 Task: Search one way flight ticket for 2 adults, 4 children and 1 infant on lap in business from Unalaska: Unalaska Airport (tom Madsen/dutch Harbor Airport) to Jackson: Jackson Hole Airport on 5-2-2023. Choice of flights is Sun country airlines. Number of bags: 8 checked bags. Price is upto 78000. Outbound departure time preference is 10:00.
Action: Mouse moved to (204, 132)
Screenshot: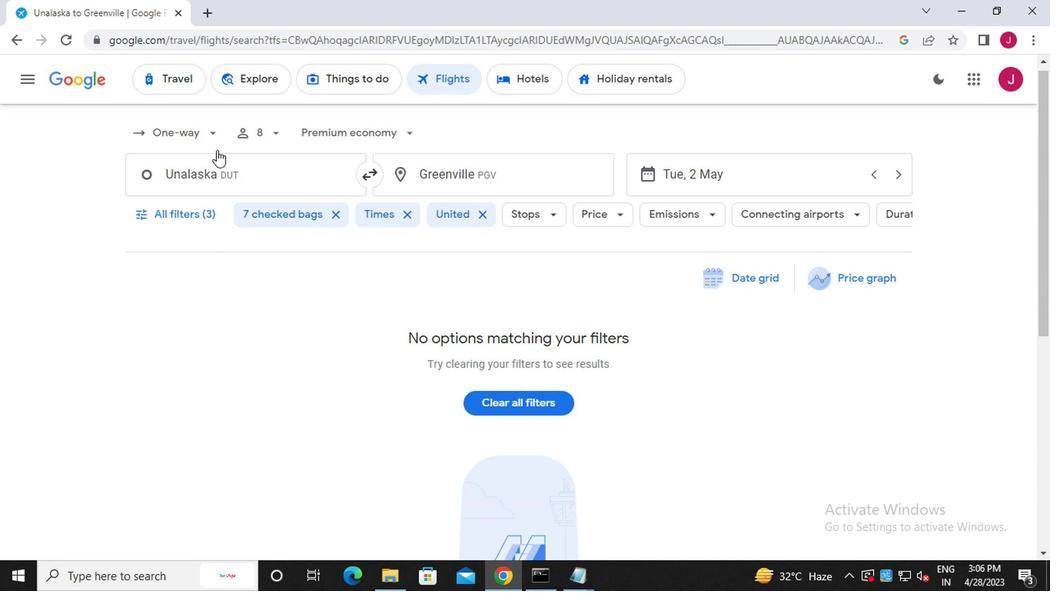 
Action: Mouse pressed left at (204, 132)
Screenshot: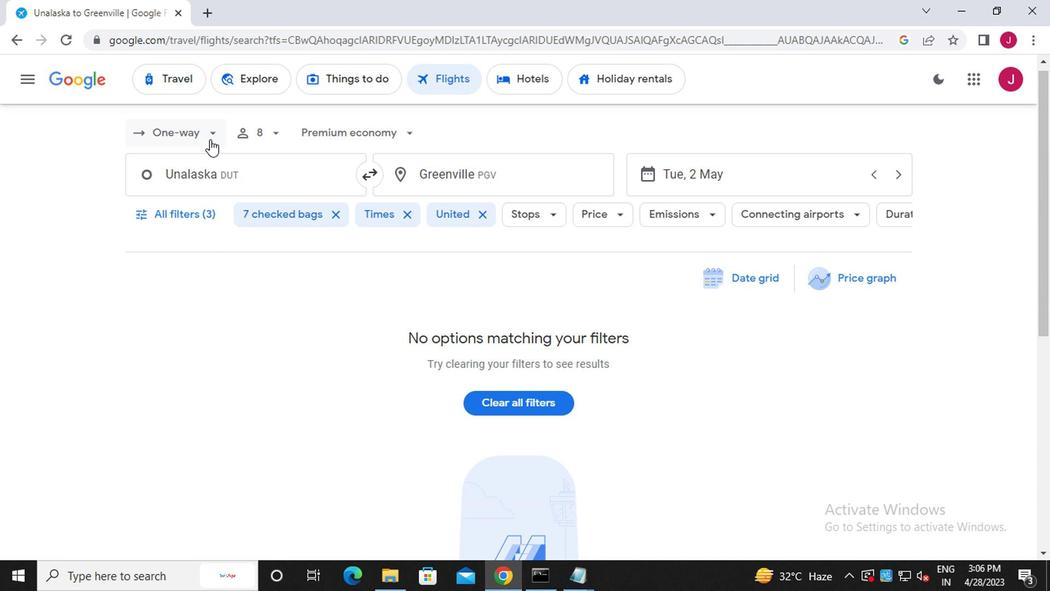
Action: Mouse moved to (194, 204)
Screenshot: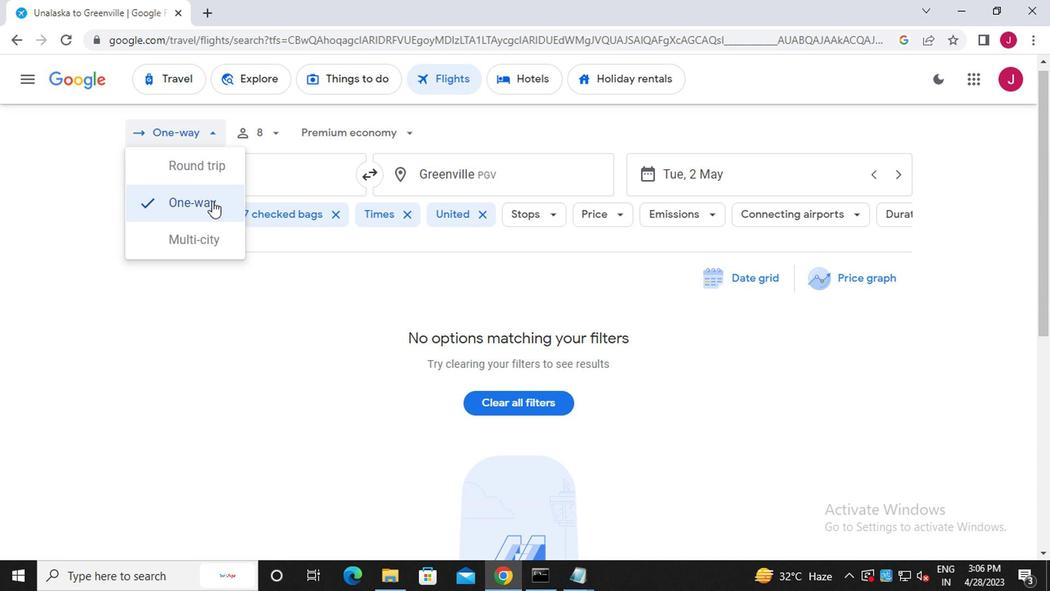 
Action: Mouse pressed left at (194, 204)
Screenshot: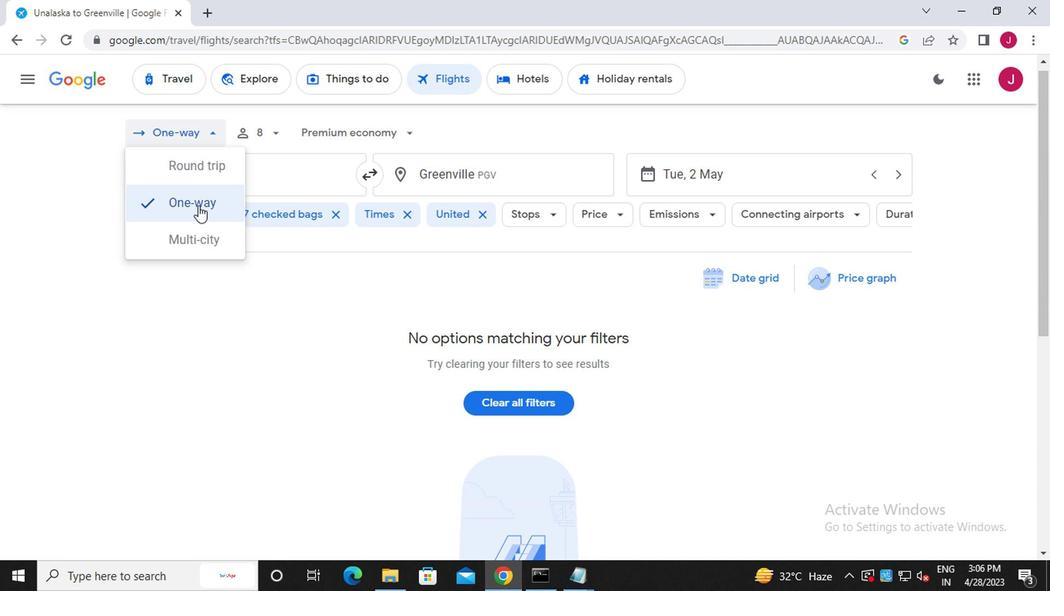 
Action: Mouse moved to (263, 128)
Screenshot: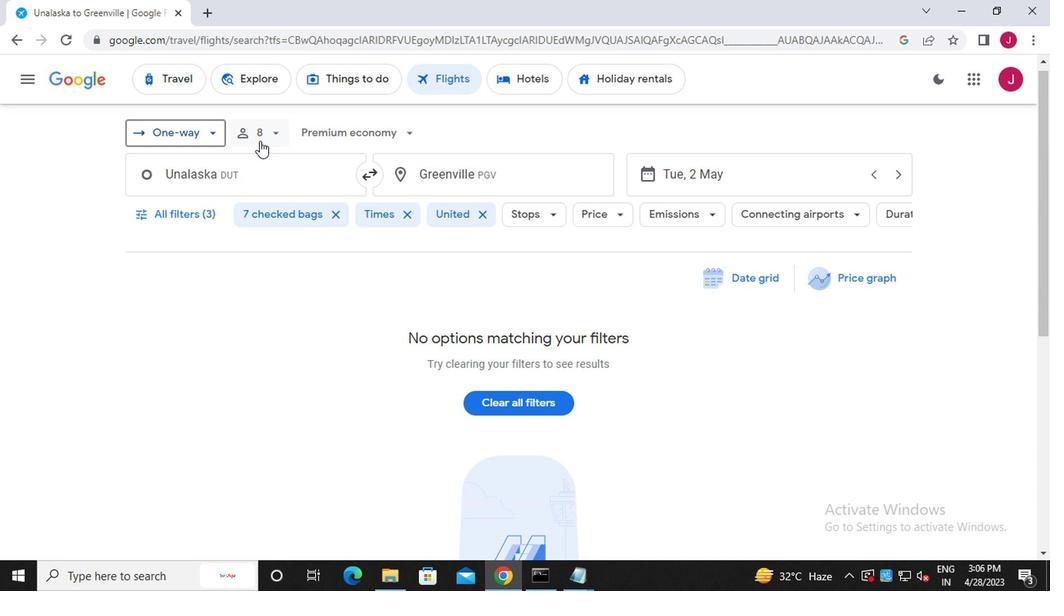 
Action: Mouse pressed left at (263, 128)
Screenshot: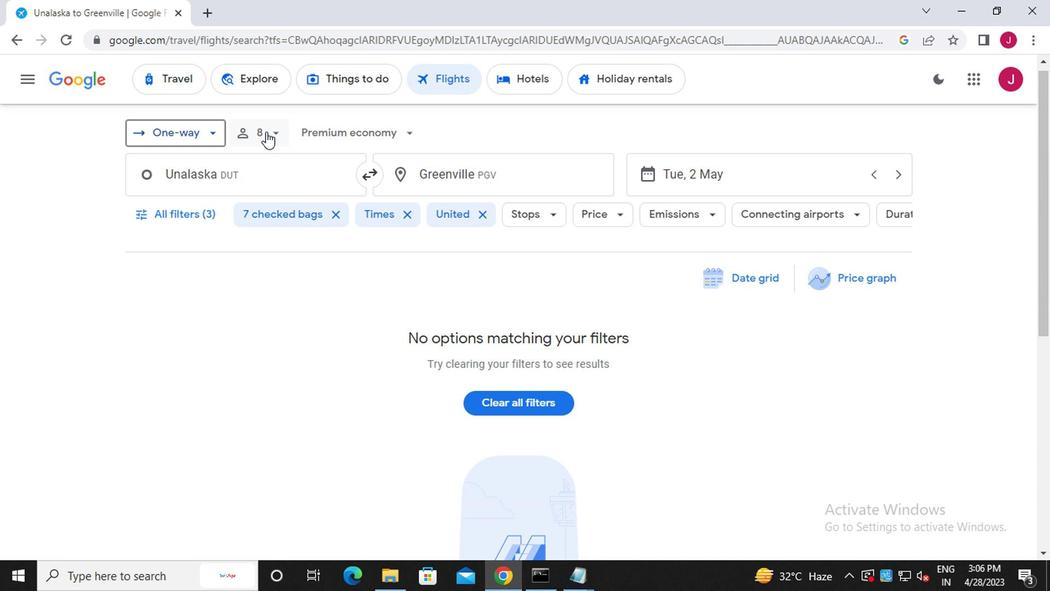 
Action: Mouse moved to (395, 172)
Screenshot: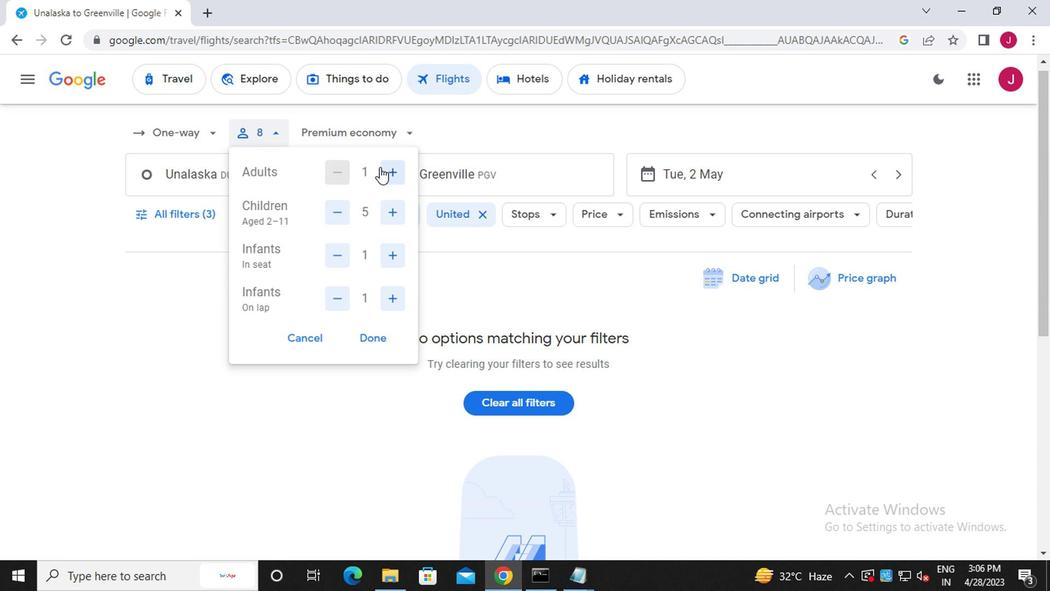 
Action: Mouse pressed left at (395, 172)
Screenshot: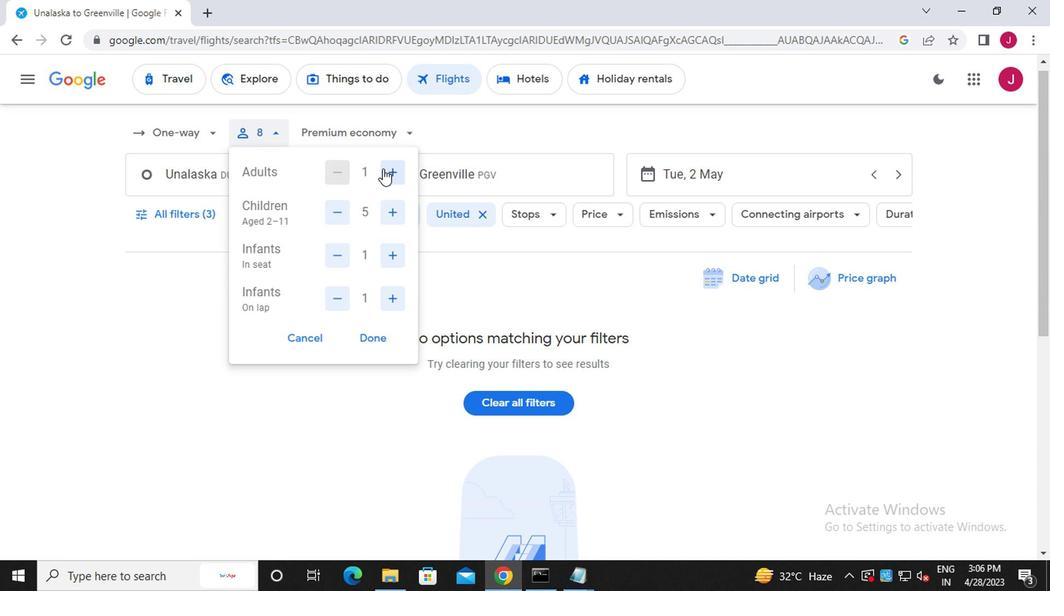 
Action: Mouse moved to (333, 213)
Screenshot: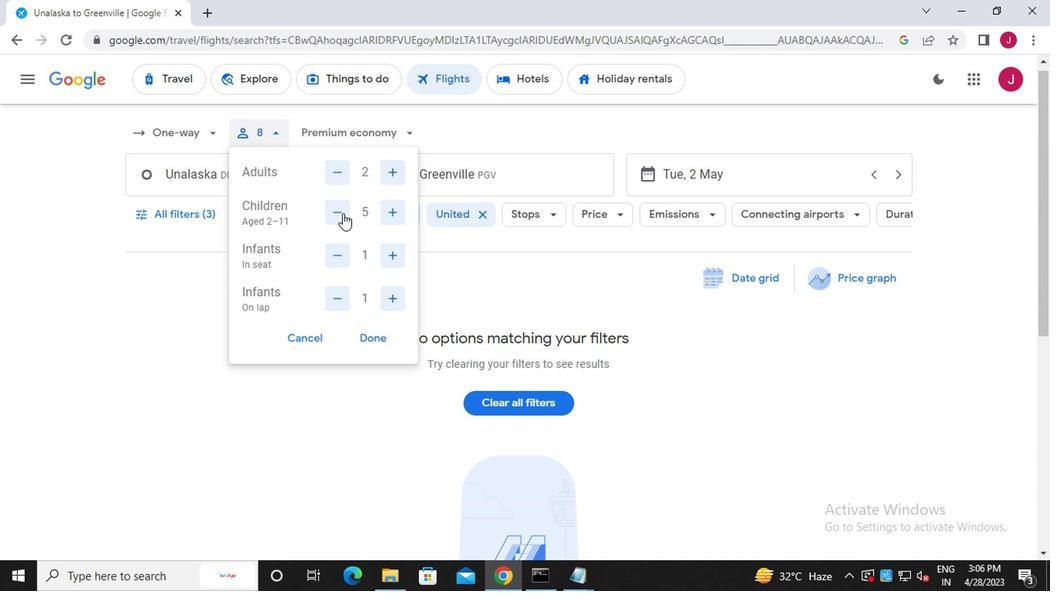 
Action: Mouse pressed left at (333, 213)
Screenshot: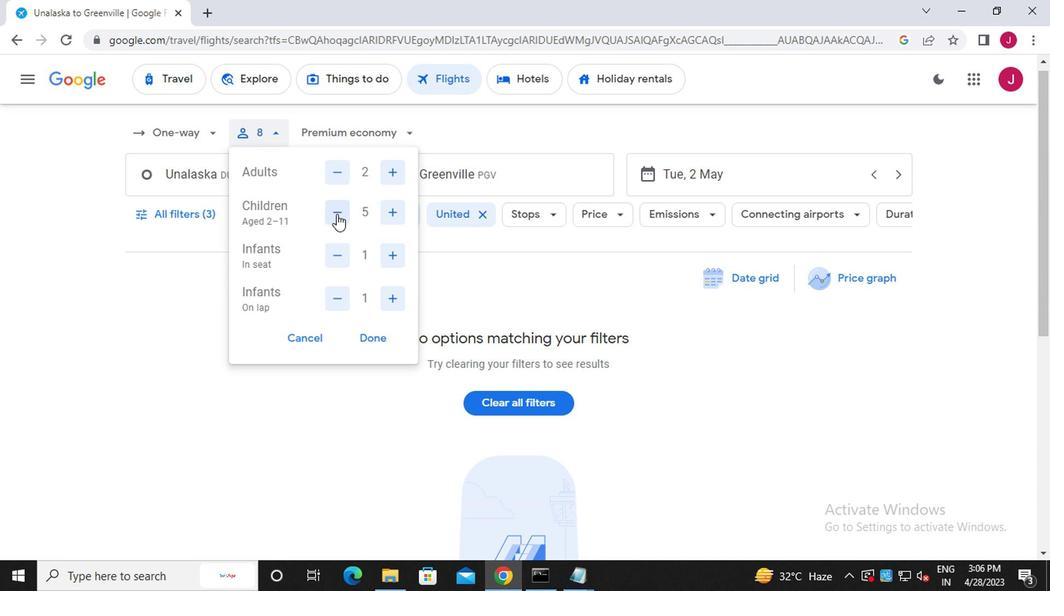 
Action: Mouse moved to (338, 253)
Screenshot: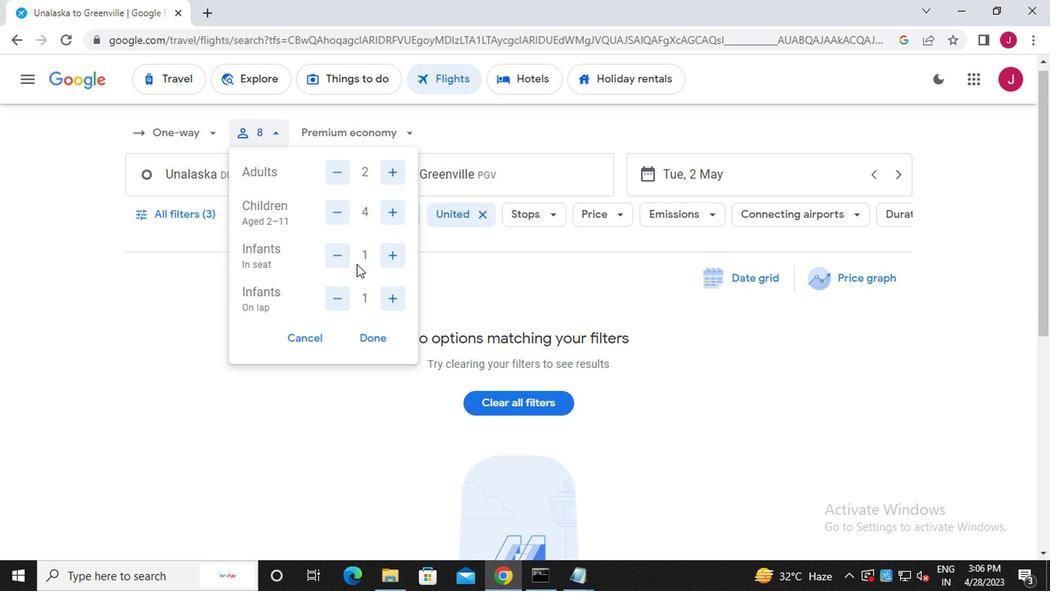 
Action: Mouse pressed left at (338, 253)
Screenshot: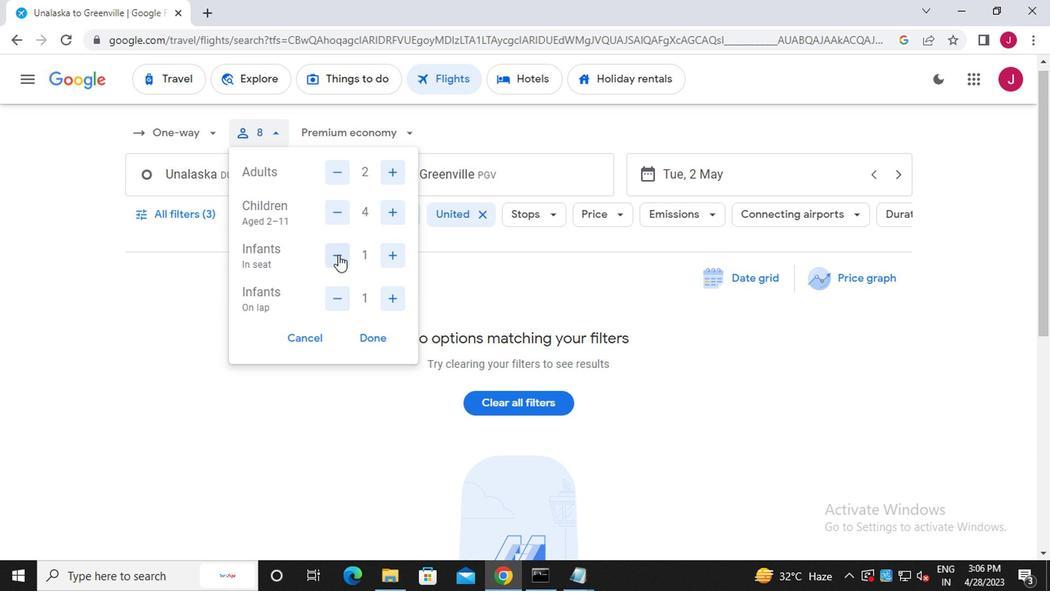 
Action: Mouse moved to (377, 339)
Screenshot: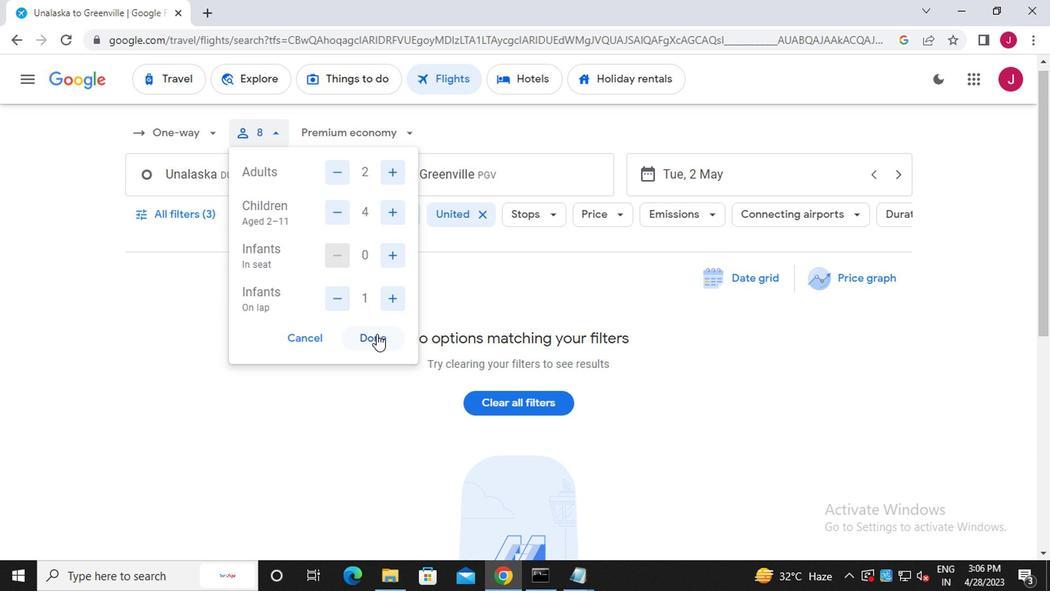 
Action: Mouse pressed left at (377, 339)
Screenshot: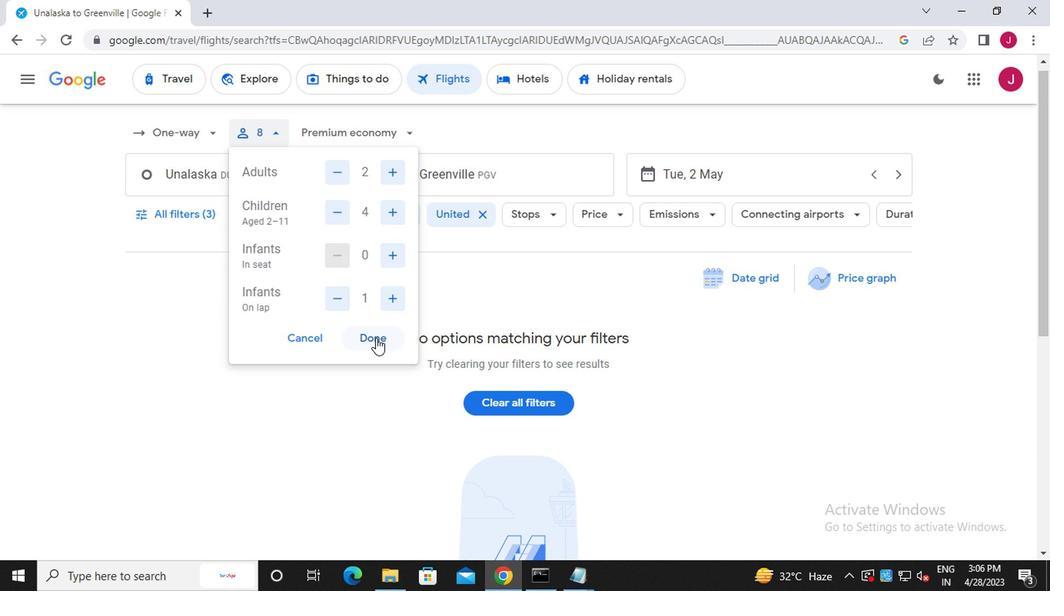 
Action: Mouse moved to (390, 125)
Screenshot: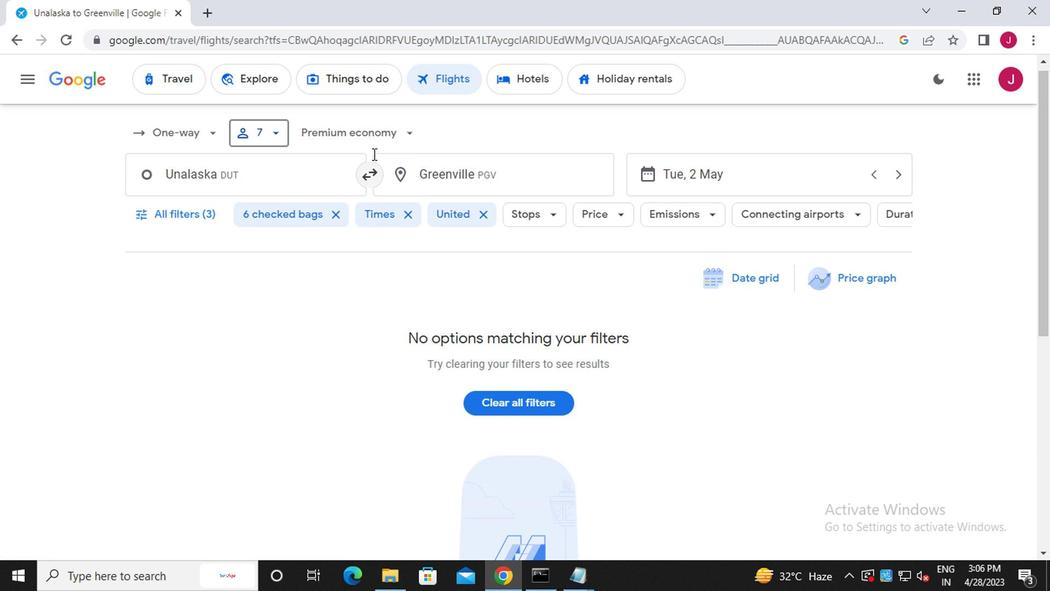 
Action: Mouse pressed left at (390, 125)
Screenshot: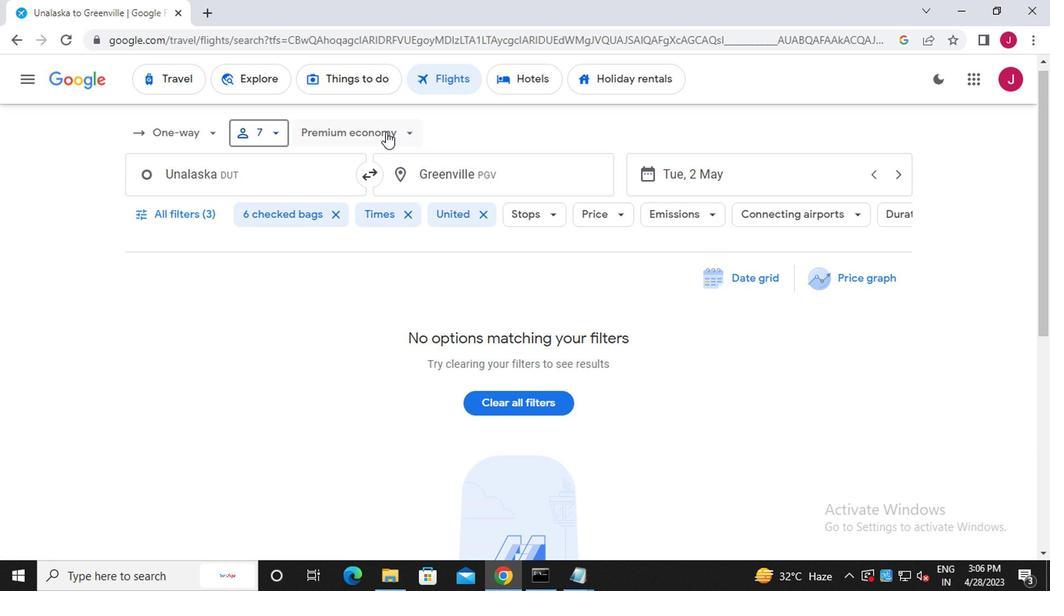 
Action: Mouse moved to (376, 241)
Screenshot: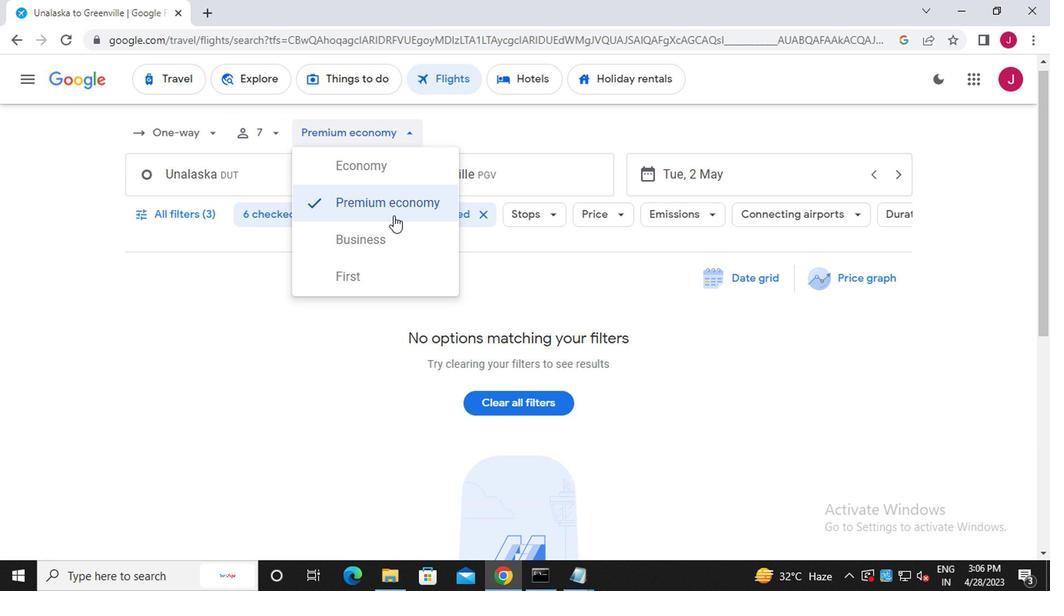
Action: Mouse pressed left at (376, 241)
Screenshot: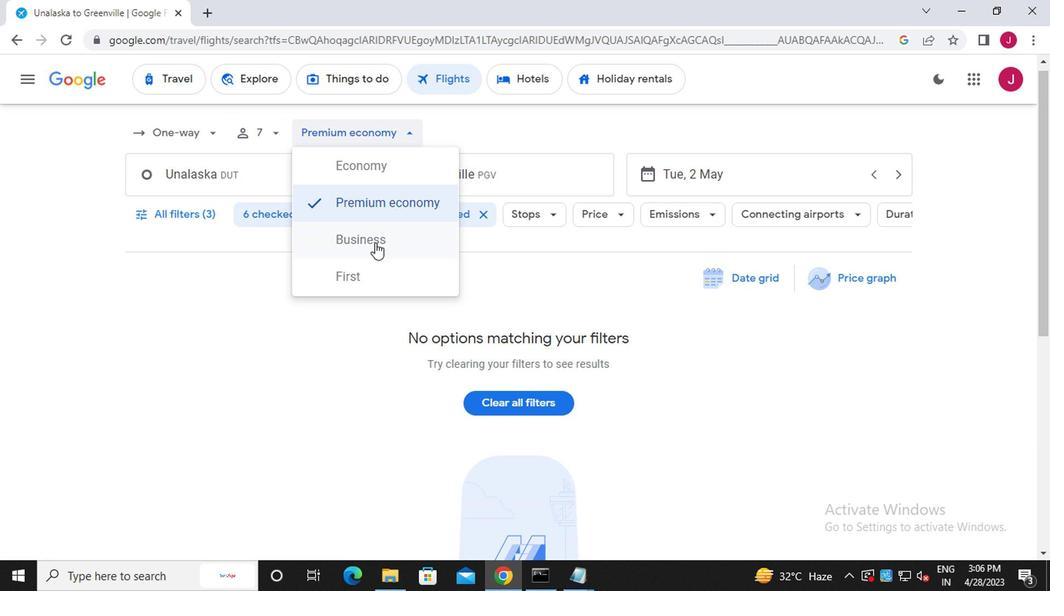 
Action: Mouse moved to (272, 180)
Screenshot: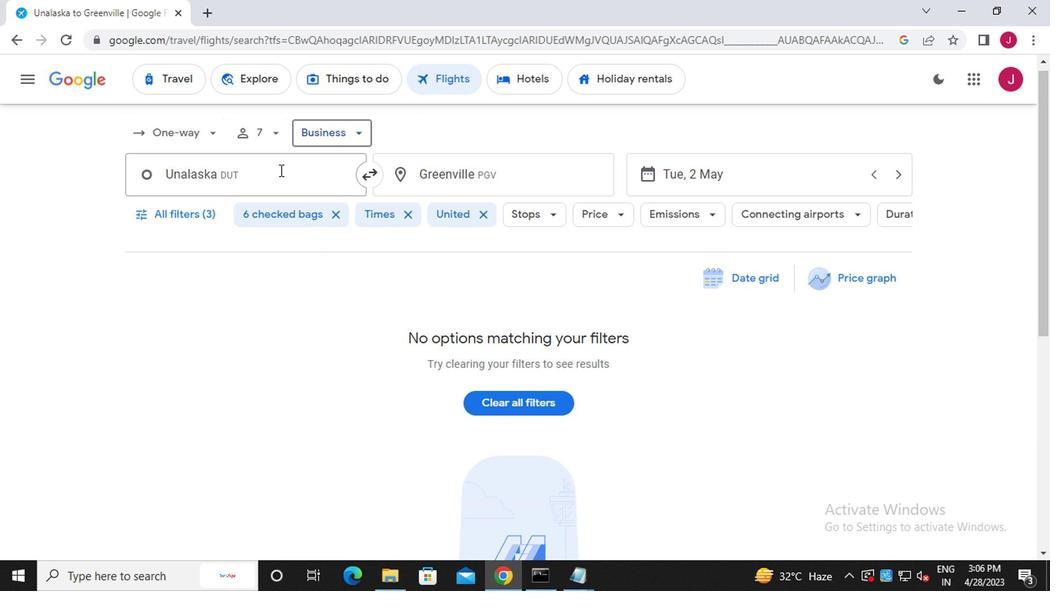 
Action: Mouse pressed left at (272, 180)
Screenshot: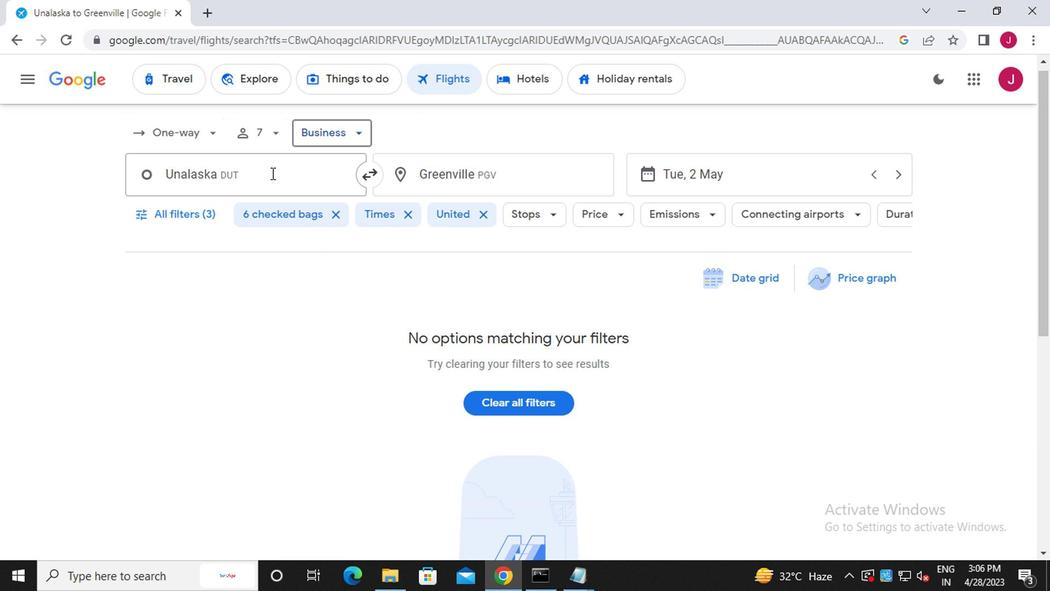 
Action: Mouse moved to (279, 178)
Screenshot: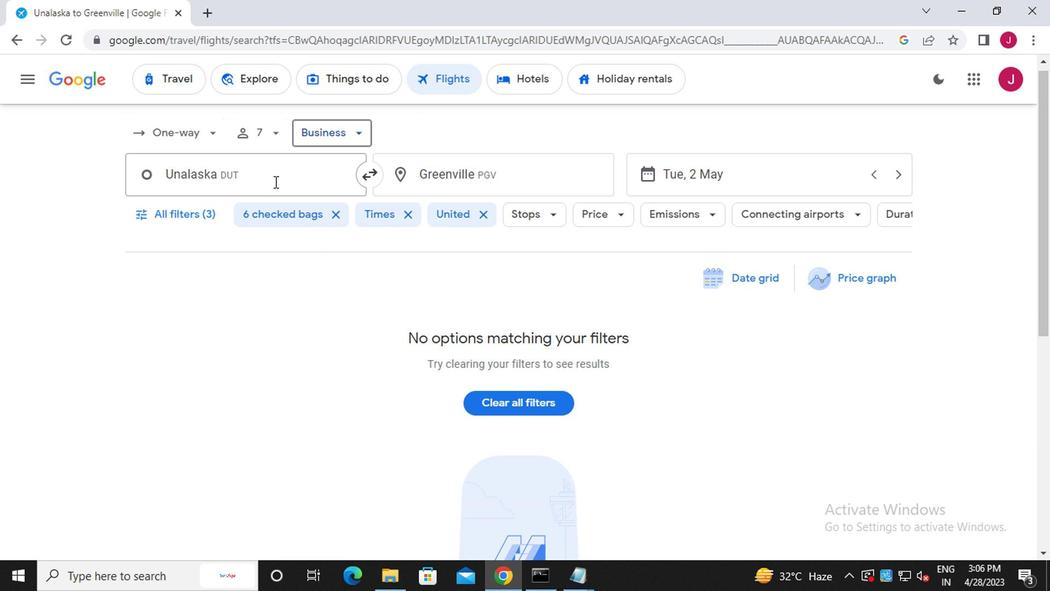 
Action: Key pressed unalaska
Screenshot: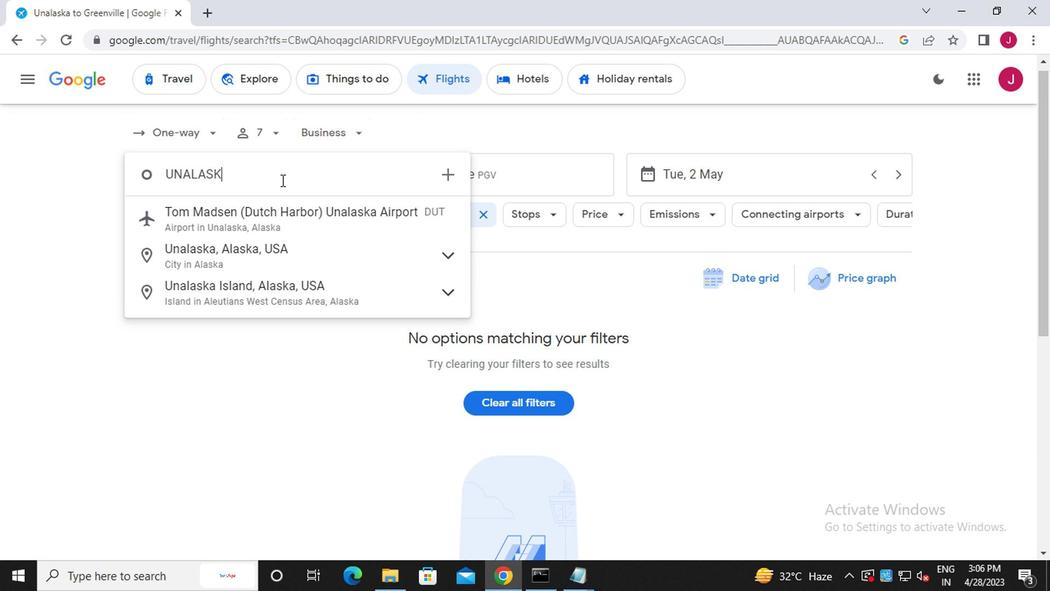 
Action: Mouse moved to (339, 218)
Screenshot: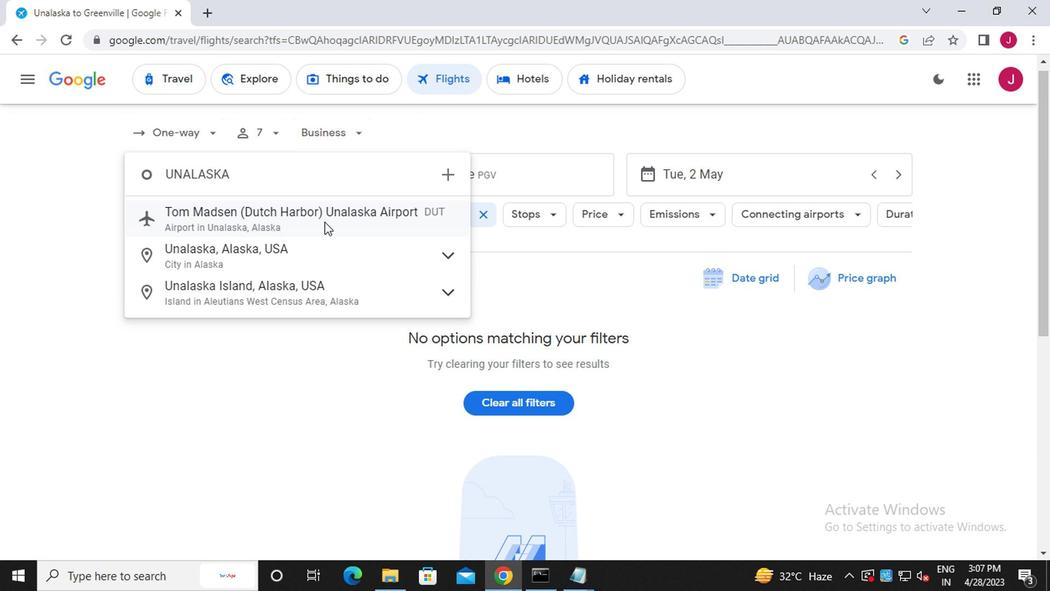 
Action: Mouse pressed left at (339, 218)
Screenshot: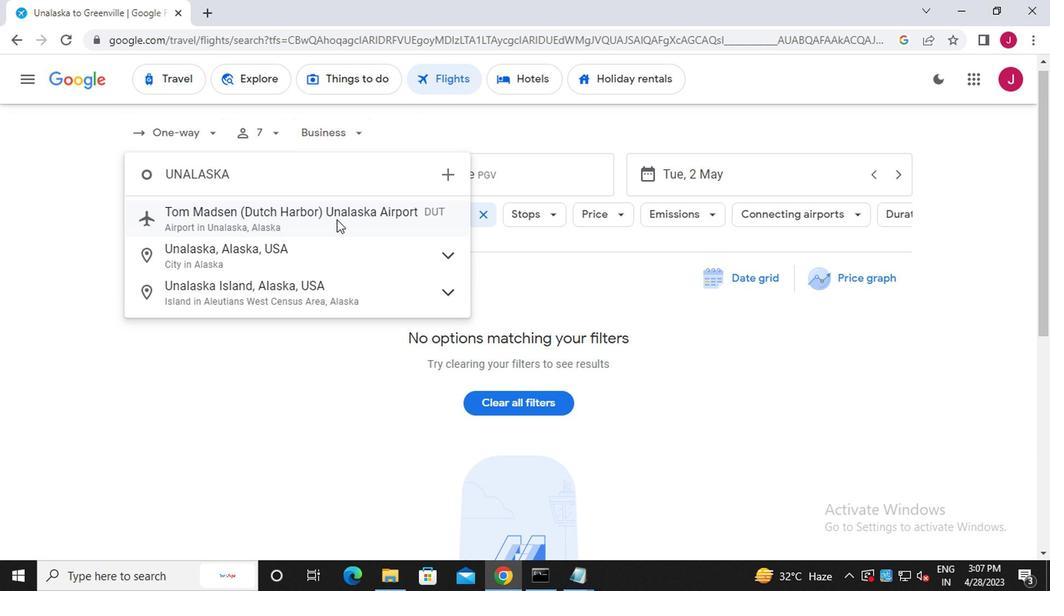 
Action: Mouse moved to (528, 163)
Screenshot: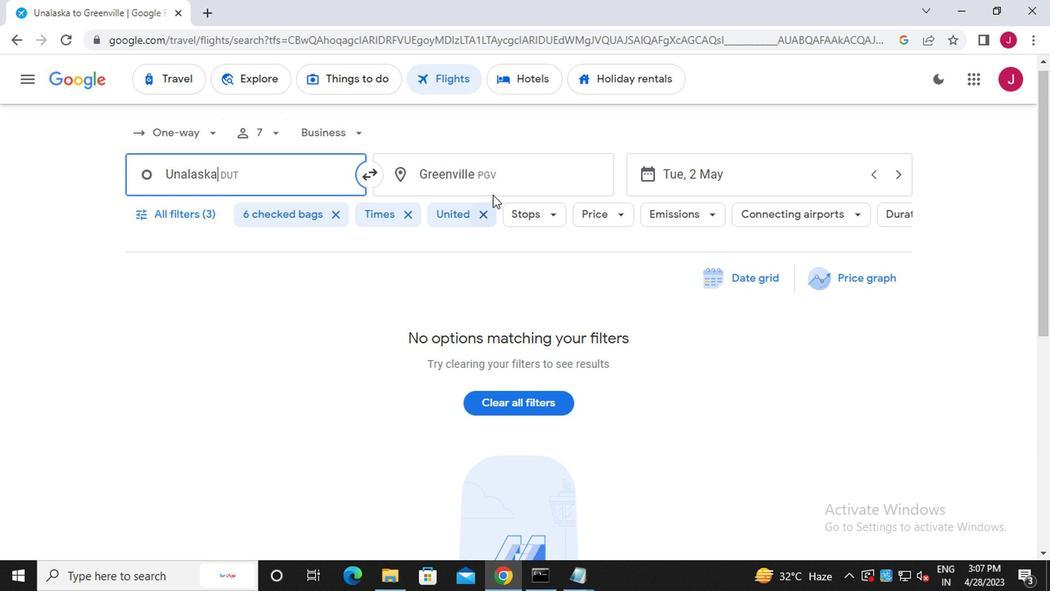 
Action: Mouse pressed left at (528, 163)
Screenshot: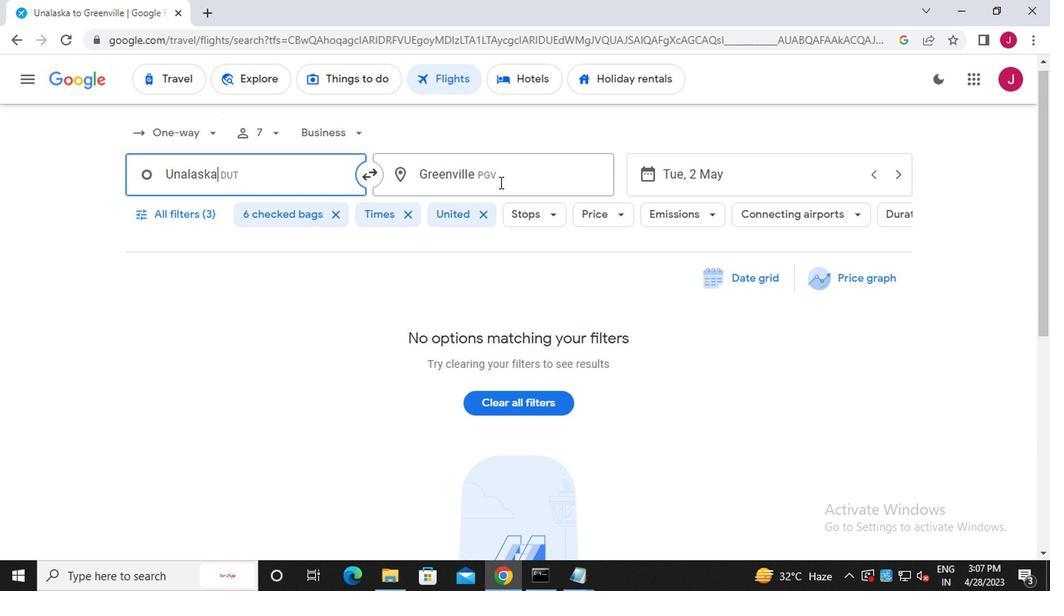 
Action: Mouse moved to (528, 163)
Screenshot: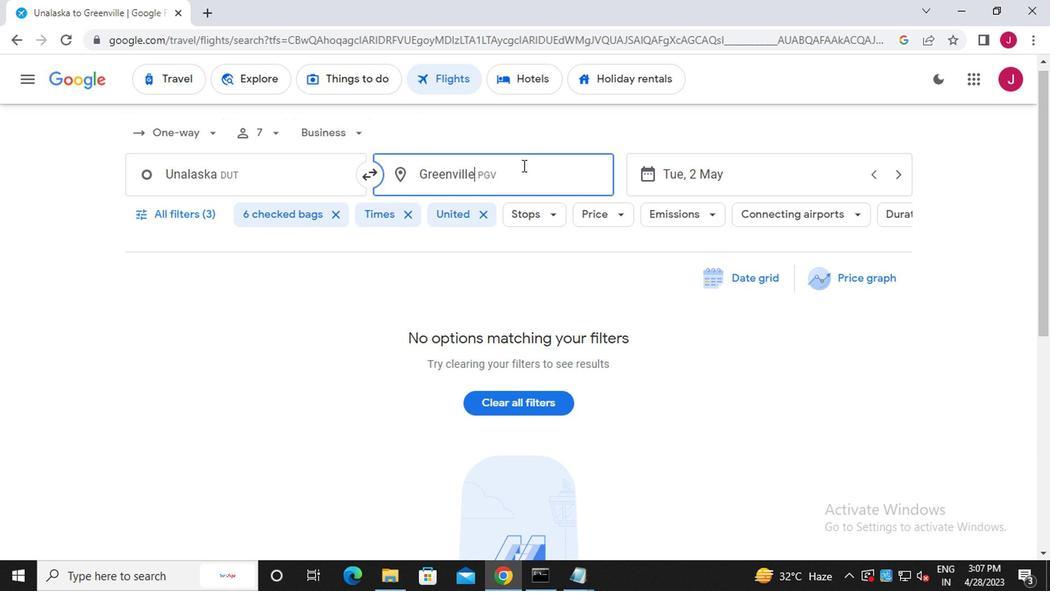 
Action: Key pressed jackson<Key.space>ho
Screenshot: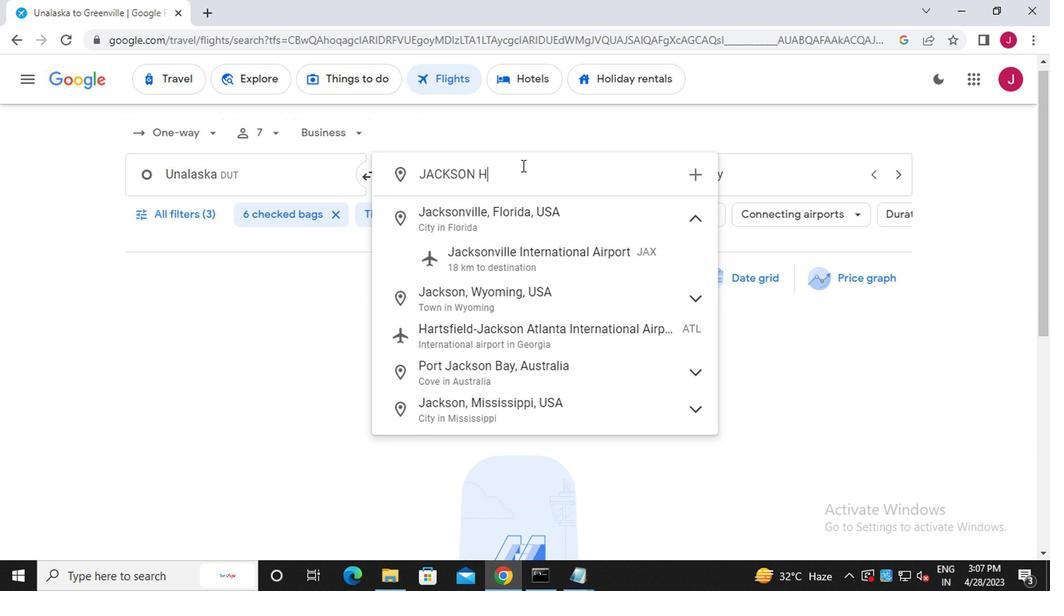 
Action: Mouse moved to (563, 218)
Screenshot: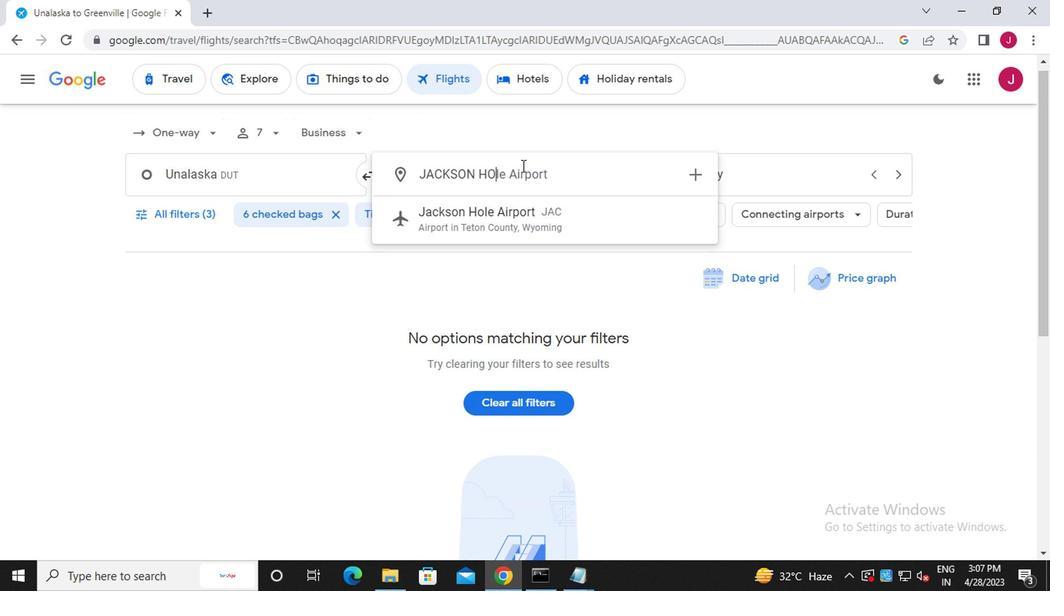 
Action: Mouse pressed left at (563, 218)
Screenshot: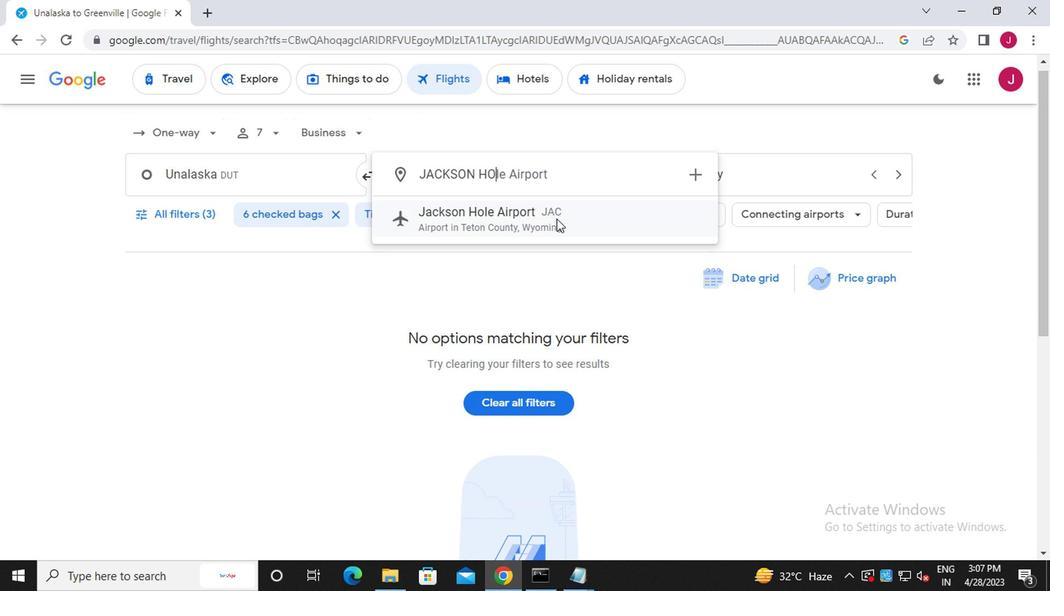 
Action: Mouse moved to (758, 182)
Screenshot: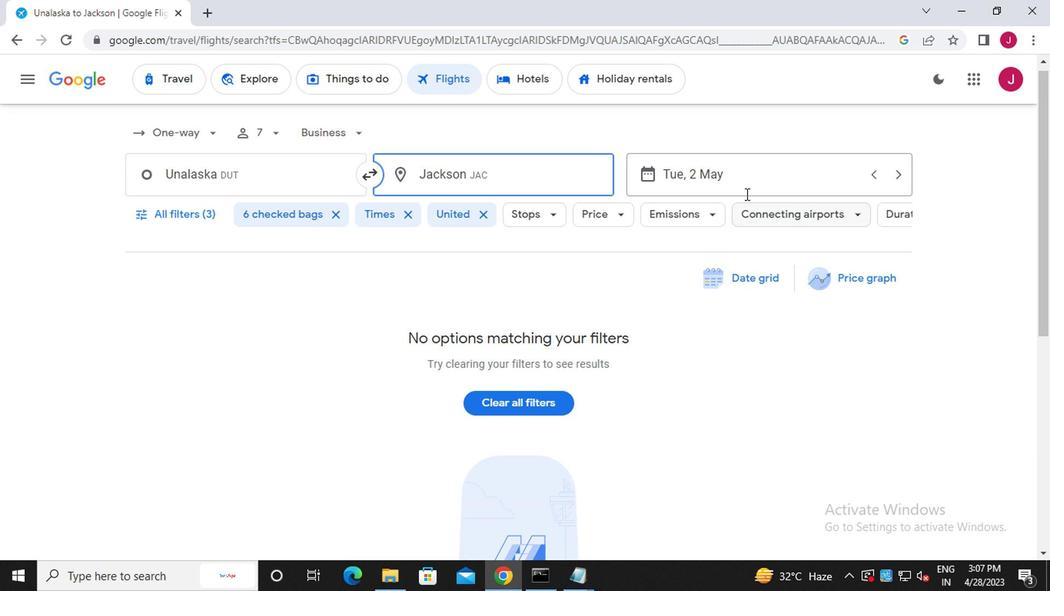 
Action: Mouse pressed left at (758, 182)
Screenshot: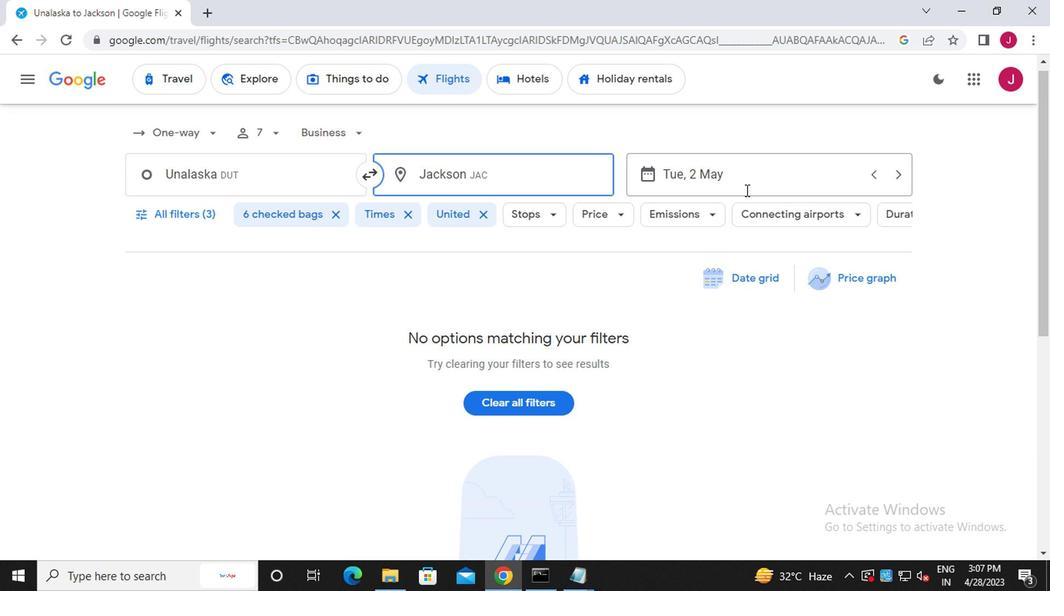 
Action: Mouse moved to (907, 533)
Screenshot: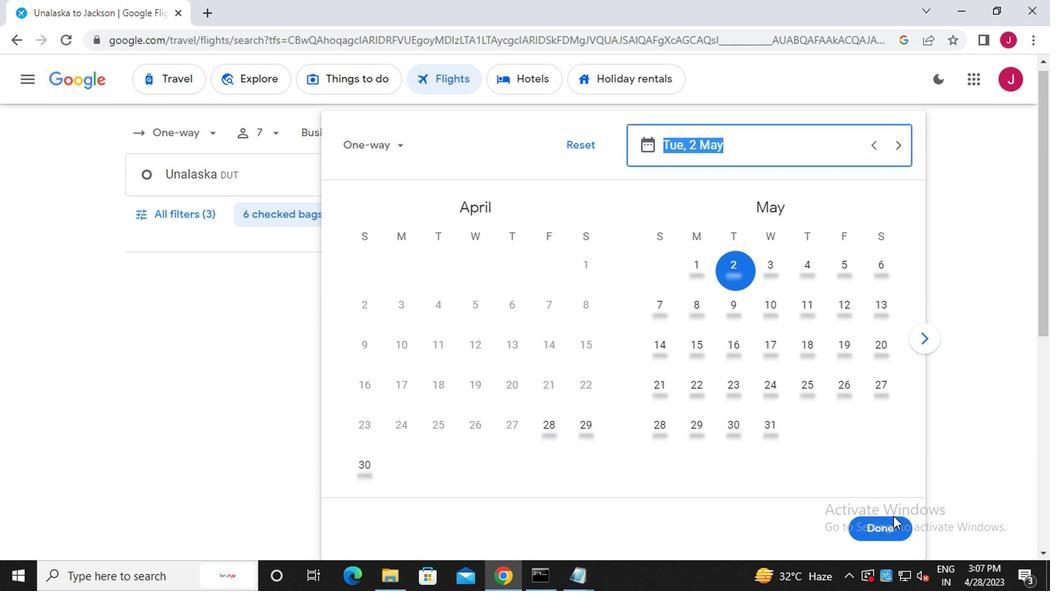 
Action: Mouse pressed left at (907, 533)
Screenshot: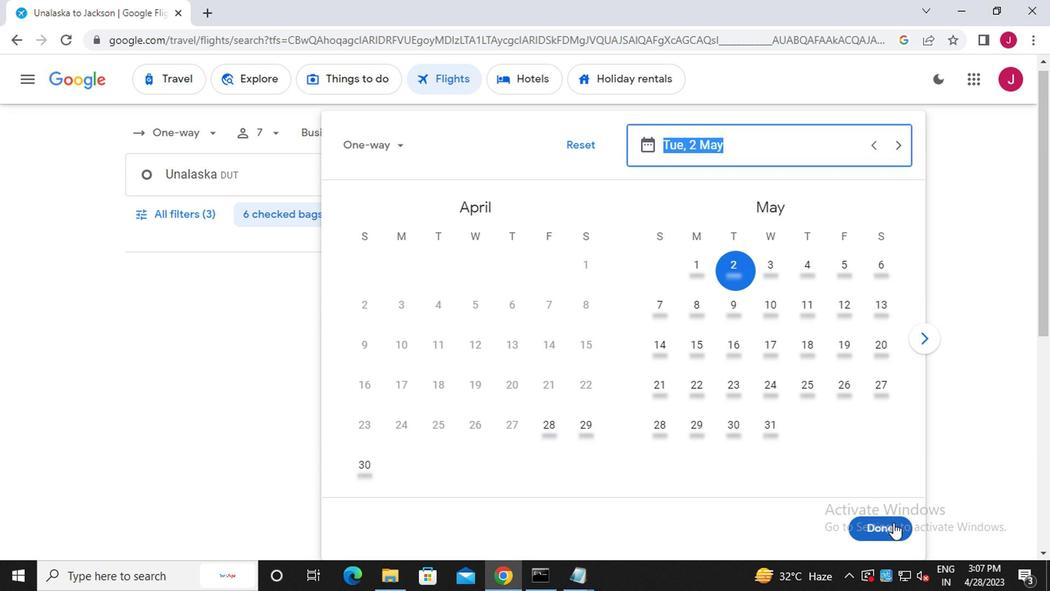 
Action: Mouse moved to (203, 216)
Screenshot: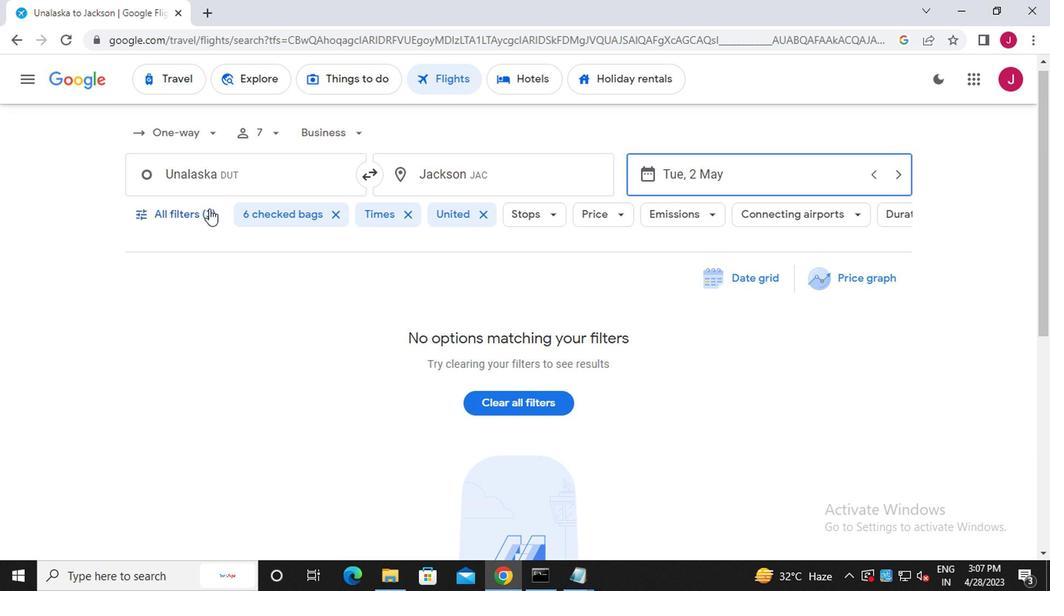 
Action: Mouse pressed left at (203, 216)
Screenshot: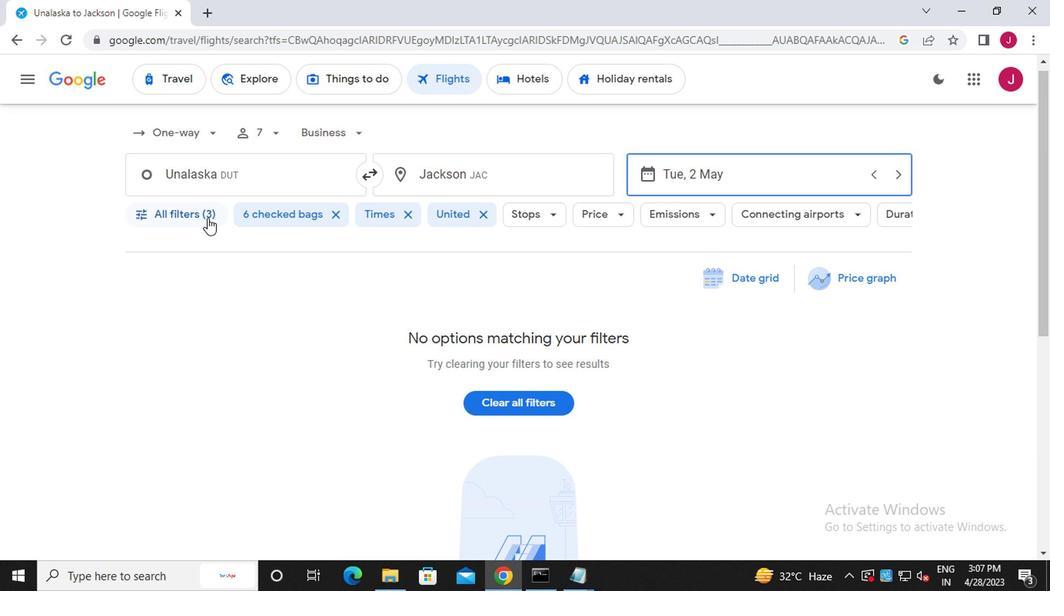 
Action: Mouse moved to (284, 332)
Screenshot: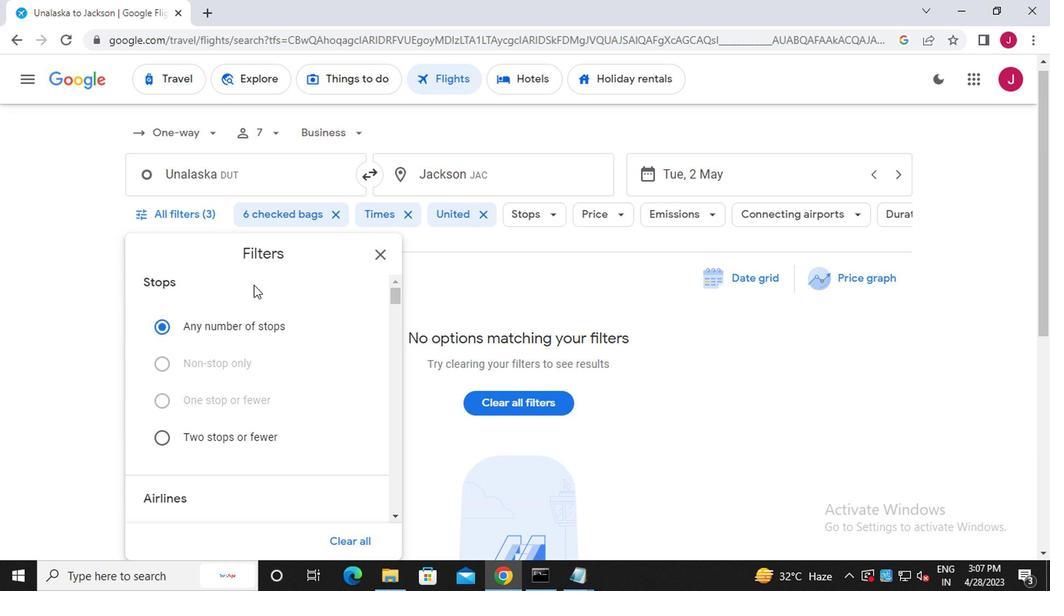 
Action: Mouse scrolled (284, 331) with delta (0, -1)
Screenshot: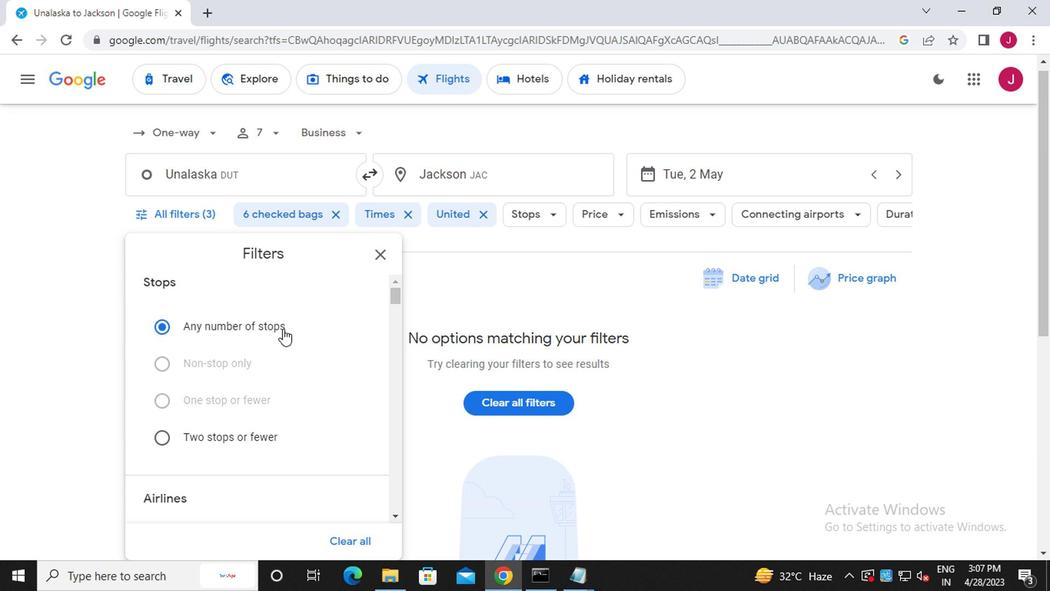 
Action: Mouse moved to (270, 324)
Screenshot: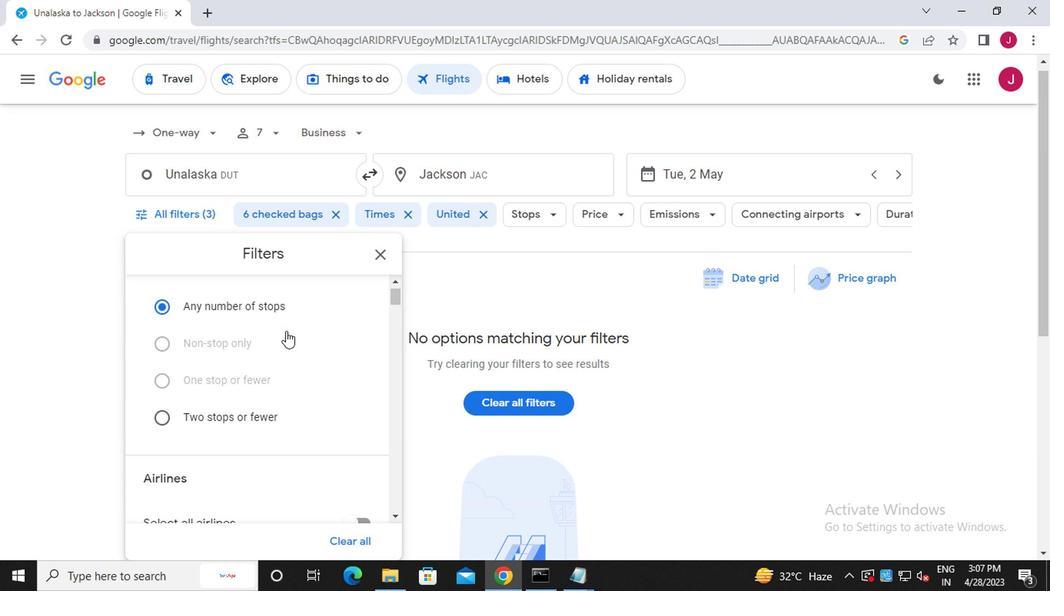 
Action: Mouse scrolled (270, 324) with delta (0, 0)
Screenshot: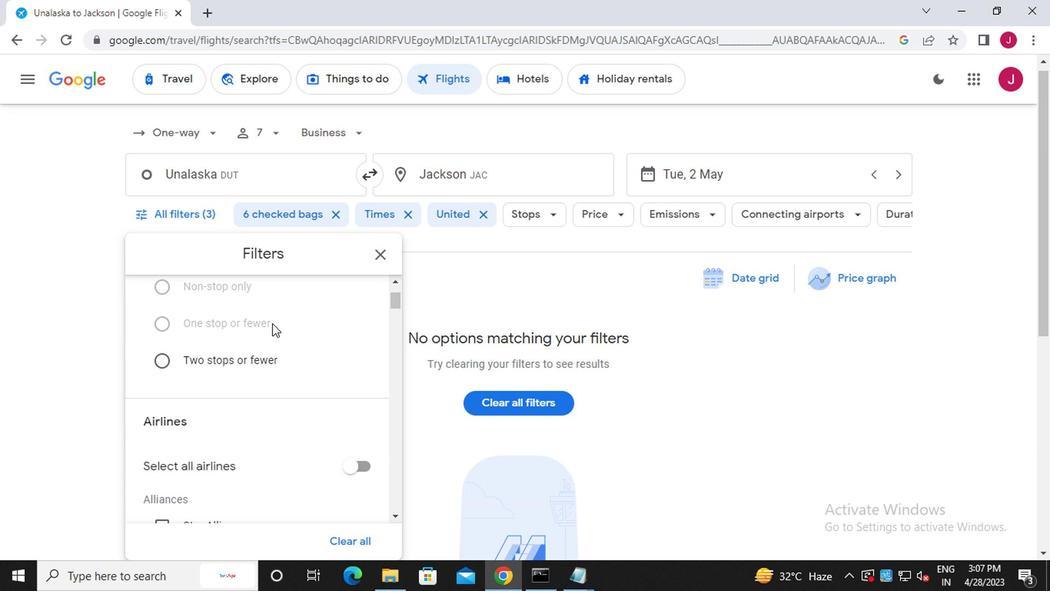
Action: Mouse scrolled (270, 324) with delta (0, 0)
Screenshot: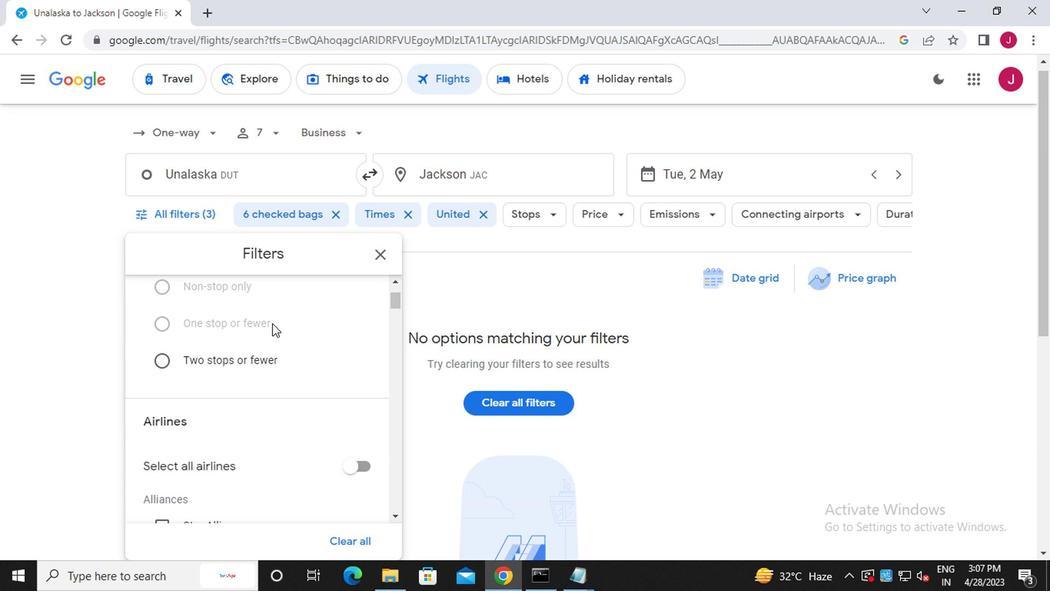 
Action: Mouse moved to (282, 338)
Screenshot: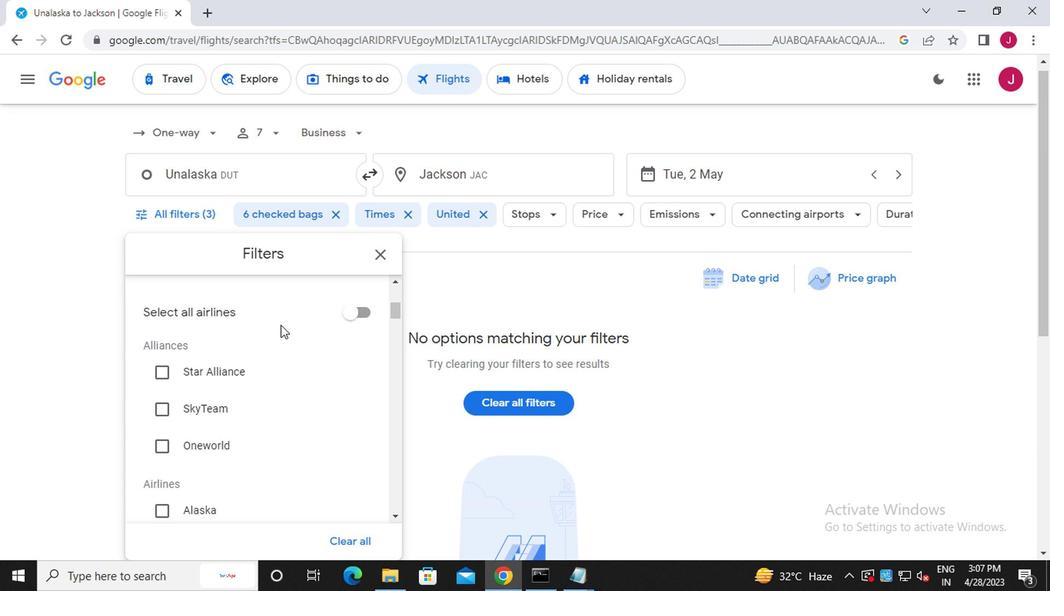 
Action: Mouse scrolled (282, 338) with delta (0, 0)
Screenshot: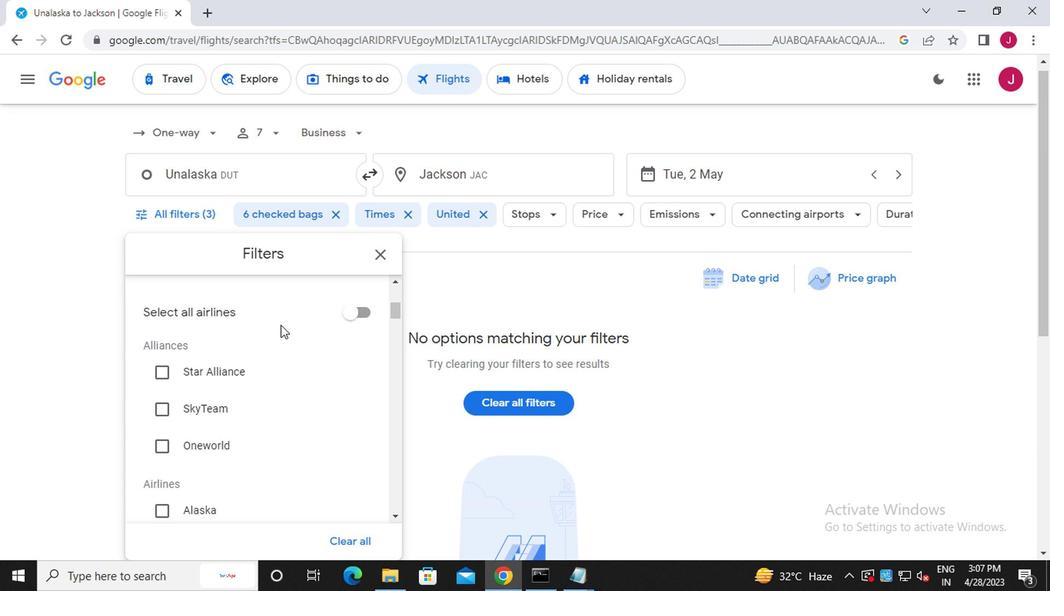 
Action: Mouse moved to (269, 347)
Screenshot: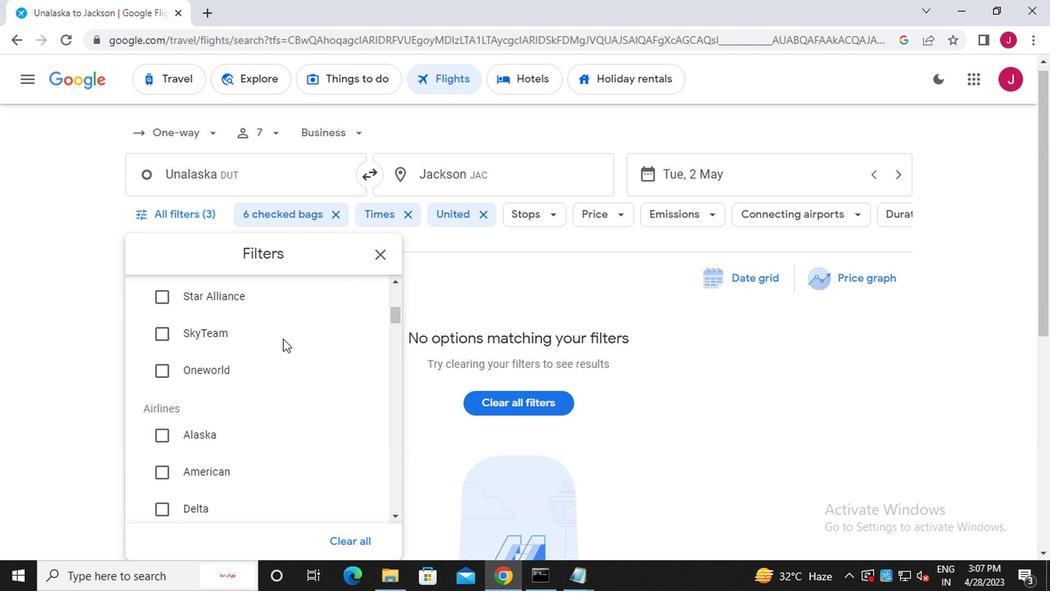 
Action: Mouse scrolled (269, 346) with delta (0, -1)
Screenshot: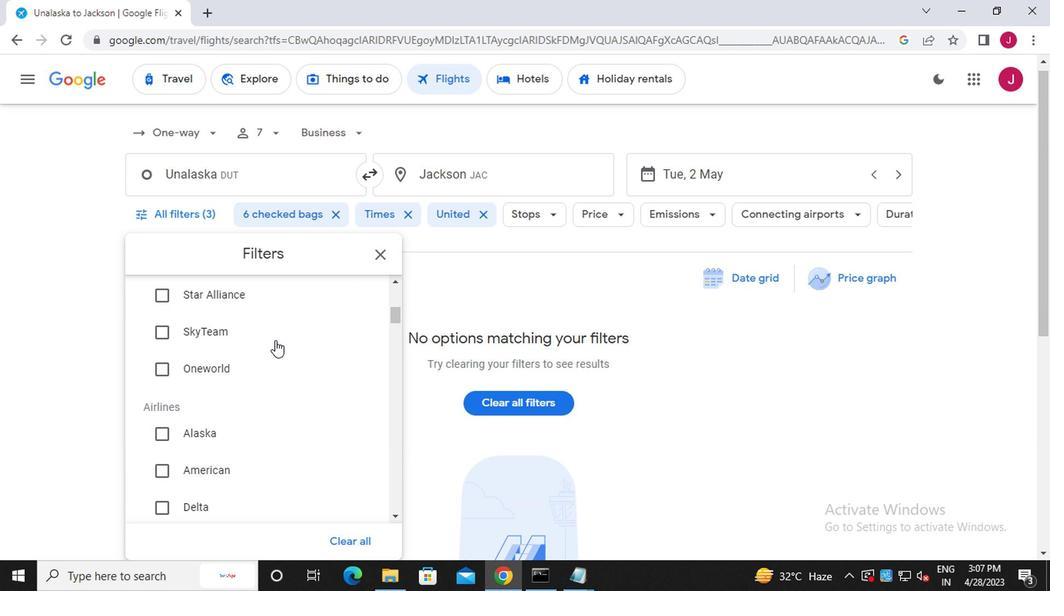 
Action: Mouse moved to (267, 349)
Screenshot: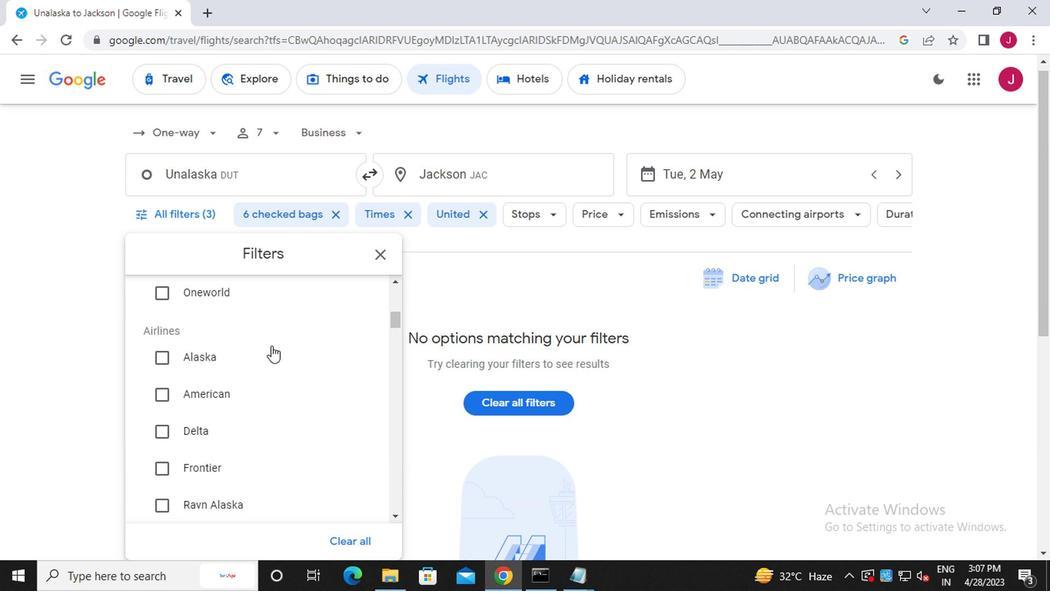 
Action: Mouse scrolled (267, 349) with delta (0, 0)
Screenshot: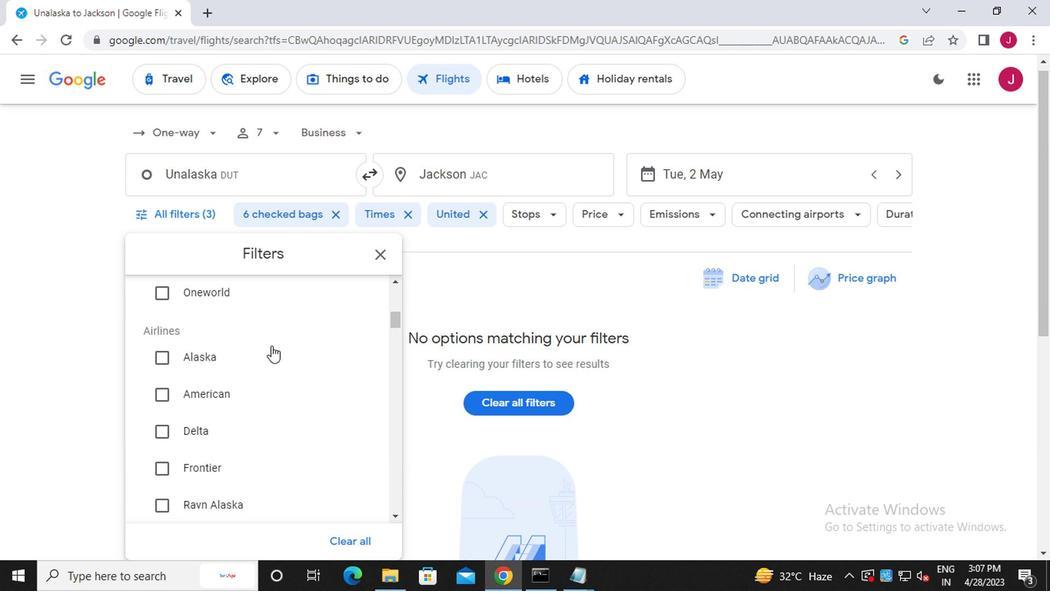 
Action: Mouse moved to (267, 351)
Screenshot: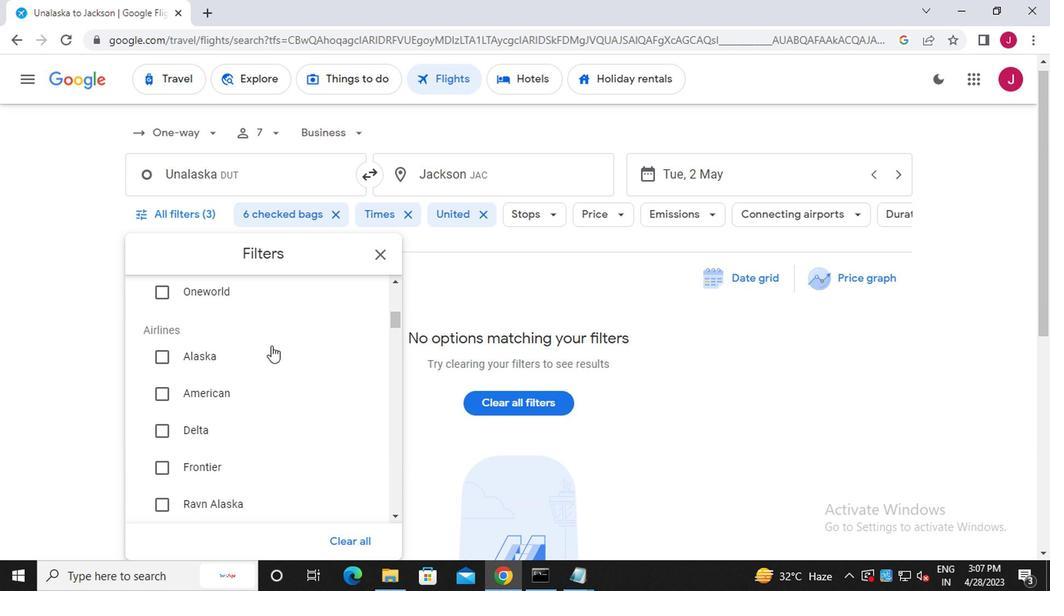 
Action: Mouse scrolled (267, 351) with delta (0, 0)
Screenshot: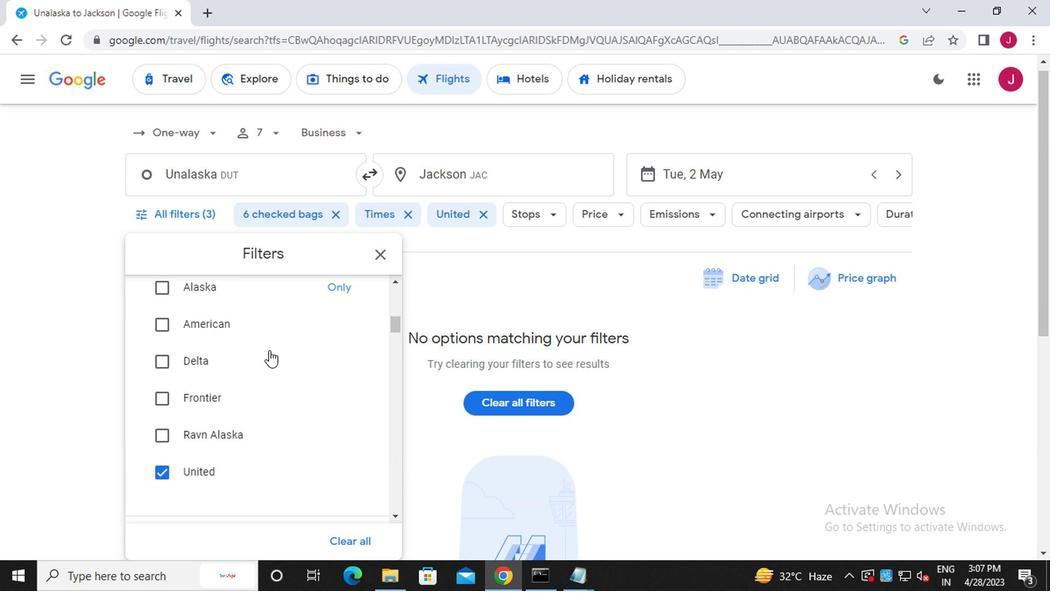 
Action: Mouse moved to (265, 368)
Screenshot: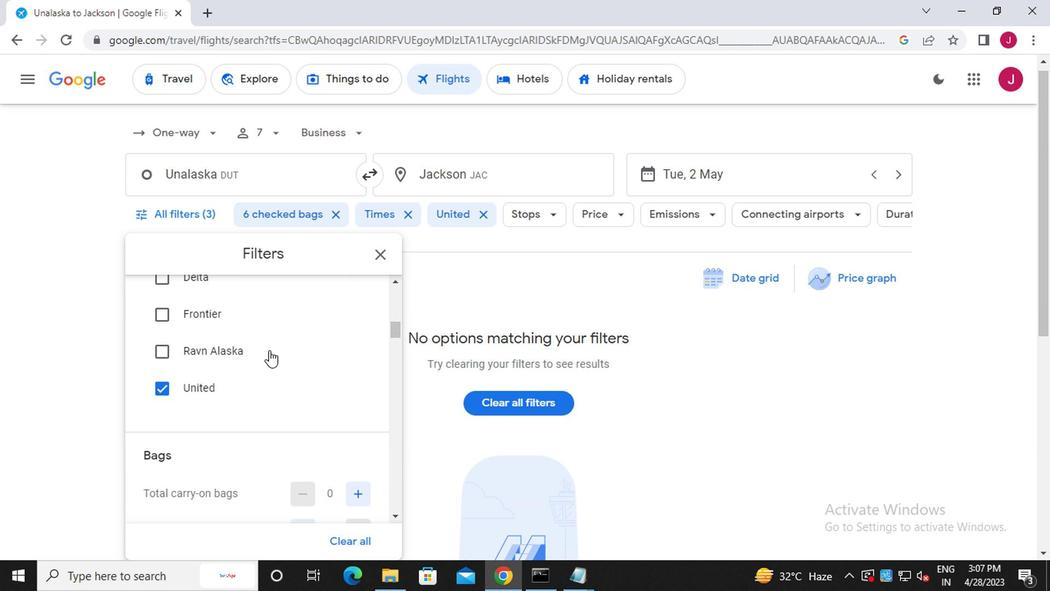 
Action: Mouse scrolled (265, 369) with delta (0, 0)
Screenshot: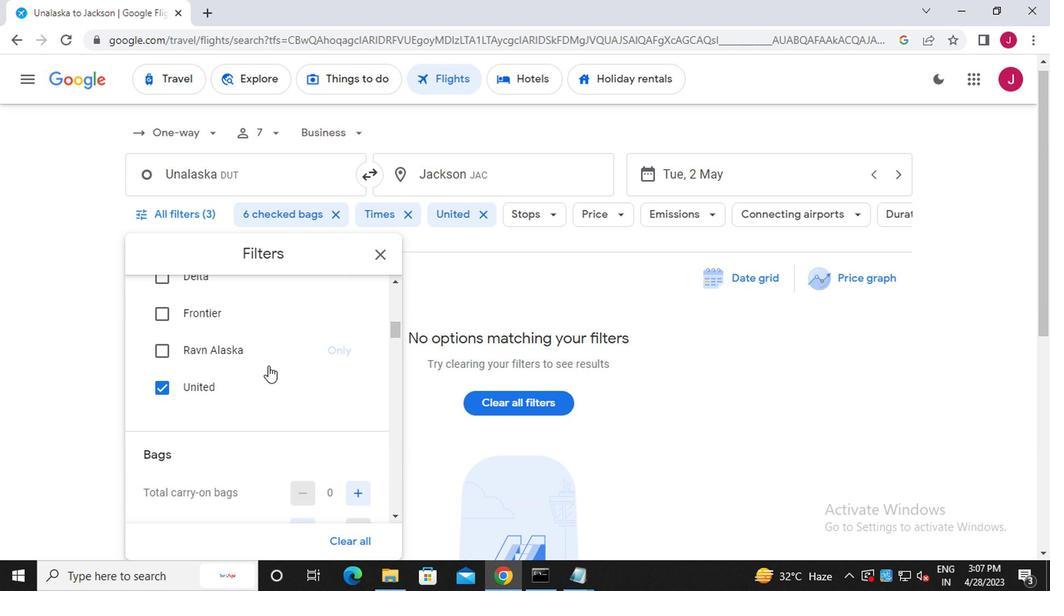 
Action: Mouse scrolled (265, 369) with delta (0, 0)
Screenshot: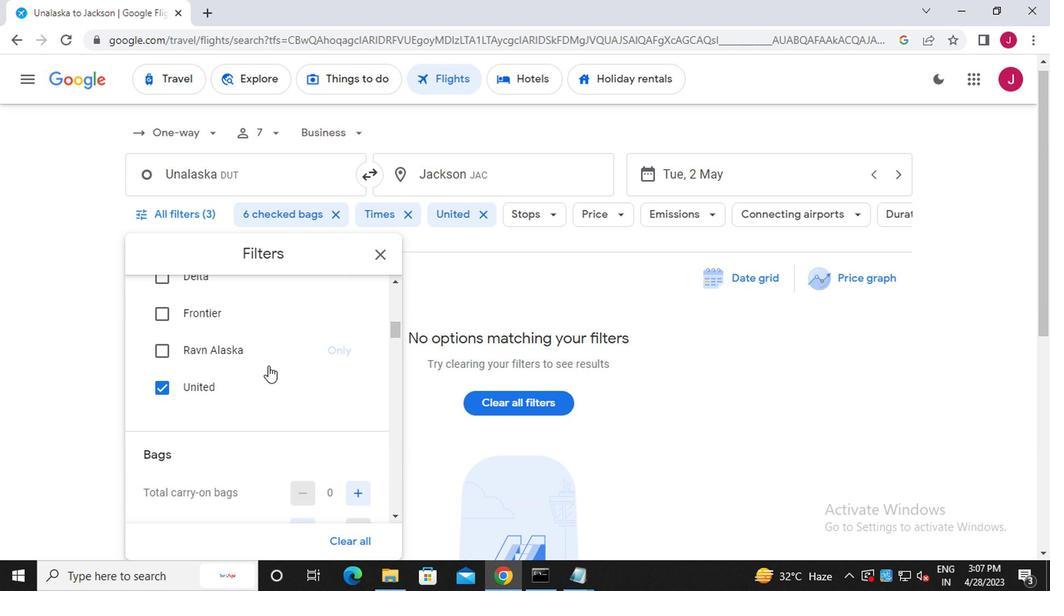 
Action: Mouse scrolled (265, 369) with delta (0, 0)
Screenshot: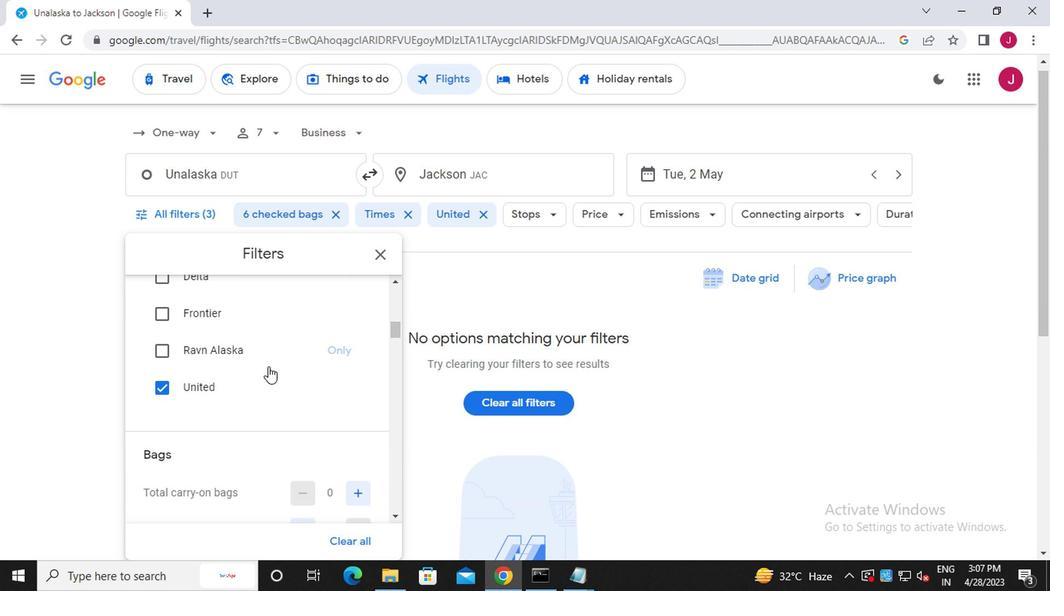 
Action: Mouse moved to (362, 338)
Screenshot: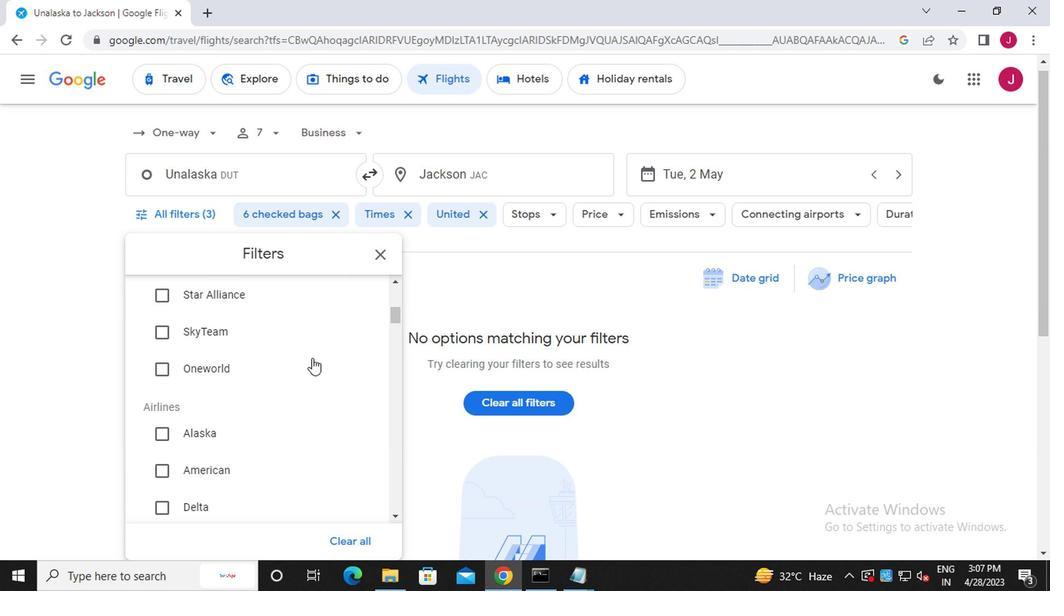 
Action: Mouse scrolled (362, 339) with delta (0, 0)
Screenshot: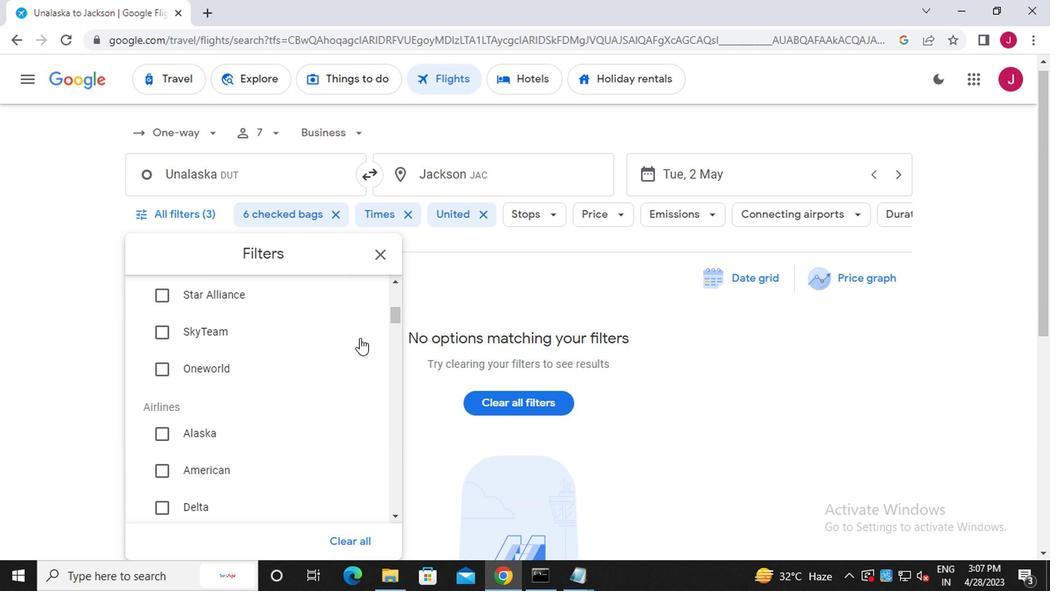 
Action: Mouse scrolled (362, 339) with delta (0, 0)
Screenshot: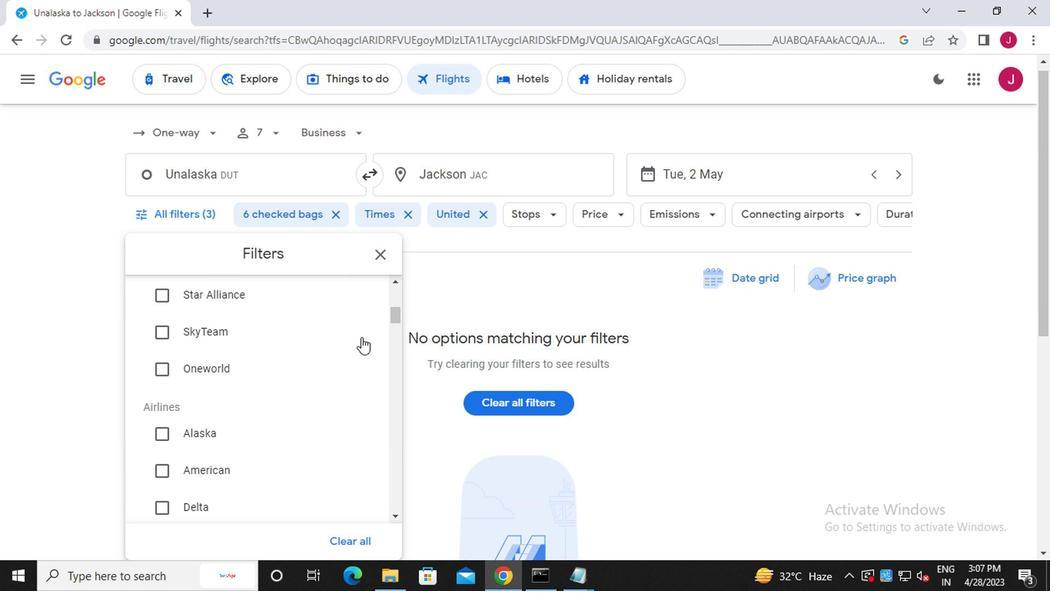
Action: Mouse scrolled (362, 339) with delta (0, 0)
Screenshot: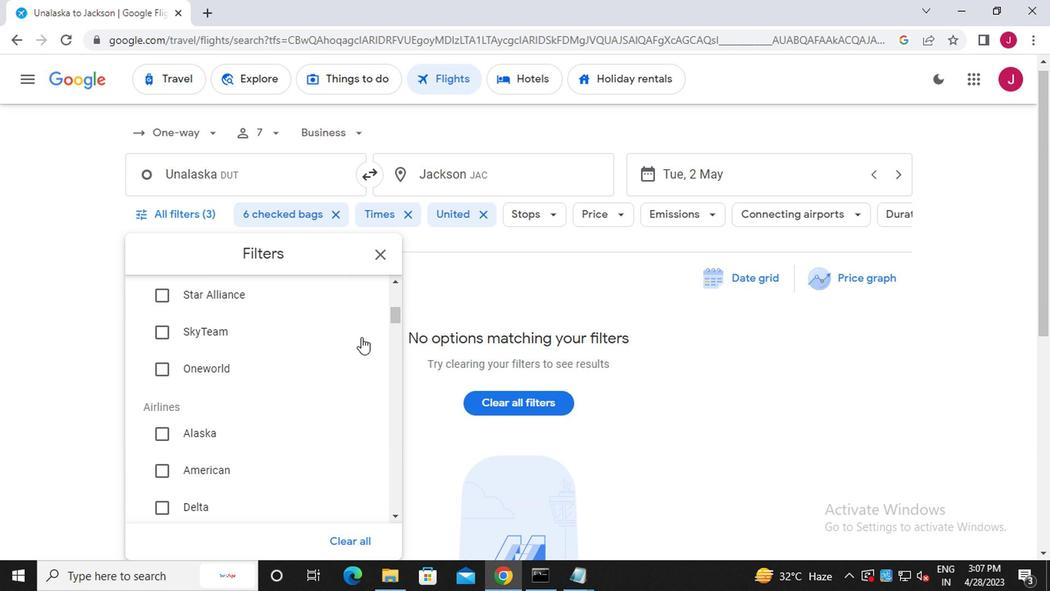 
Action: Mouse moved to (355, 384)
Screenshot: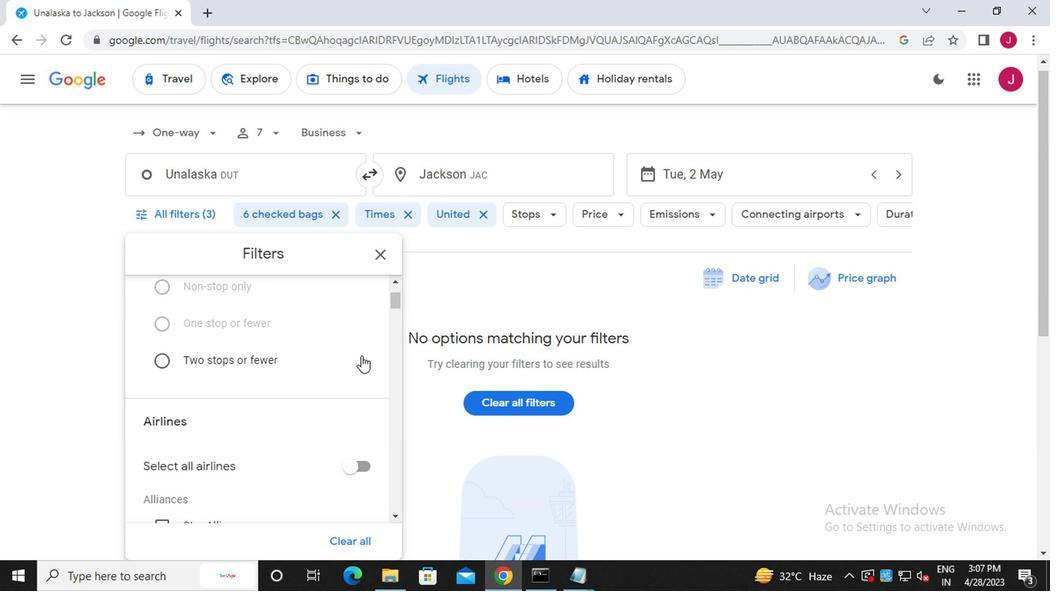 
Action: Mouse scrolled (355, 383) with delta (0, 0)
Screenshot: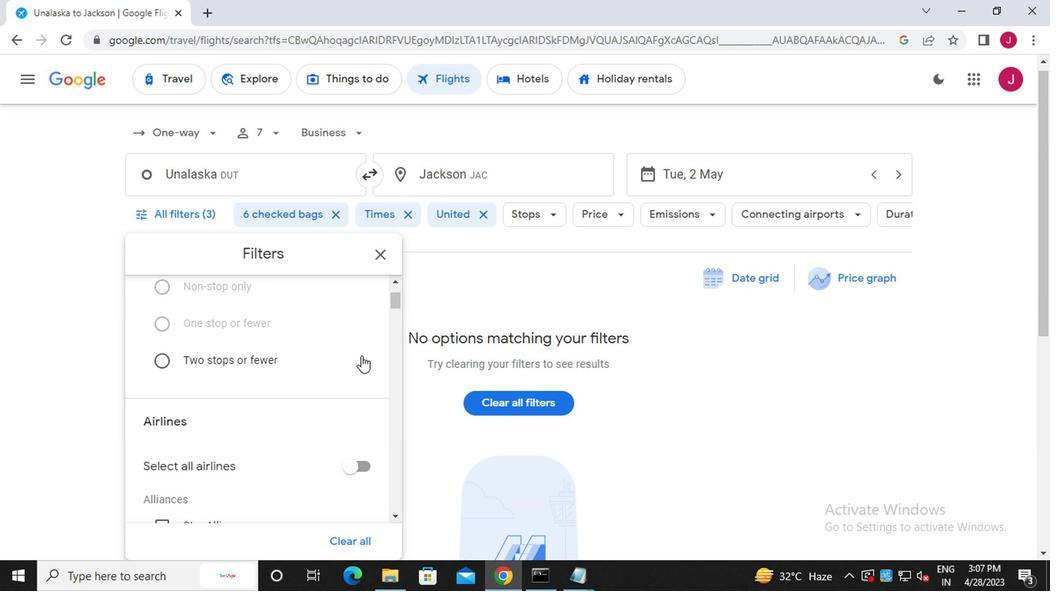 
Action: Mouse moved to (355, 385)
Screenshot: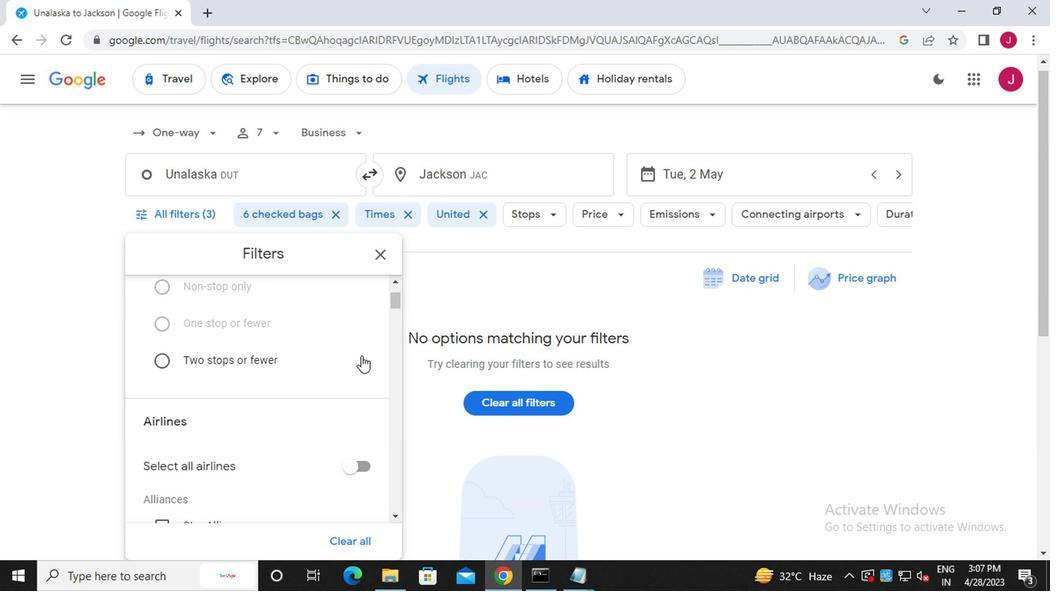 
Action: Mouse scrolled (355, 384) with delta (0, -1)
Screenshot: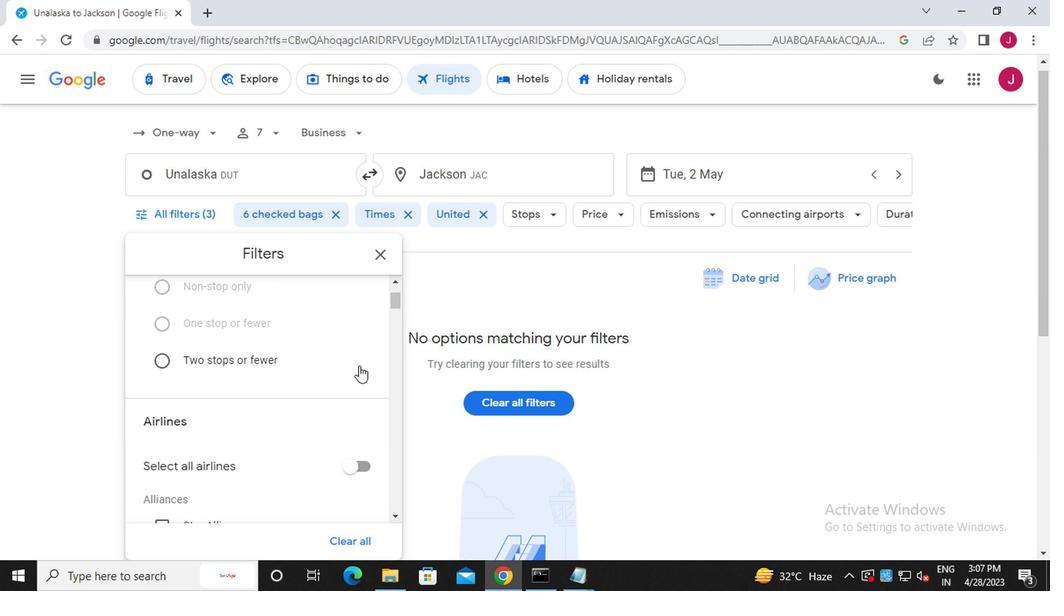 
Action: Mouse moved to (359, 313)
Screenshot: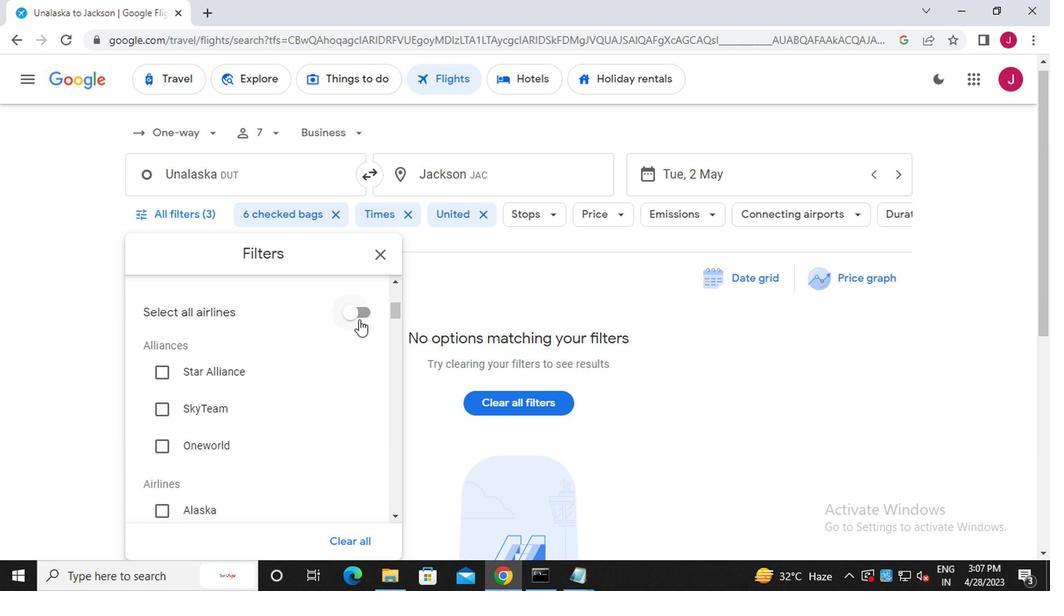 
Action: Mouse pressed left at (359, 313)
Screenshot: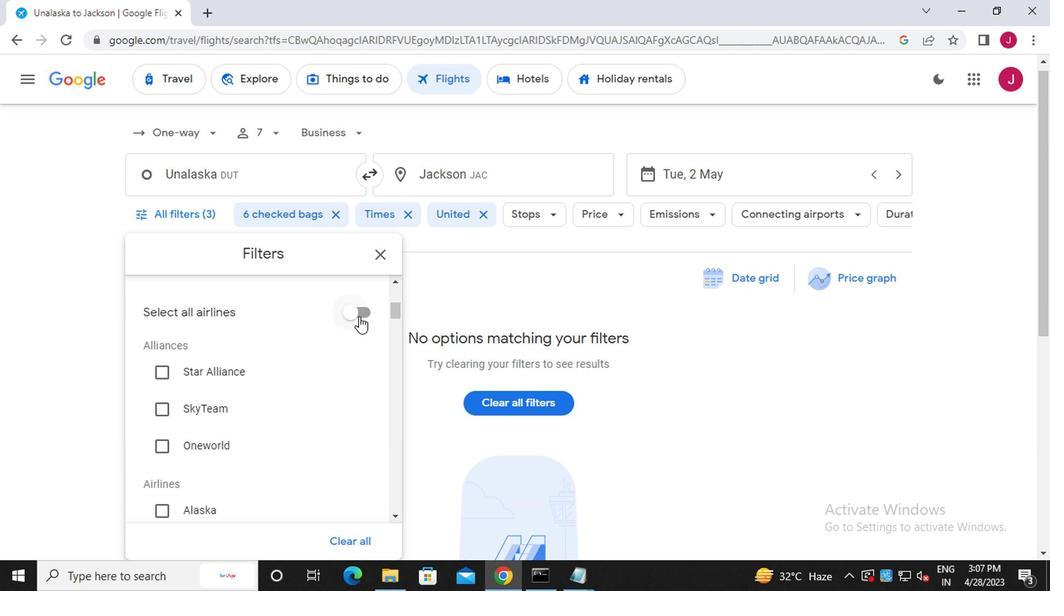 
Action: Mouse moved to (352, 315)
Screenshot: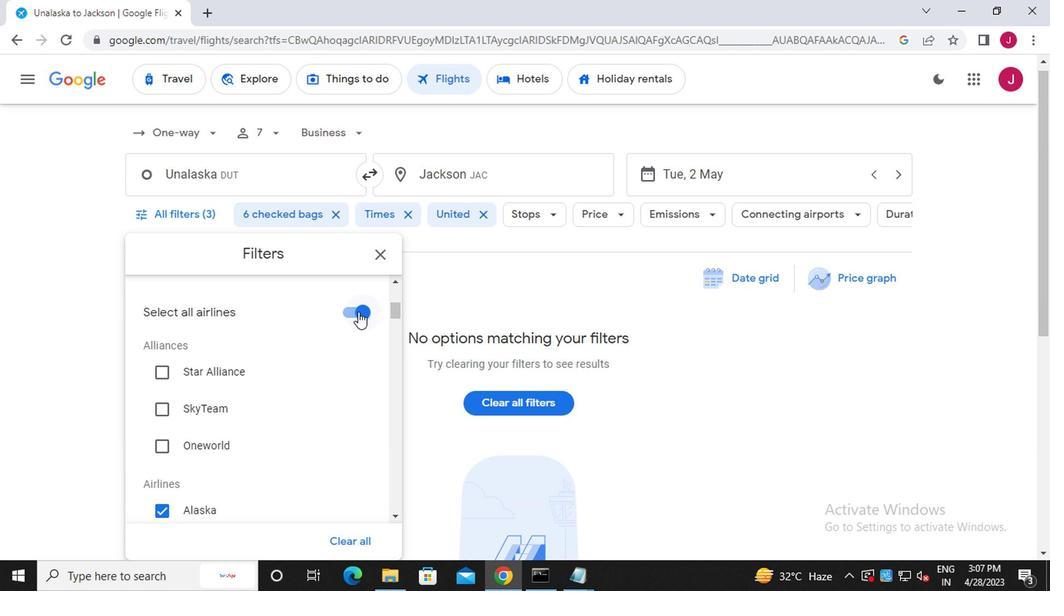 
Action: Mouse pressed left at (352, 315)
Screenshot: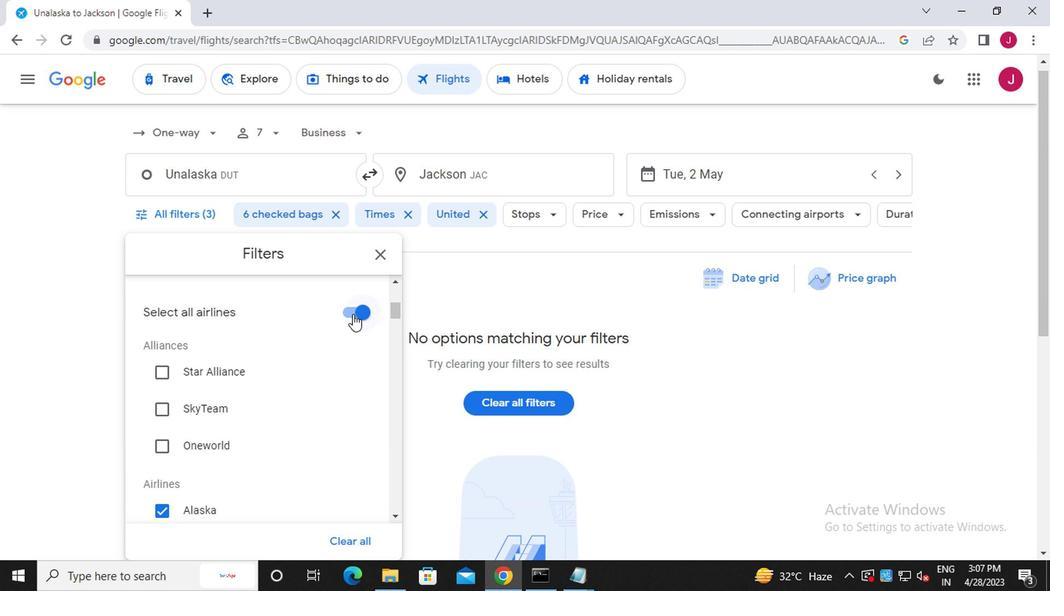 
Action: Mouse moved to (327, 333)
Screenshot: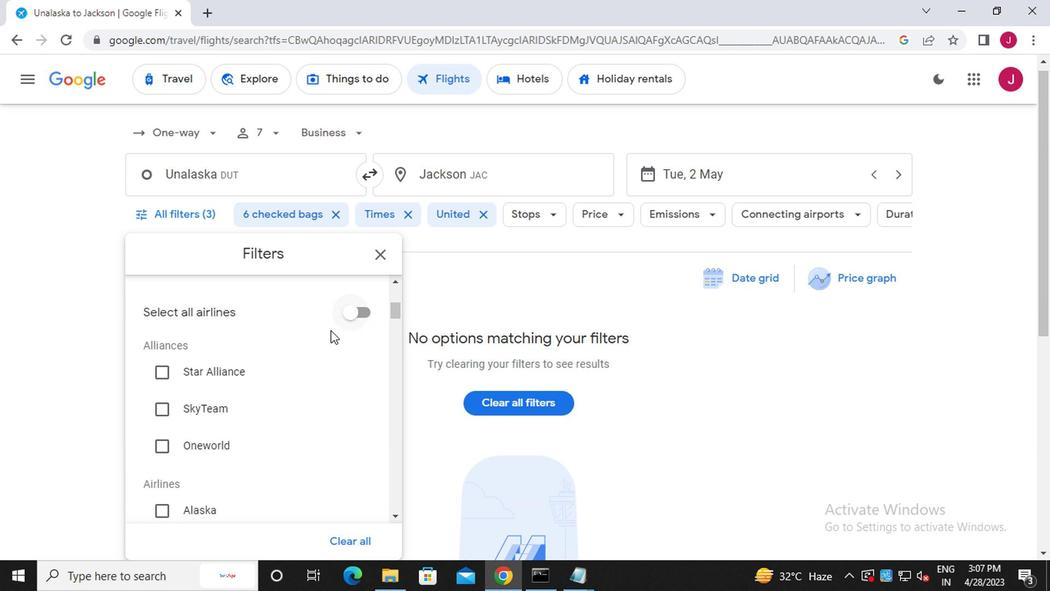 
Action: Mouse scrolled (327, 332) with delta (0, 0)
Screenshot: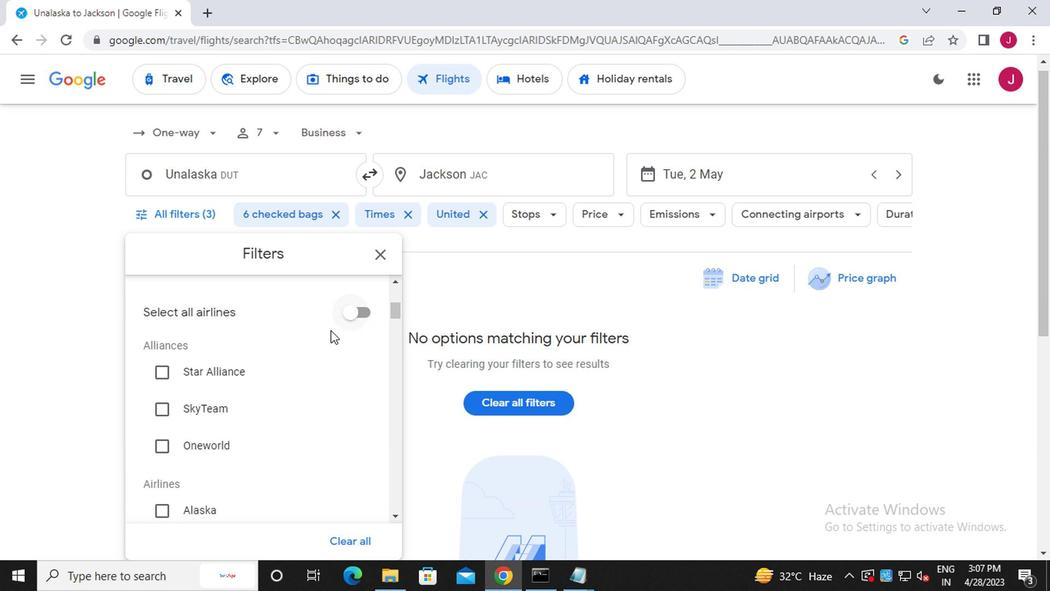 
Action: Mouse scrolled (327, 332) with delta (0, 0)
Screenshot: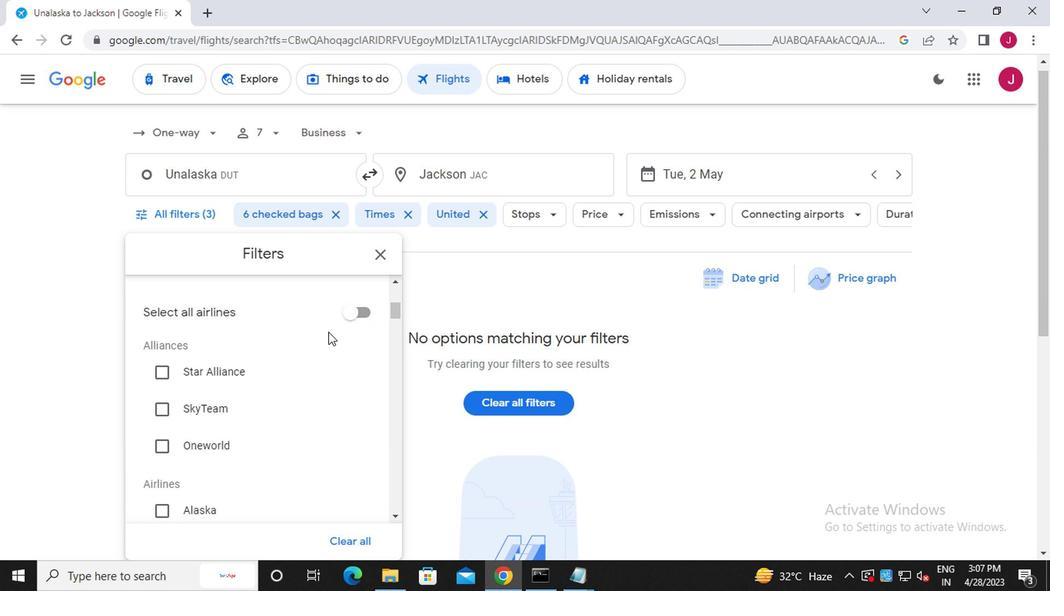 
Action: Mouse scrolled (327, 332) with delta (0, 0)
Screenshot: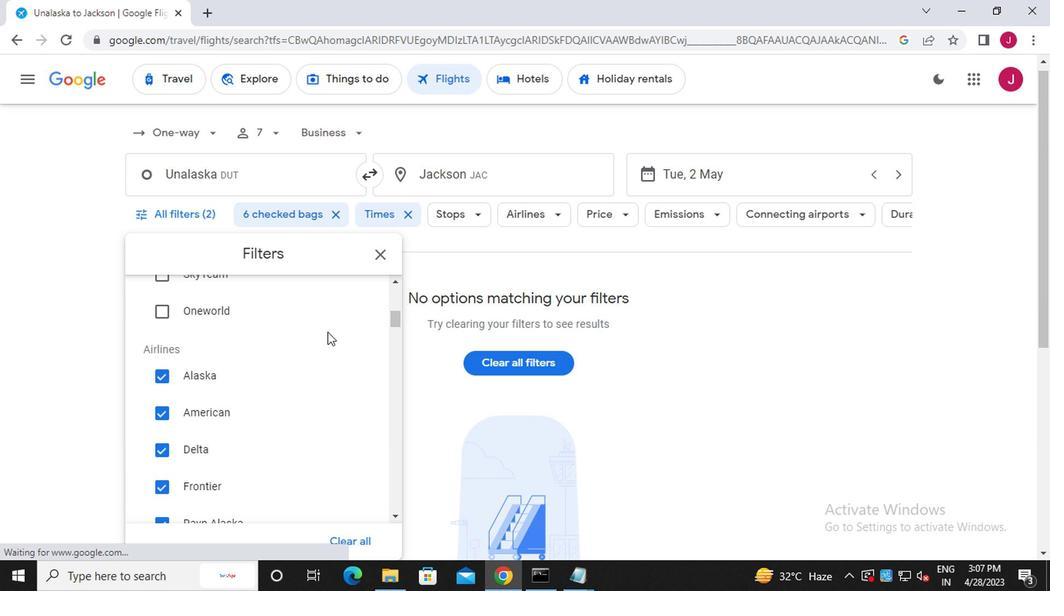 
Action: Mouse scrolled (327, 333) with delta (0, 0)
Screenshot: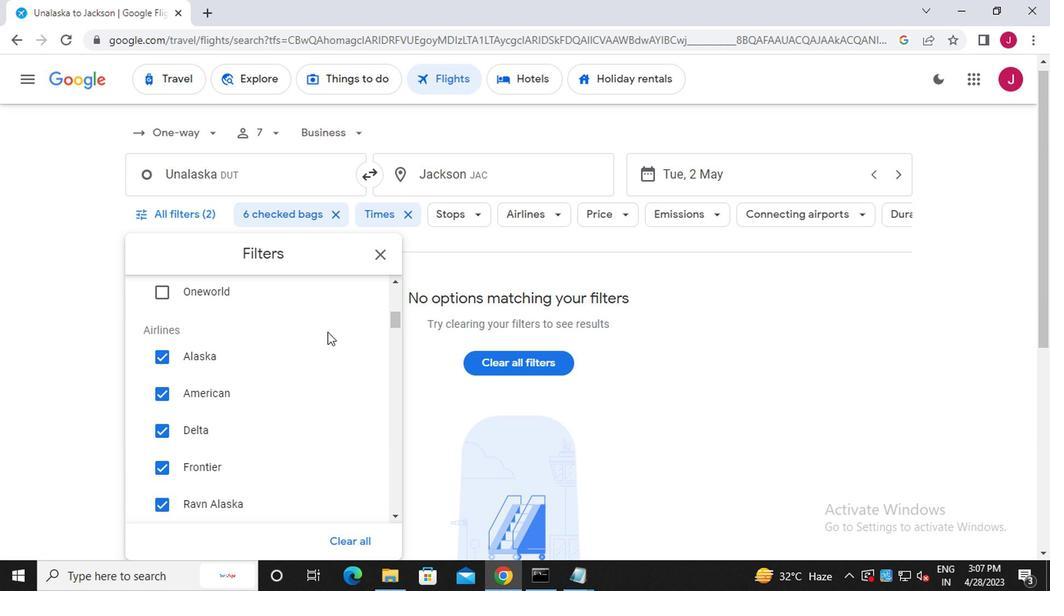 
Action: Mouse scrolled (327, 333) with delta (0, 0)
Screenshot: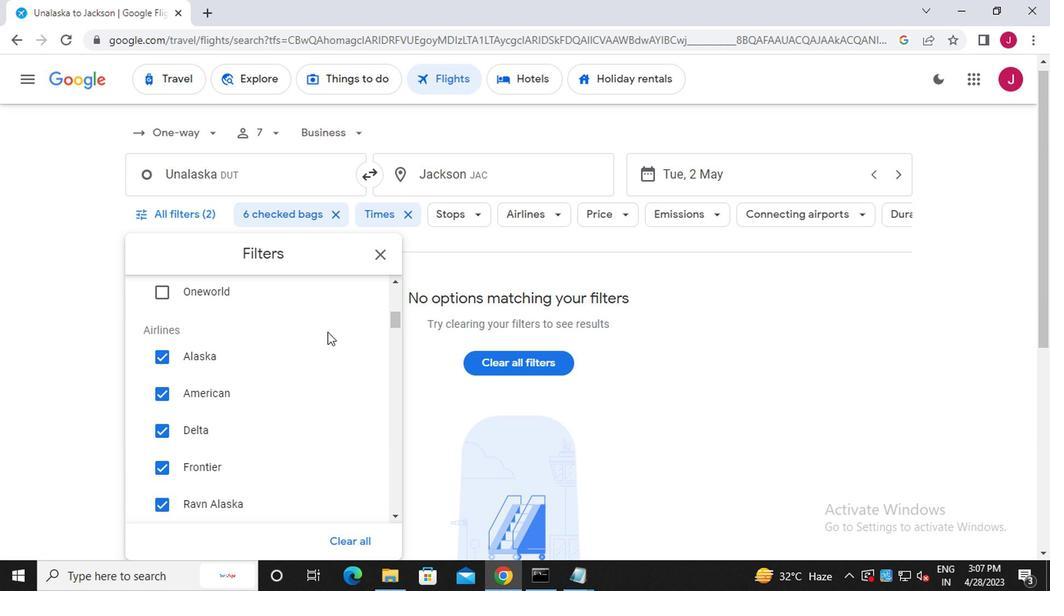 
Action: Mouse scrolled (327, 333) with delta (0, 0)
Screenshot: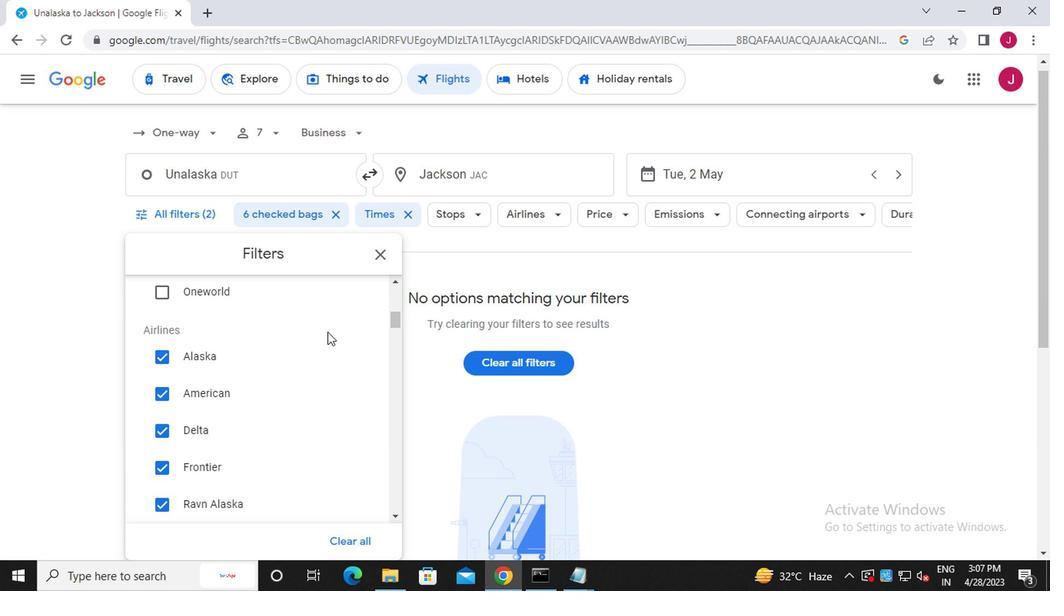 
Action: Mouse moved to (351, 308)
Screenshot: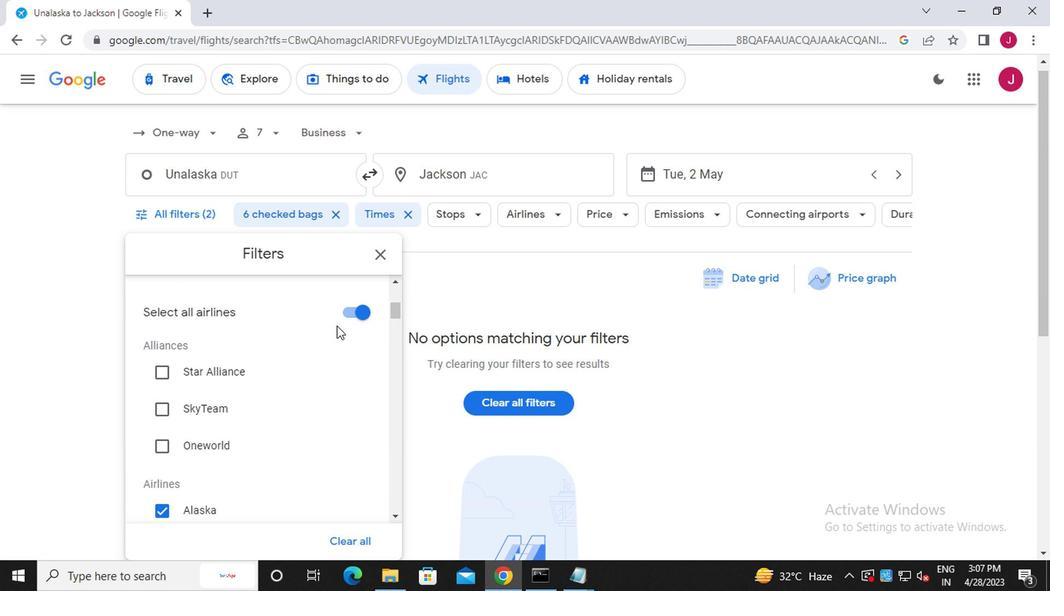 
Action: Mouse pressed left at (351, 308)
Screenshot: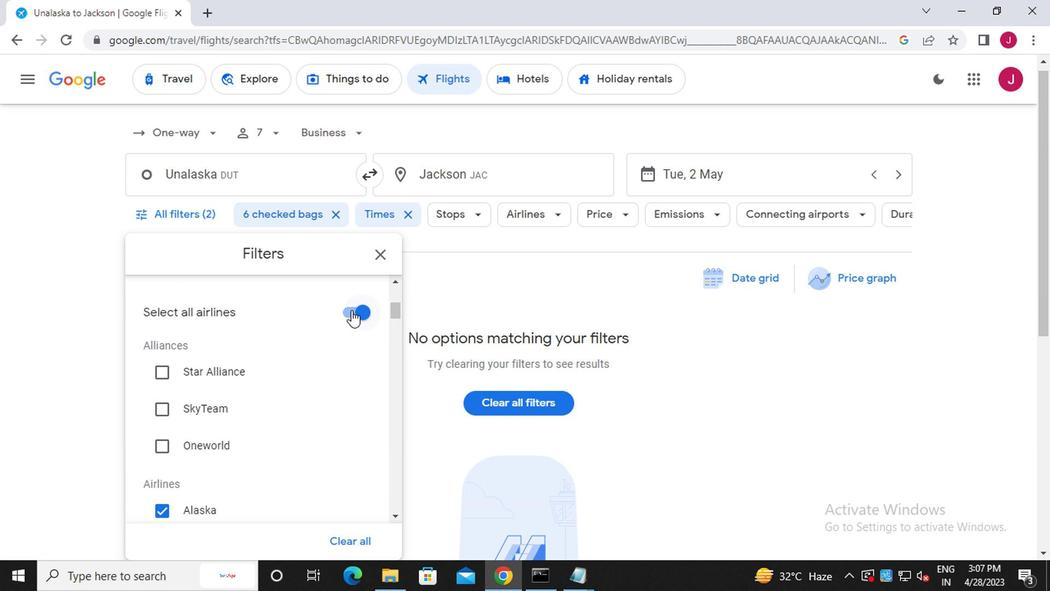 
Action: Mouse moved to (268, 350)
Screenshot: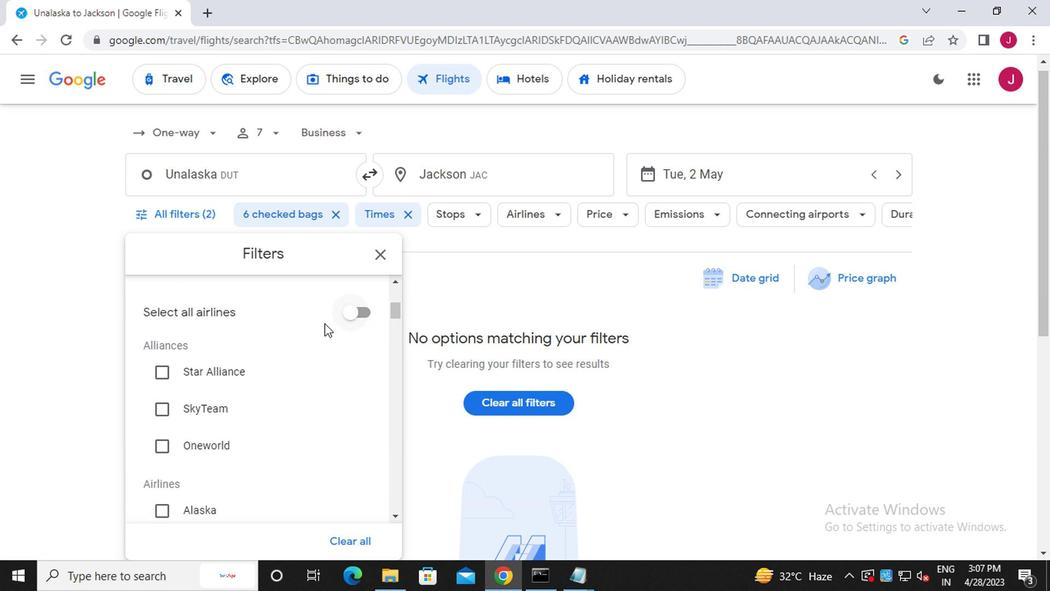 
Action: Mouse scrolled (268, 349) with delta (0, -1)
Screenshot: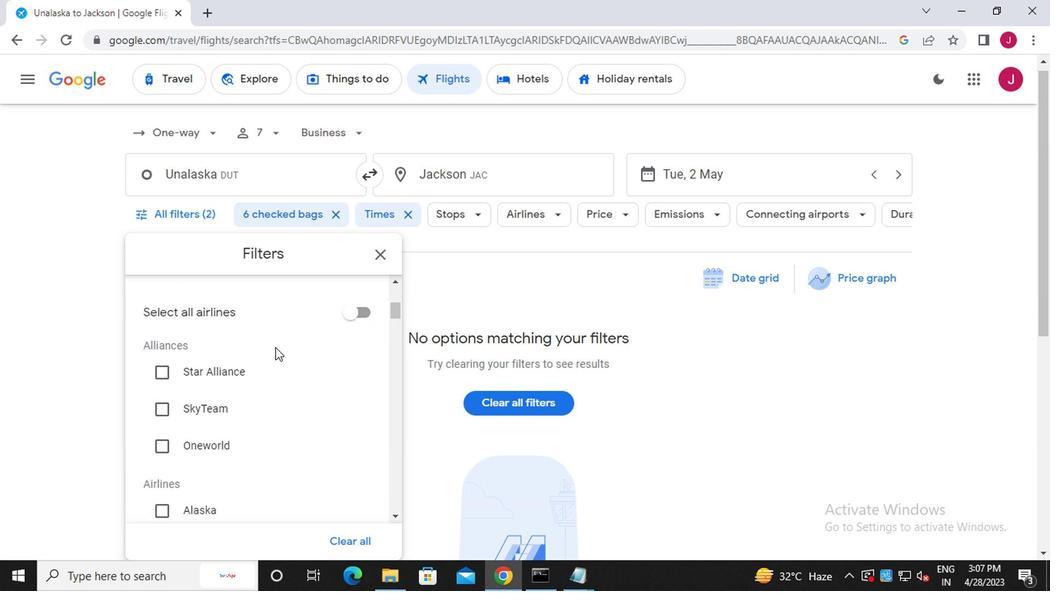 
Action: Mouse scrolled (268, 349) with delta (0, -1)
Screenshot: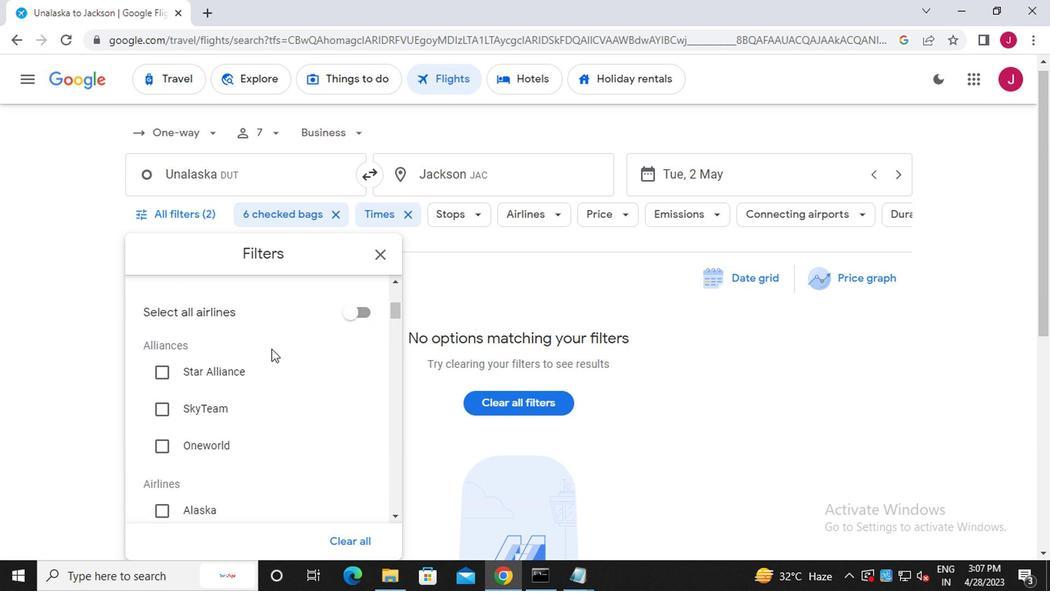 
Action: Mouse scrolled (268, 349) with delta (0, -1)
Screenshot: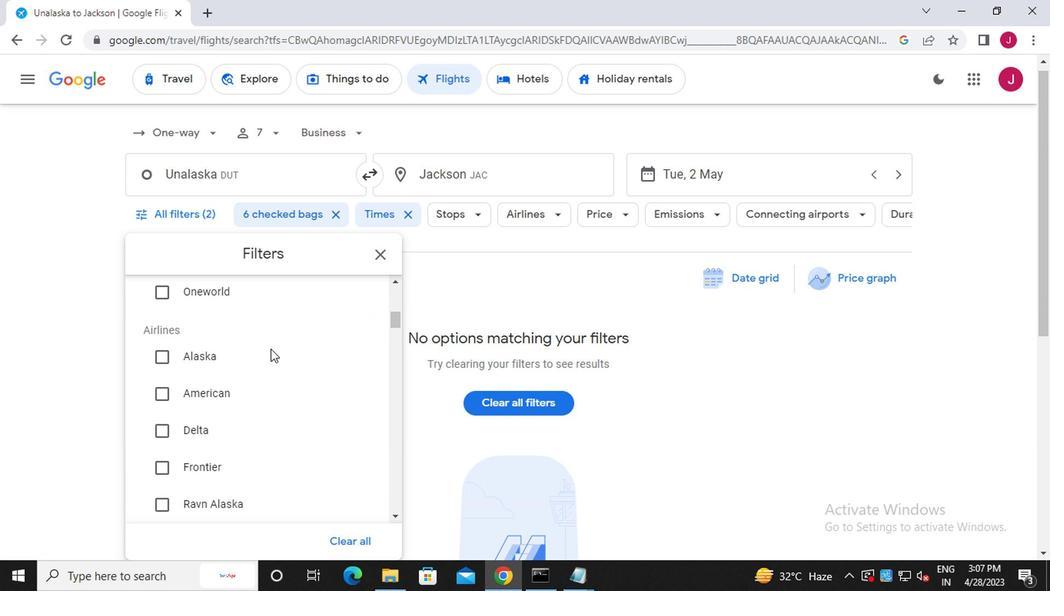 
Action: Mouse moved to (267, 360)
Screenshot: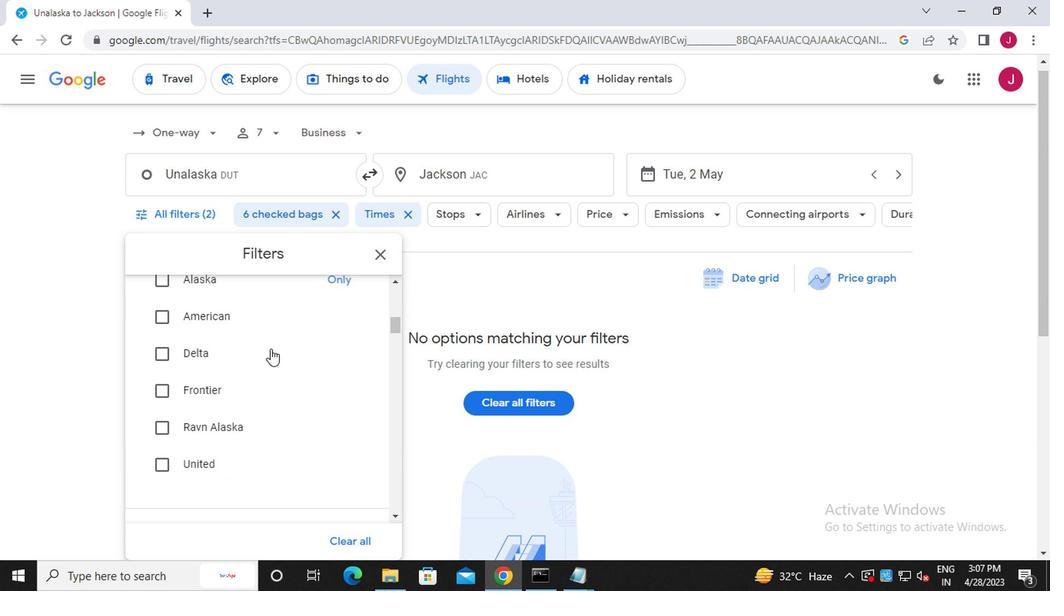 
Action: Mouse scrolled (267, 360) with delta (0, 0)
Screenshot: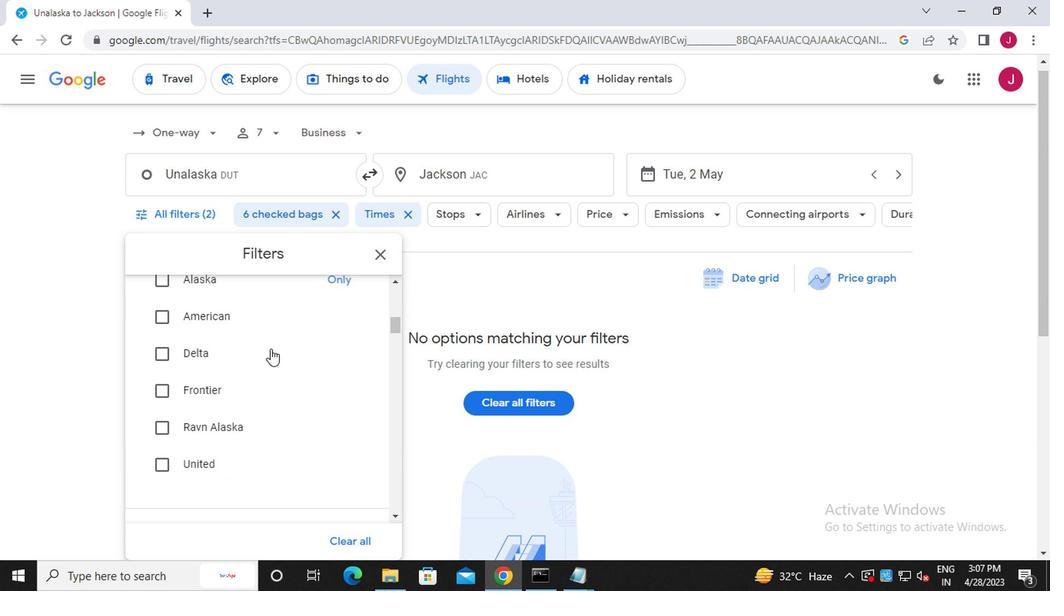
Action: Mouse moved to (267, 360)
Screenshot: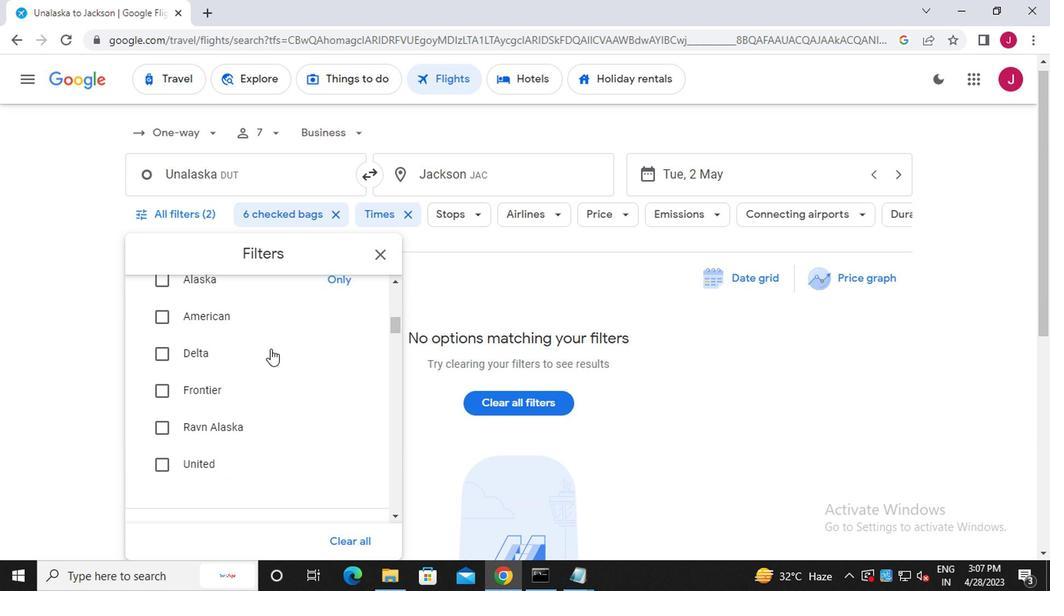 
Action: Mouse scrolled (267, 360) with delta (0, 0)
Screenshot: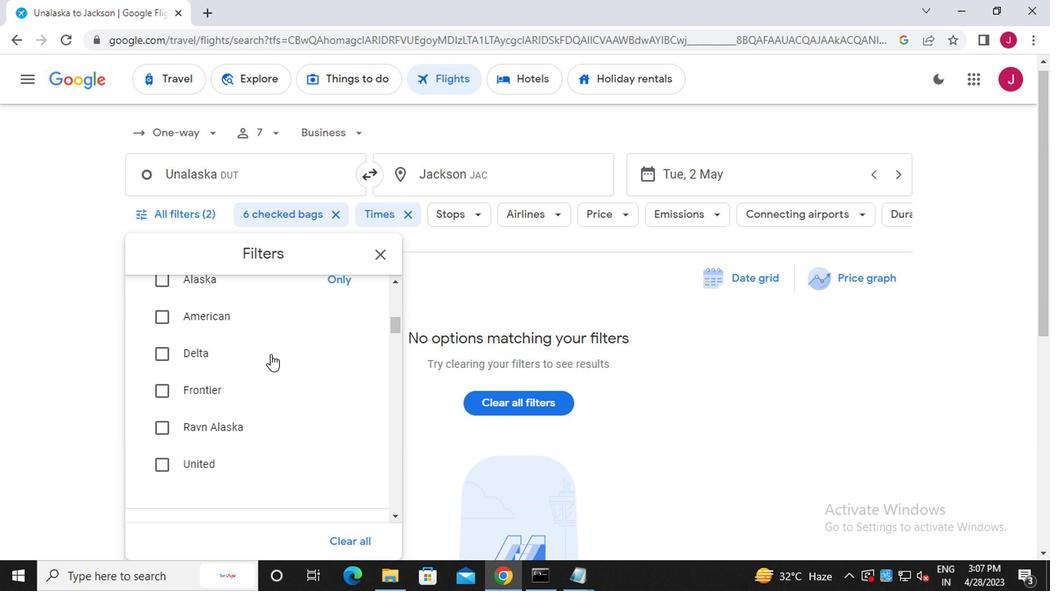 
Action: Mouse scrolled (267, 360) with delta (0, 0)
Screenshot: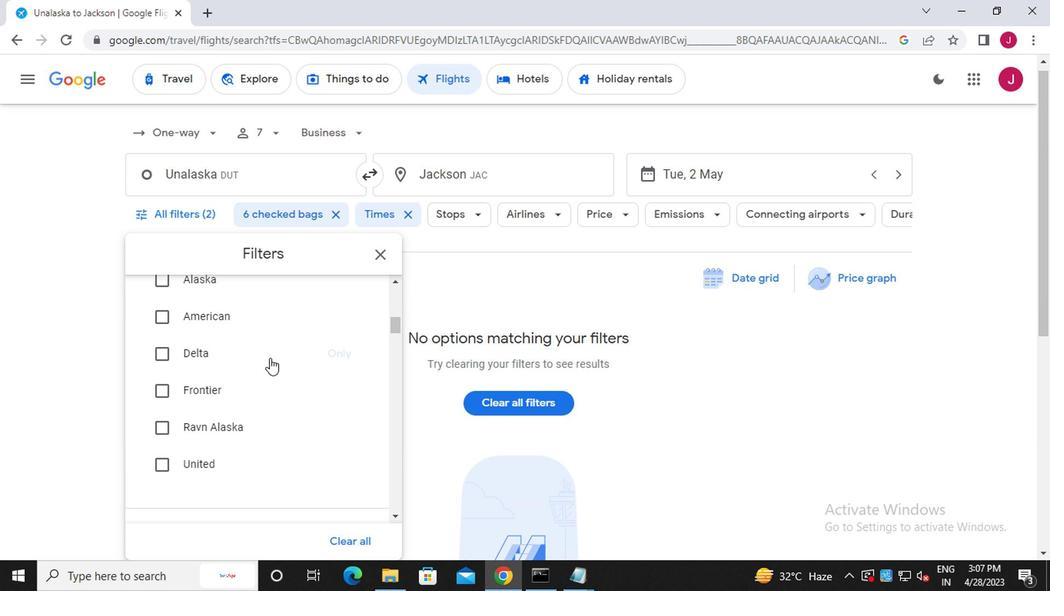 
Action: Mouse moved to (201, 409)
Screenshot: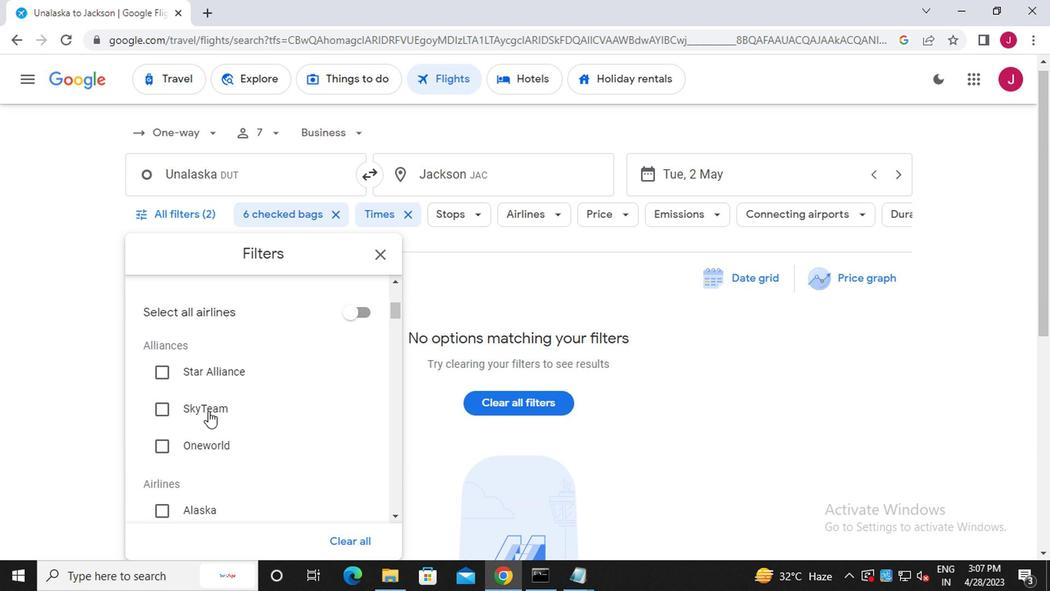 
Action: Mouse scrolled (201, 408) with delta (0, 0)
Screenshot: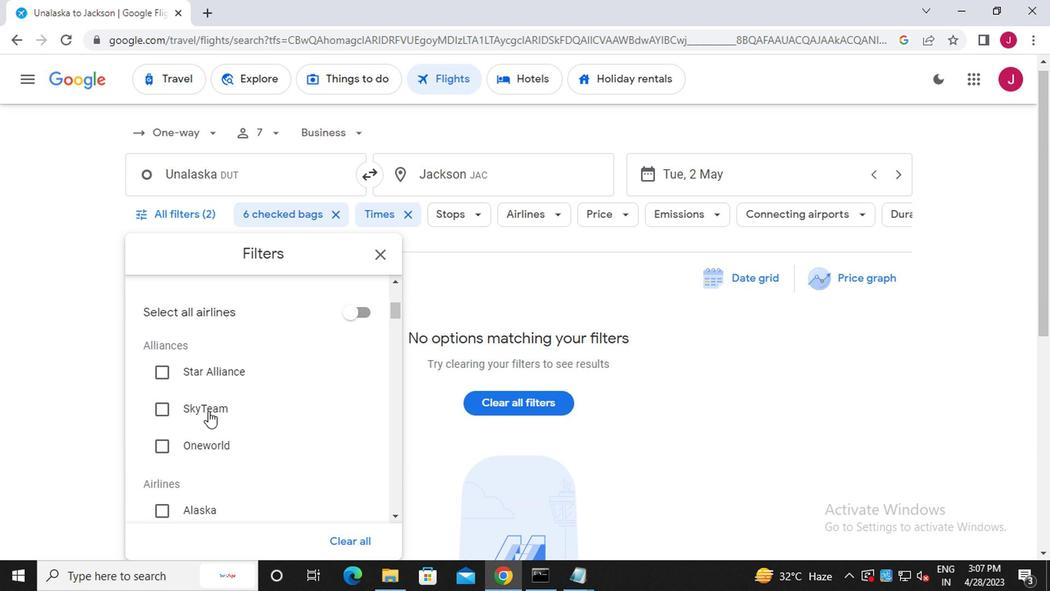 
Action: Mouse moved to (200, 406)
Screenshot: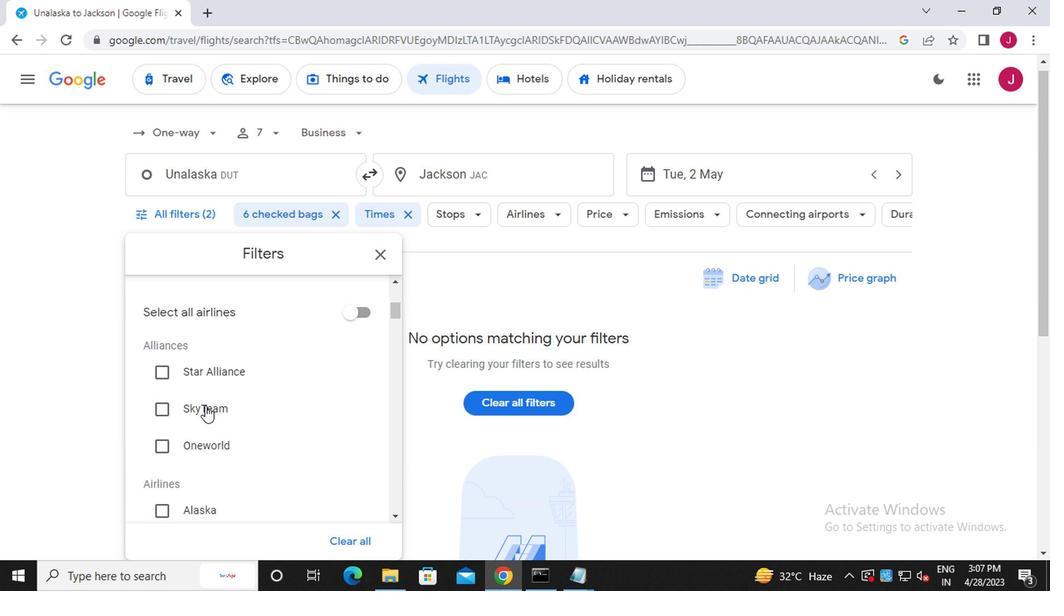 
Action: Mouse scrolled (200, 405) with delta (0, -1)
Screenshot: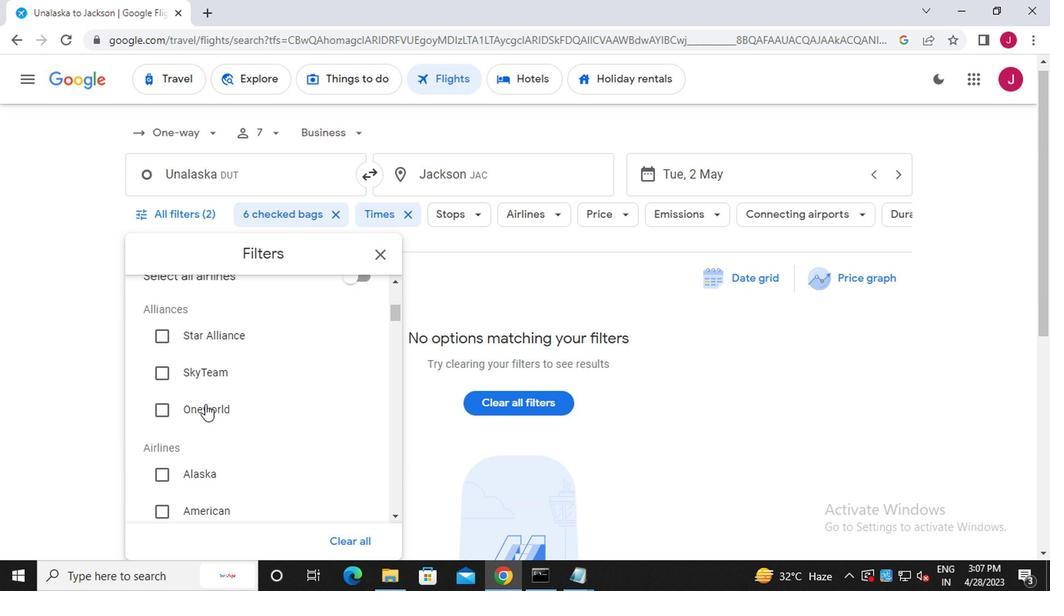 
Action: Mouse moved to (199, 405)
Screenshot: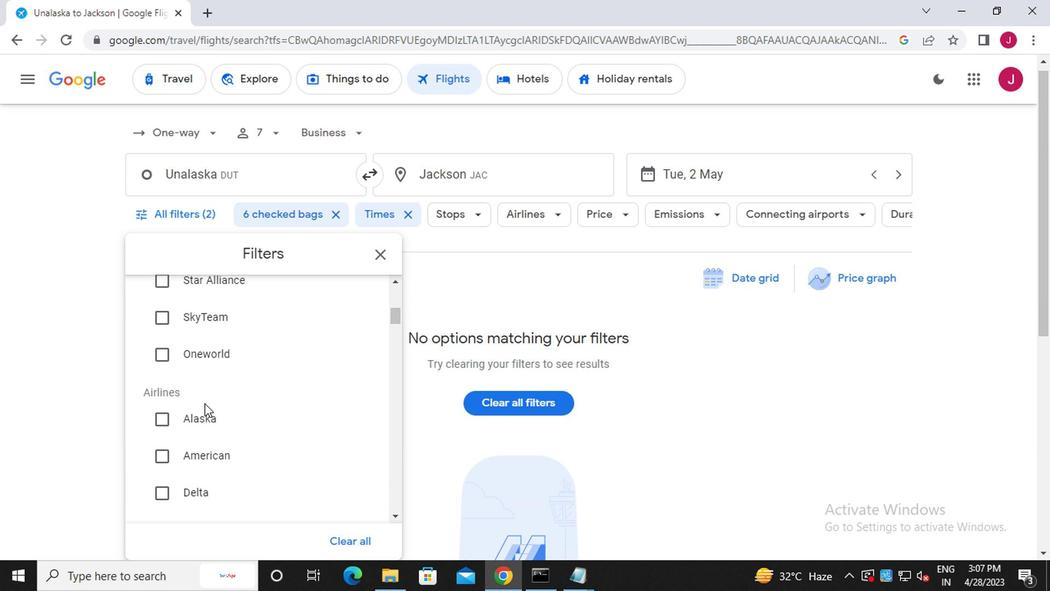 
Action: Mouse scrolled (199, 405) with delta (0, 0)
Screenshot: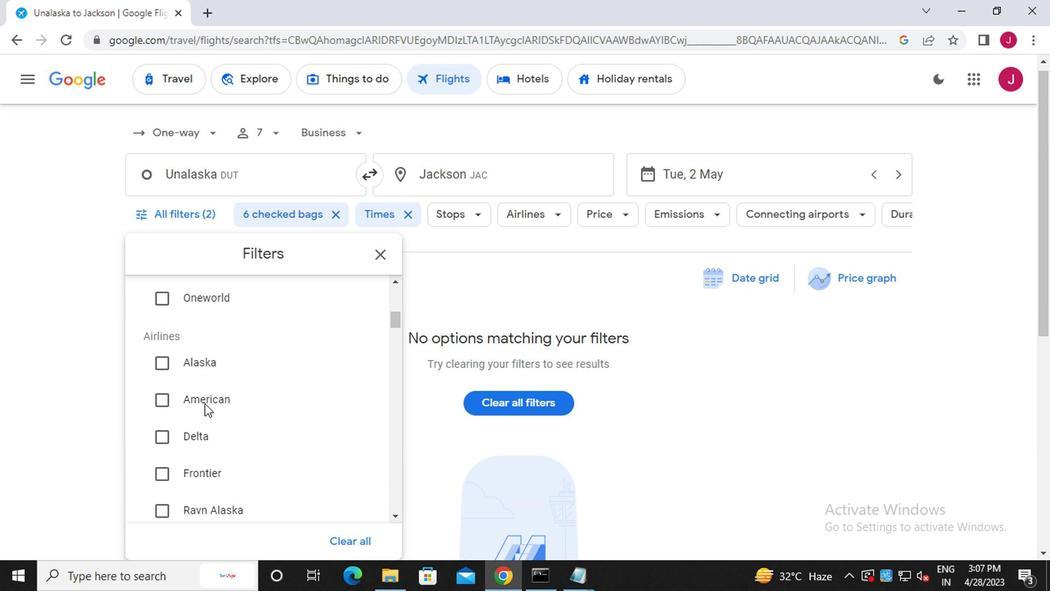 
Action: Mouse moved to (200, 444)
Screenshot: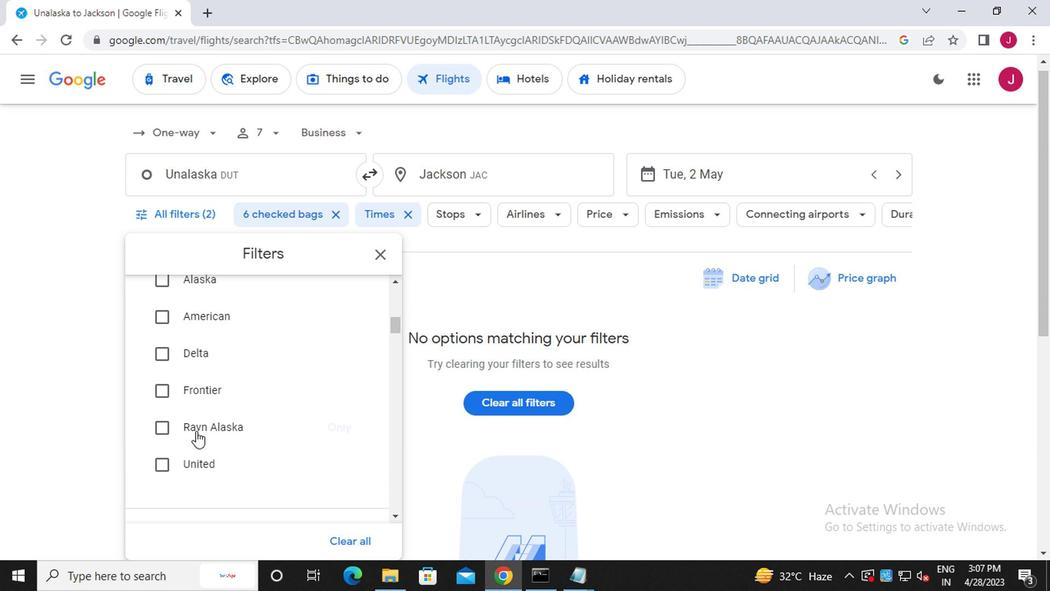 
Action: Mouse scrolled (200, 443) with delta (0, -1)
Screenshot: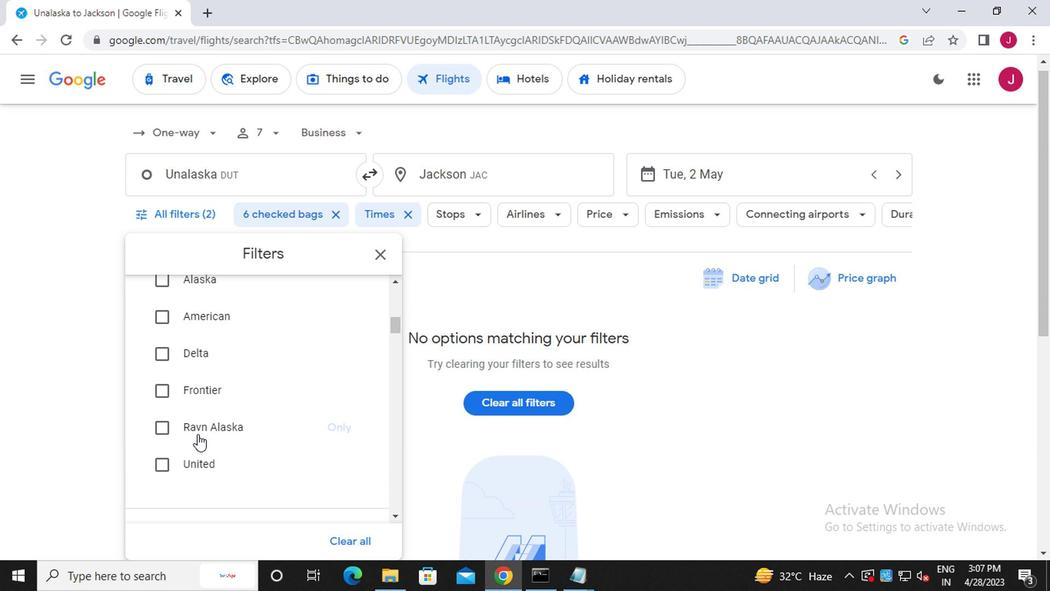 
Action: Mouse moved to (200, 444)
Screenshot: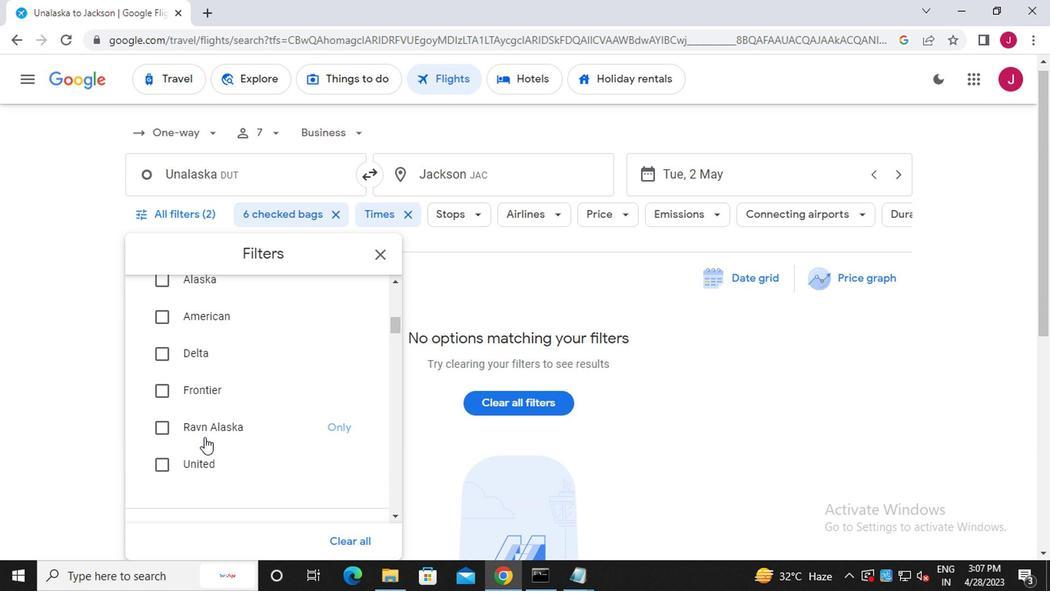 
Action: Mouse scrolled (200, 443) with delta (0, -1)
Screenshot: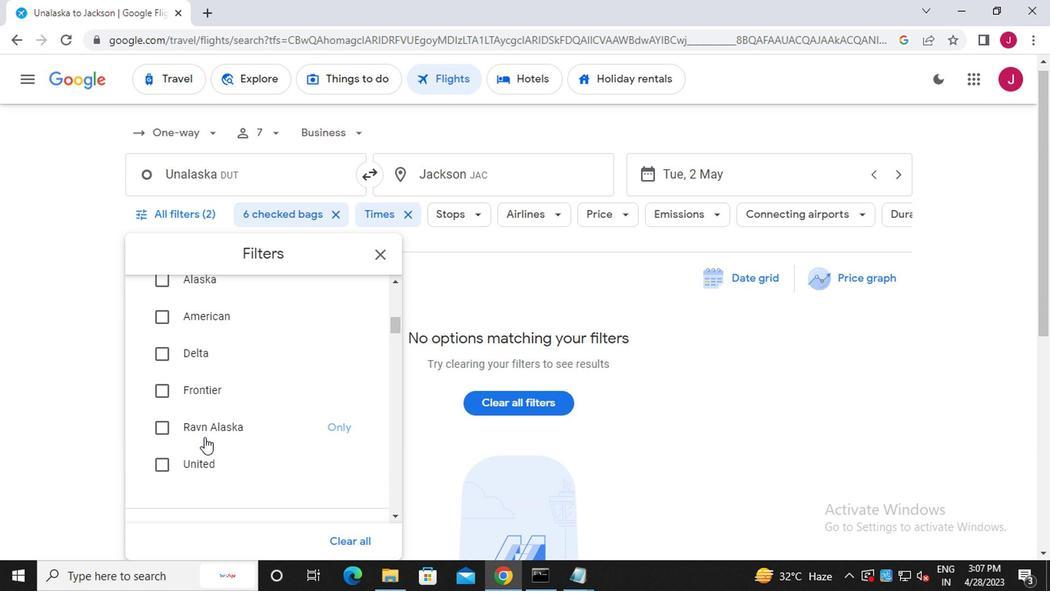 
Action: Mouse moved to (211, 440)
Screenshot: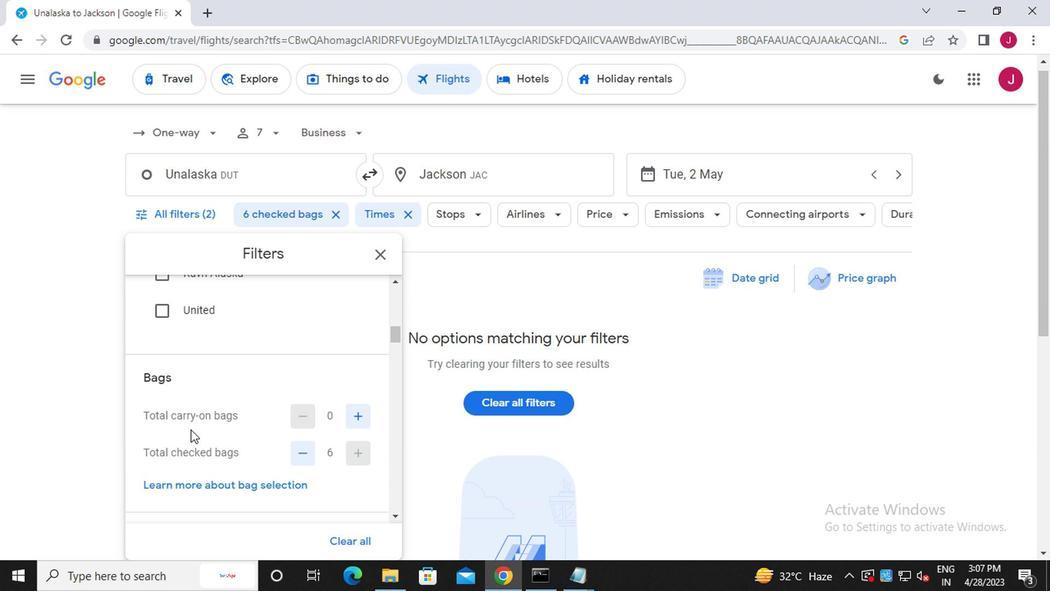 
Action: Mouse scrolled (211, 439) with delta (0, 0)
Screenshot: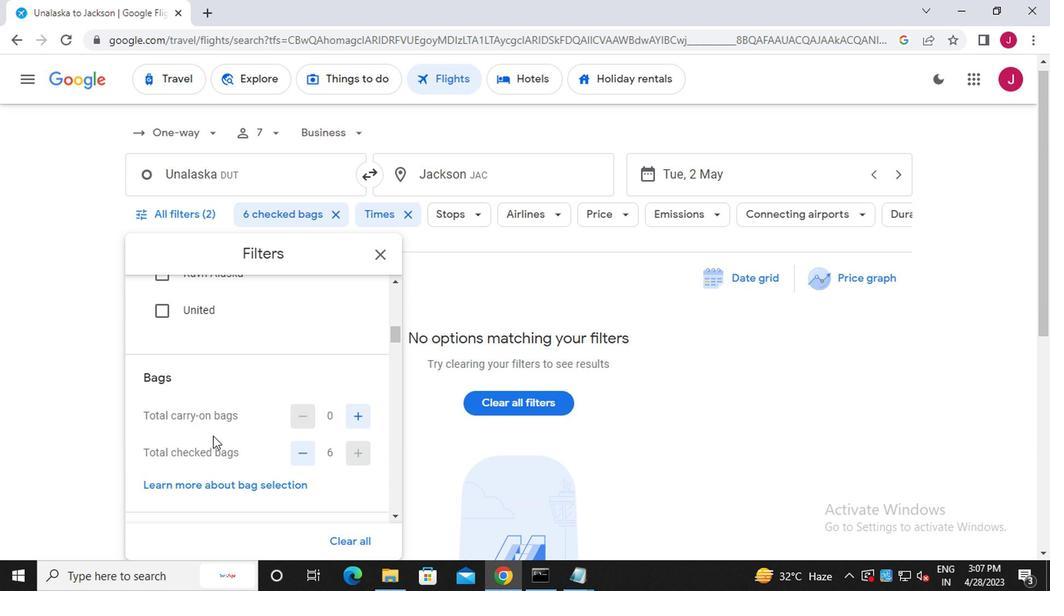 
Action: Mouse moved to (362, 376)
Screenshot: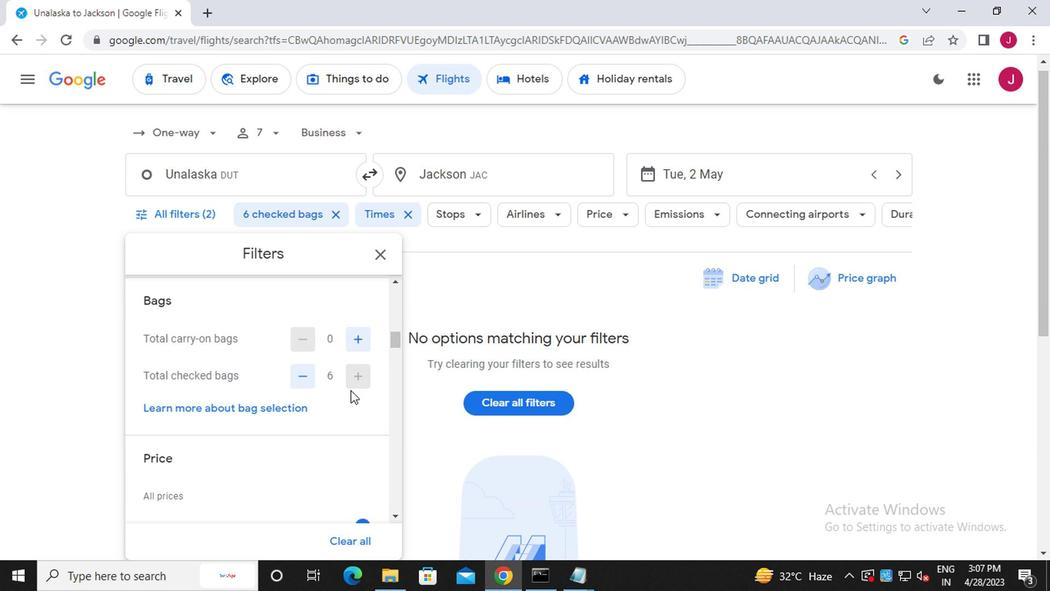 
Action: Mouse pressed left at (362, 376)
Screenshot: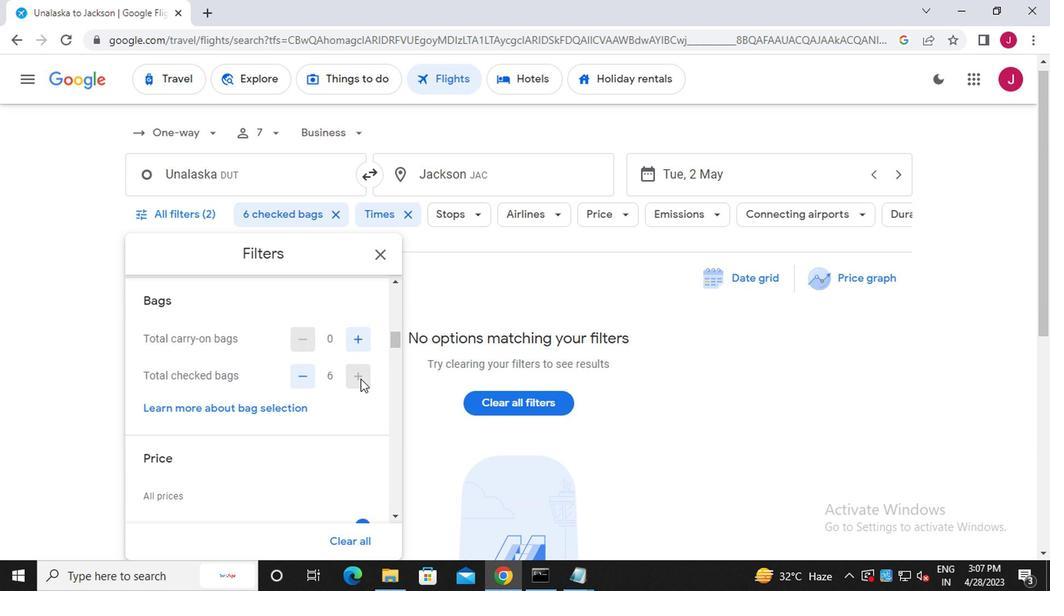 
Action: Mouse pressed left at (362, 376)
Screenshot: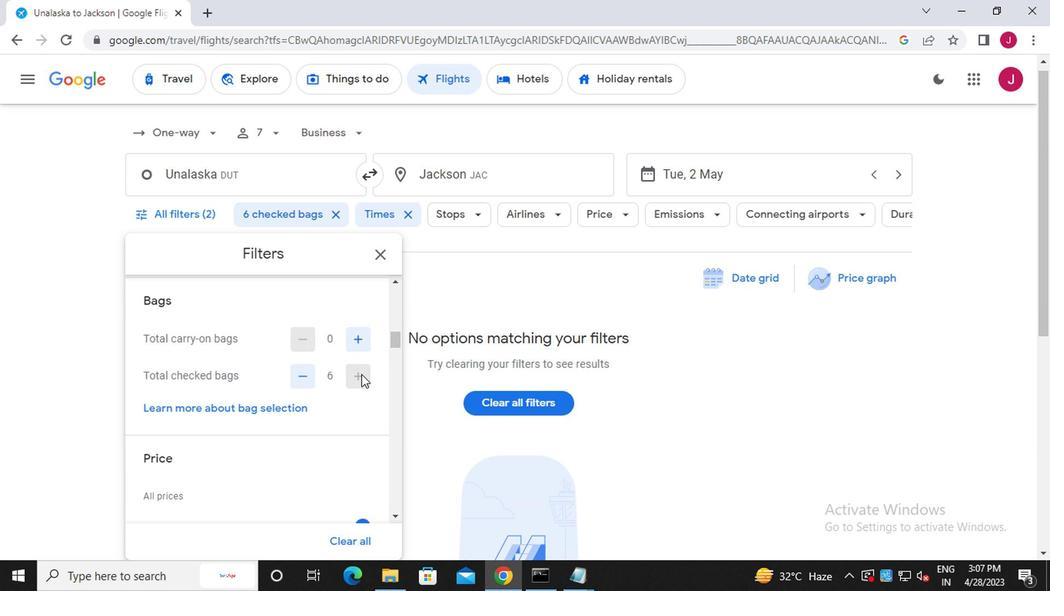 
Action: Mouse moved to (302, 340)
Screenshot: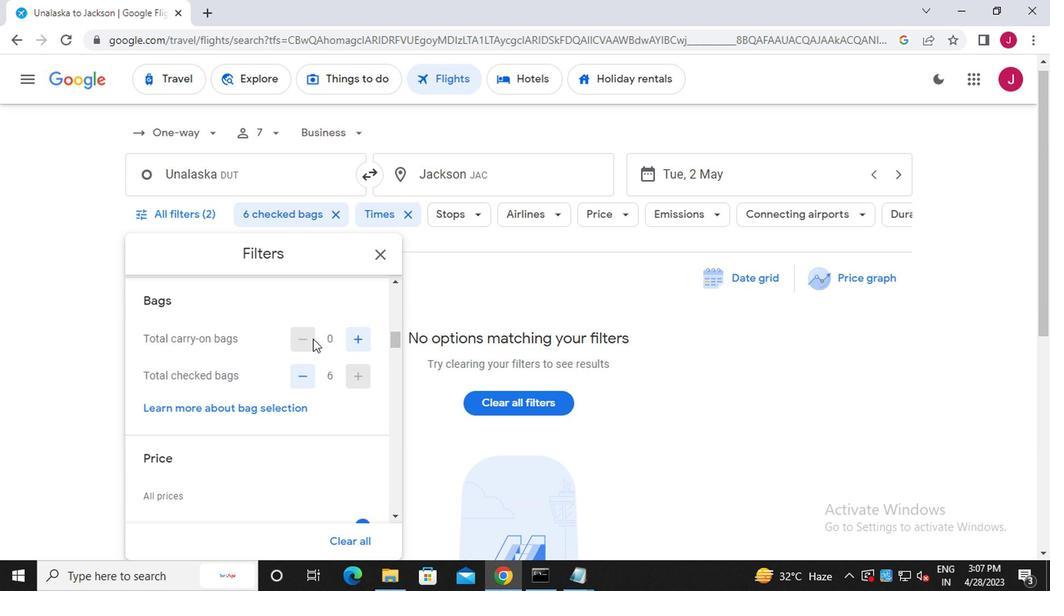 
Action: Mouse pressed left at (302, 340)
Screenshot: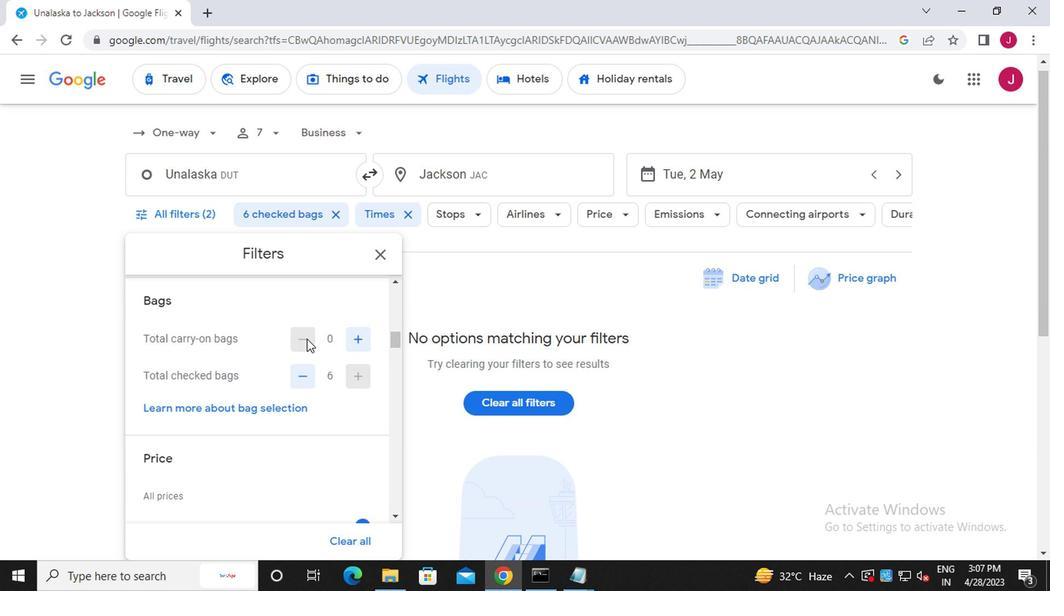 
Action: Mouse moved to (360, 381)
Screenshot: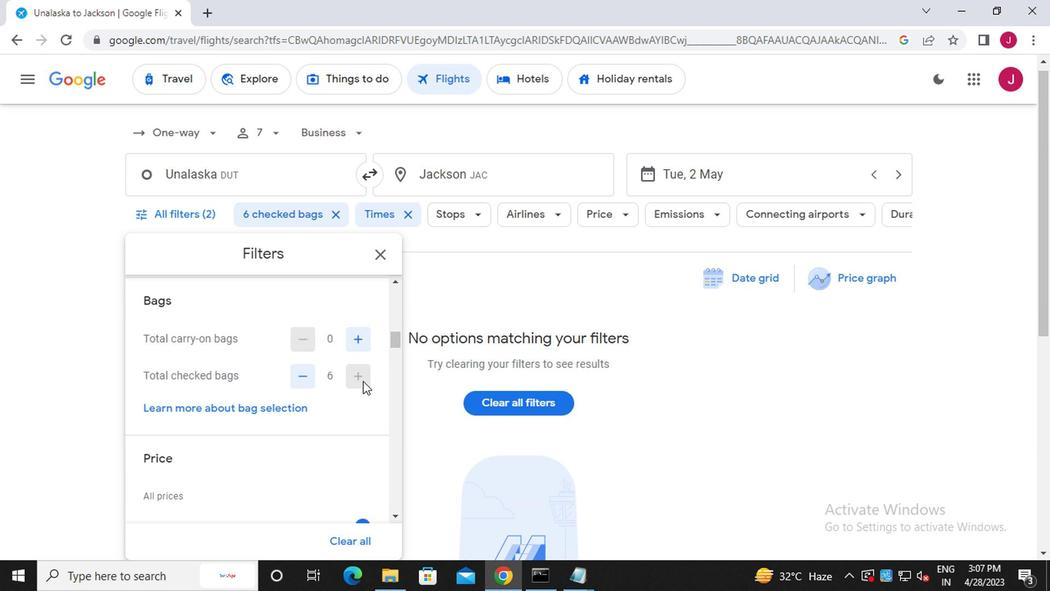 
Action: Mouse pressed left at (360, 381)
Screenshot: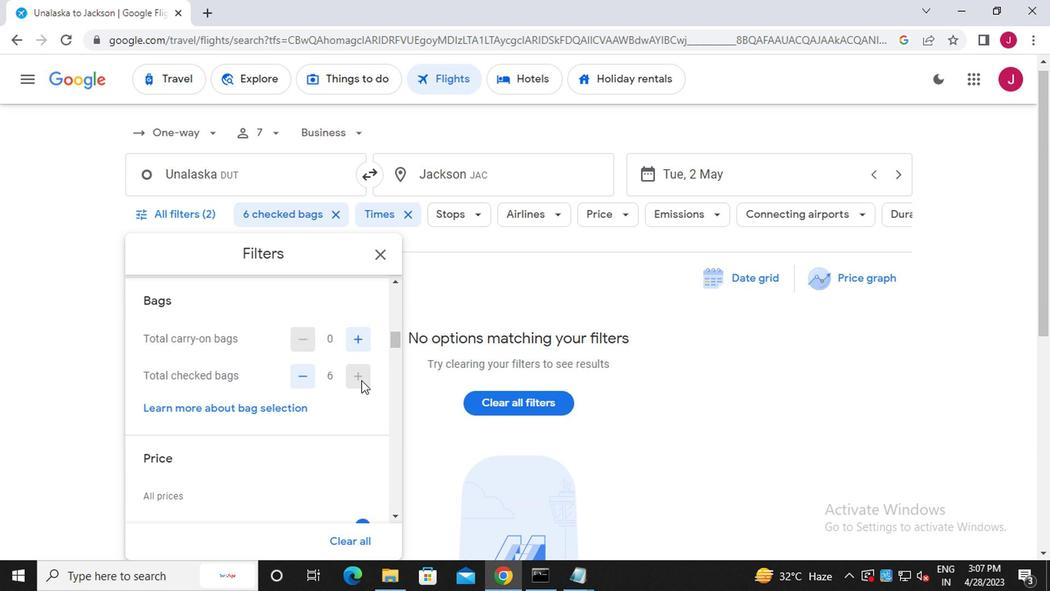 
Action: Mouse pressed left at (360, 381)
Screenshot: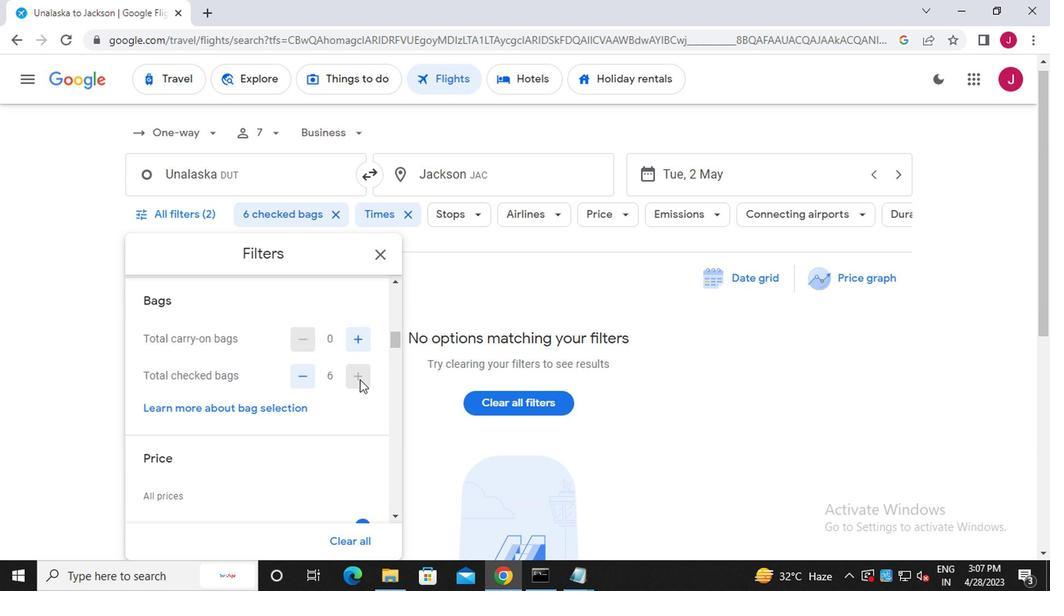 
Action: Mouse pressed left at (360, 381)
Screenshot: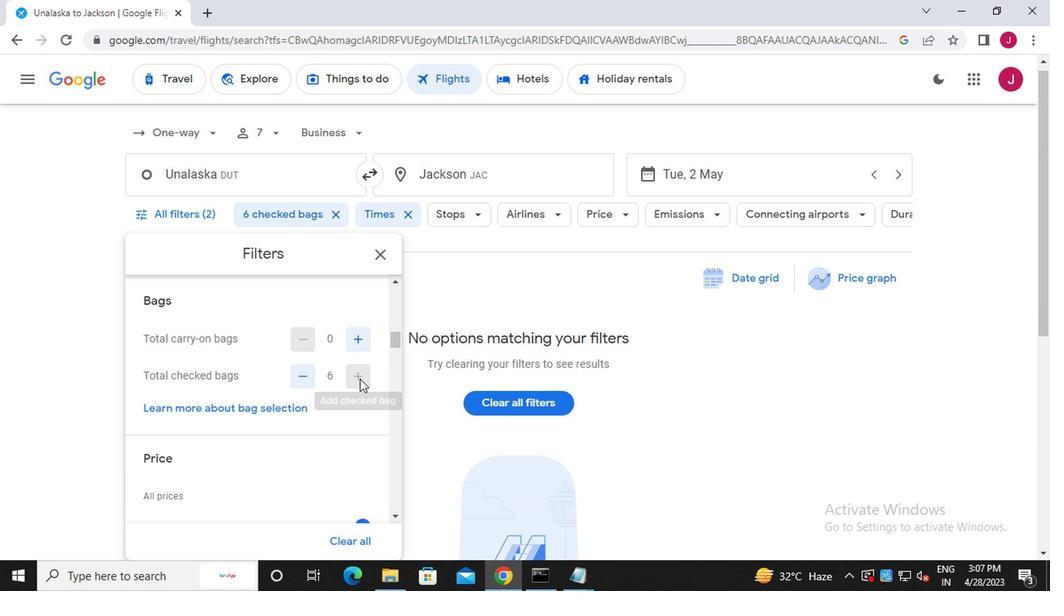 
Action: Mouse moved to (339, 379)
Screenshot: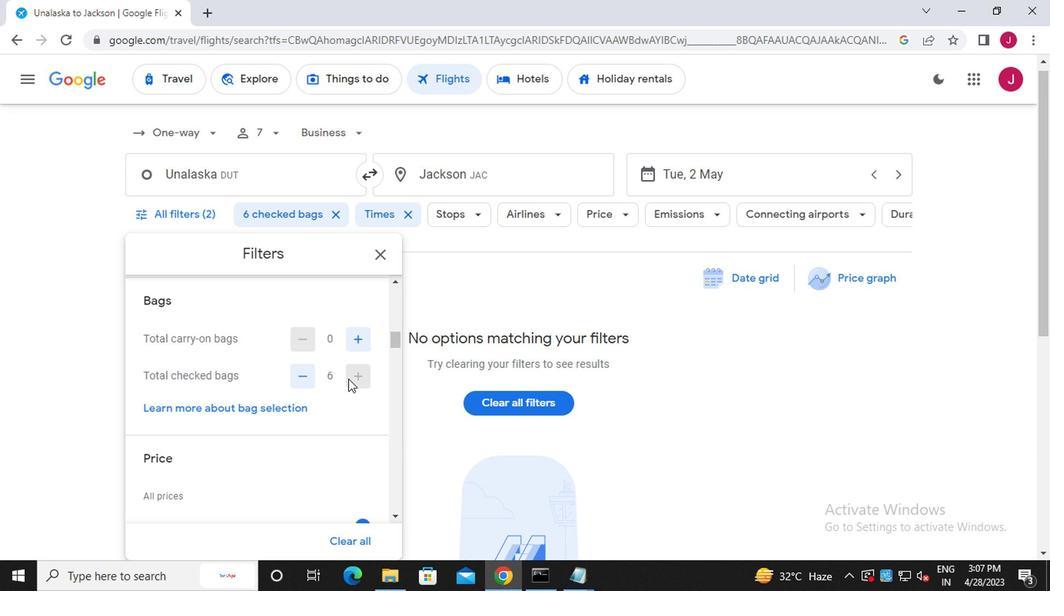 
Action: Mouse scrolled (339, 378) with delta (0, -1)
Screenshot: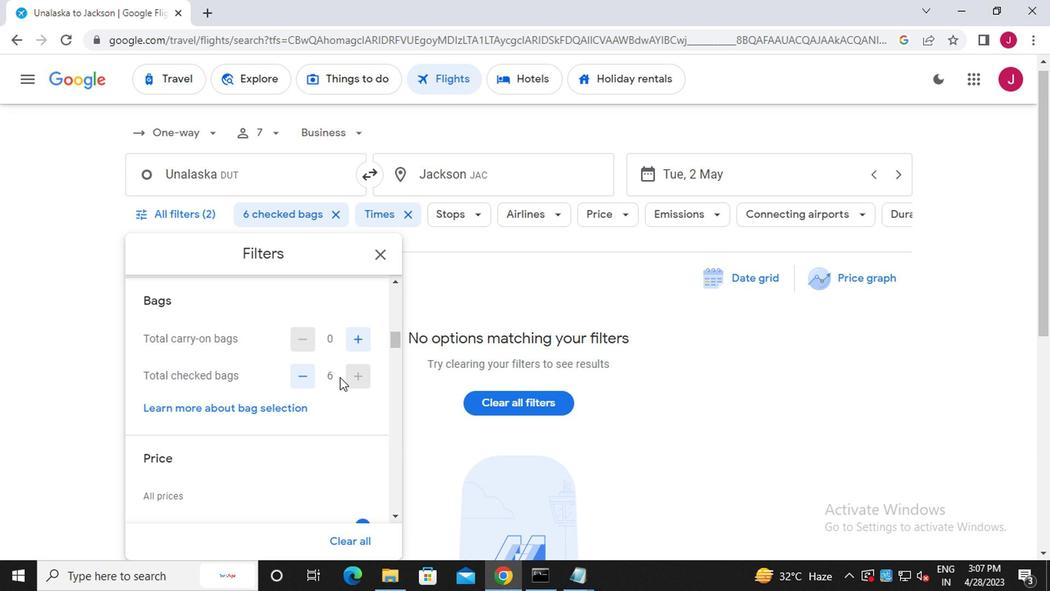 
Action: Mouse scrolled (339, 378) with delta (0, -1)
Screenshot: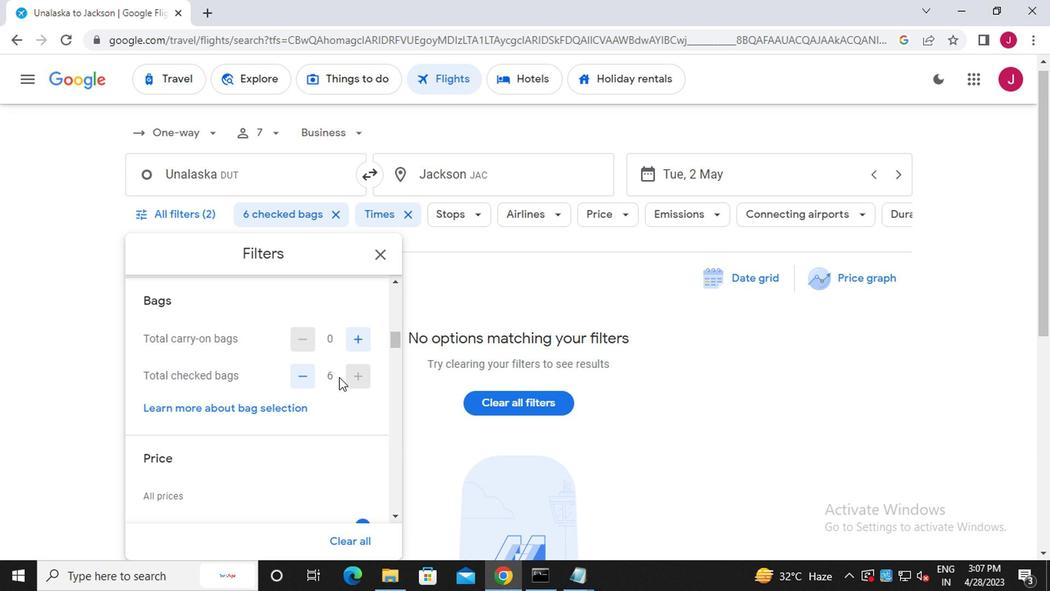 
Action: Mouse moved to (366, 375)
Screenshot: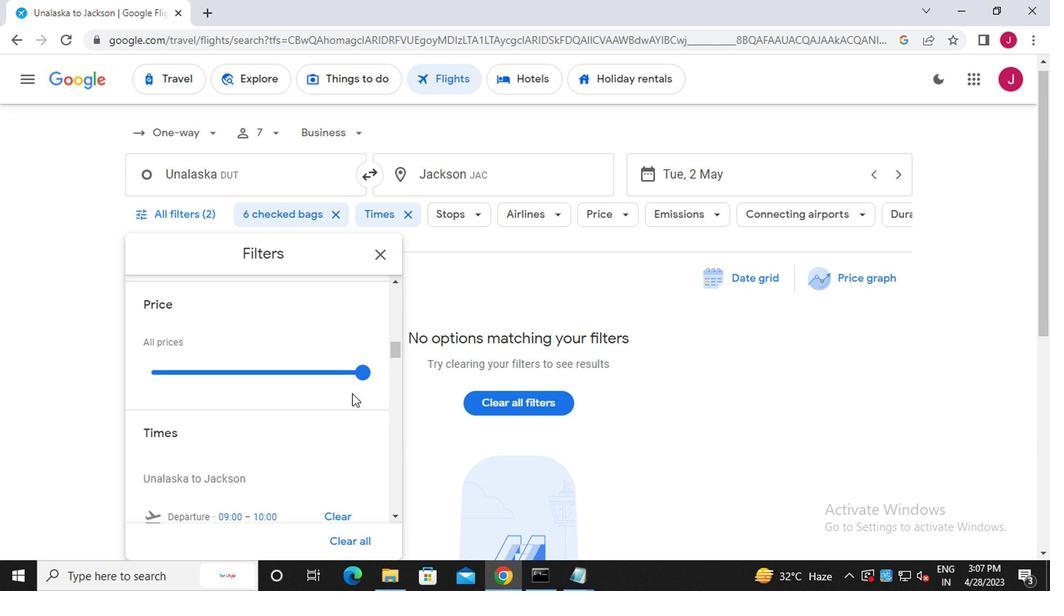 
Action: Mouse pressed left at (366, 375)
Screenshot: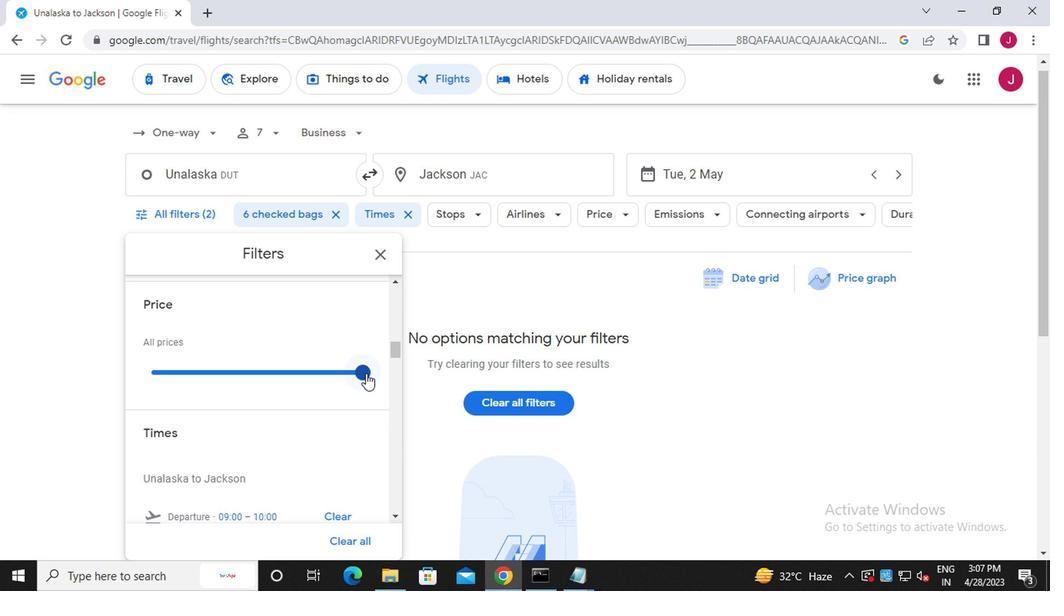 
Action: Mouse pressed left at (366, 375)
Screenshot: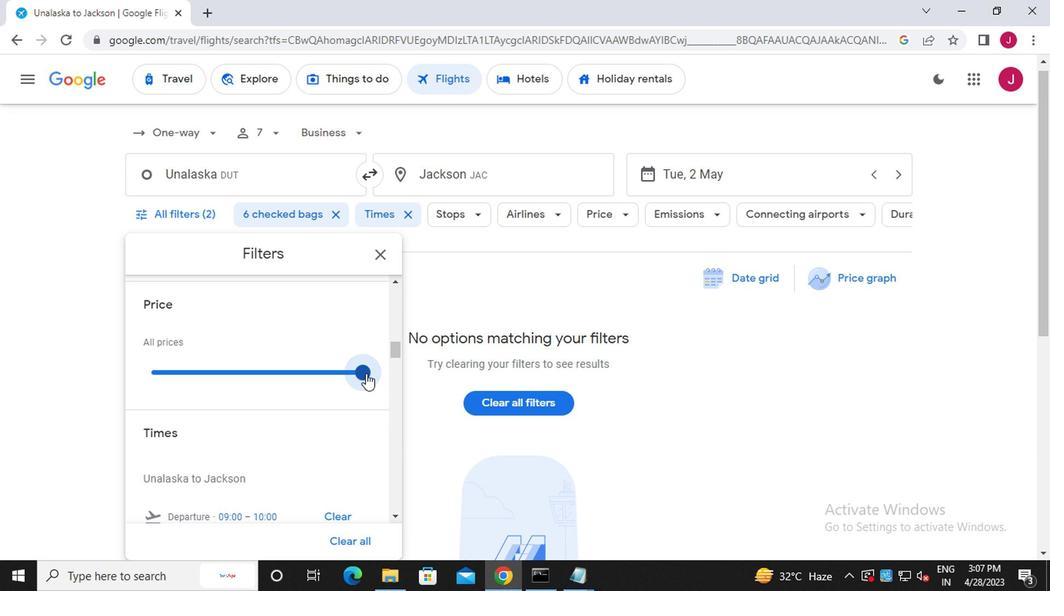 
Action: Mouse scrolled (366, 374) with delta (0, -1)
Screenshot: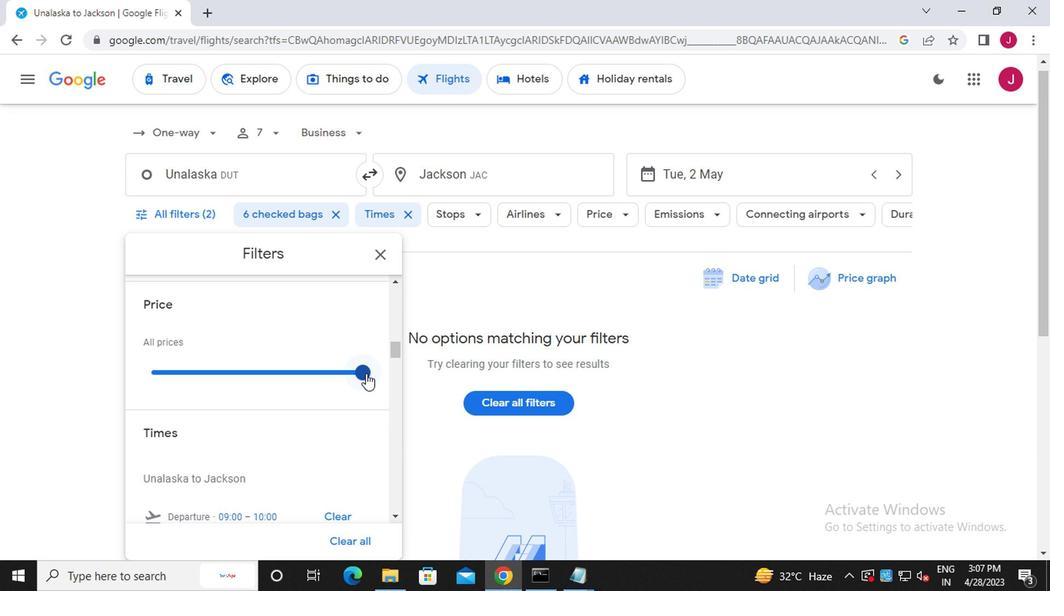 
Action: Mouse scrolled (366, 374) with delta (0, -1)
Screenshot: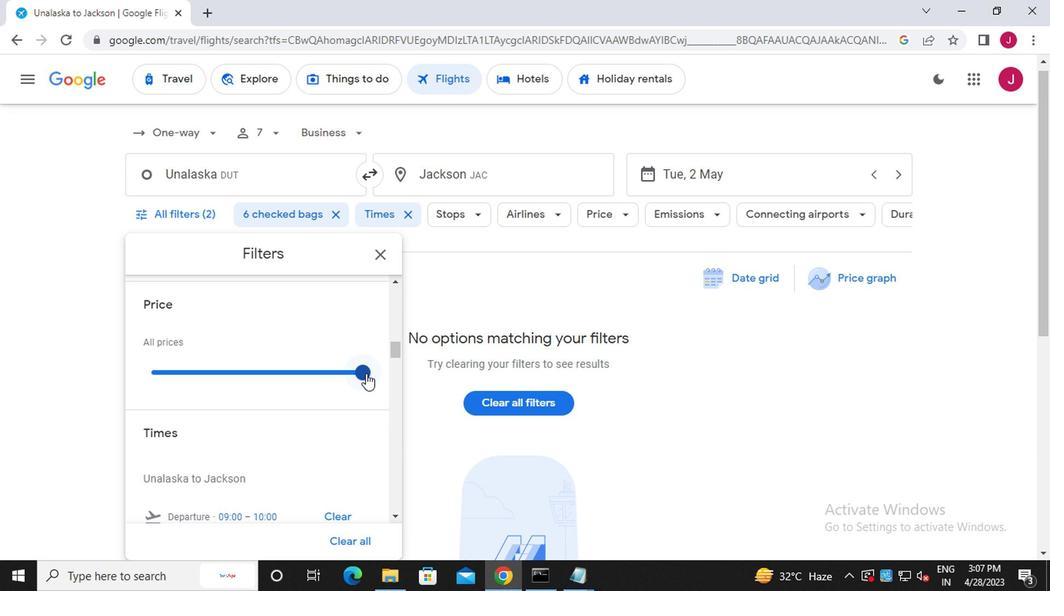 
Action: Mouse scrolled (366, 374) with delta (0, -1)
Screenshot: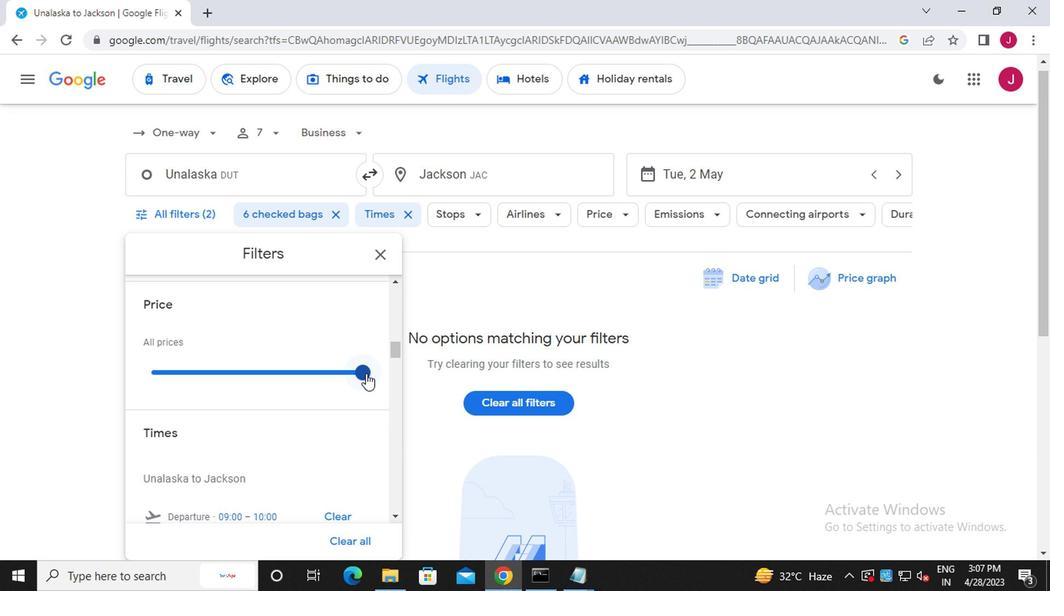 
Action: Mouse moved to (237, 316)
Screenshot: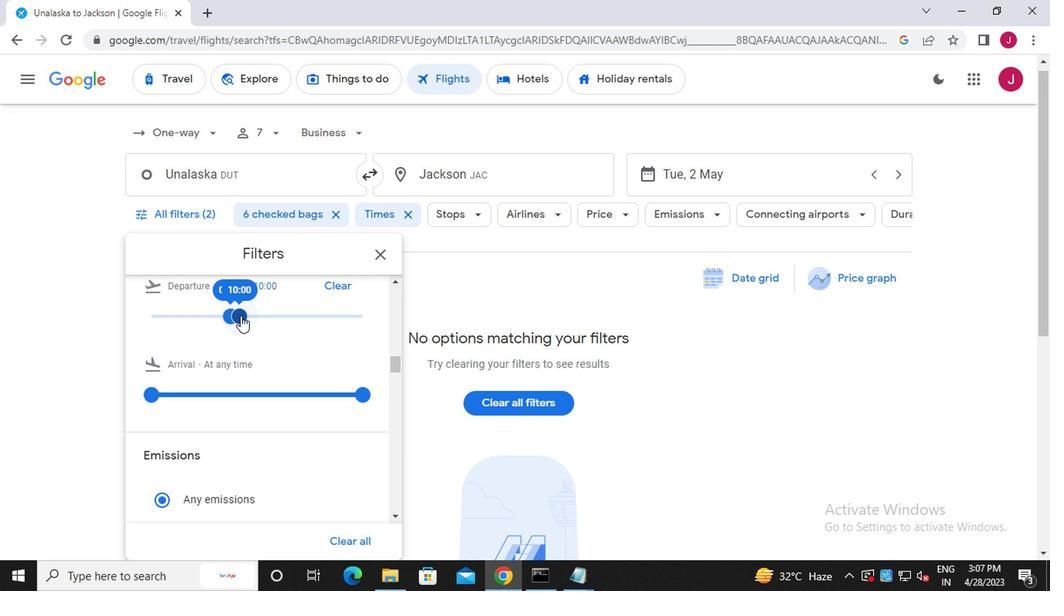 
Action: Mouse pressed left at (237, 316)
Screenshot: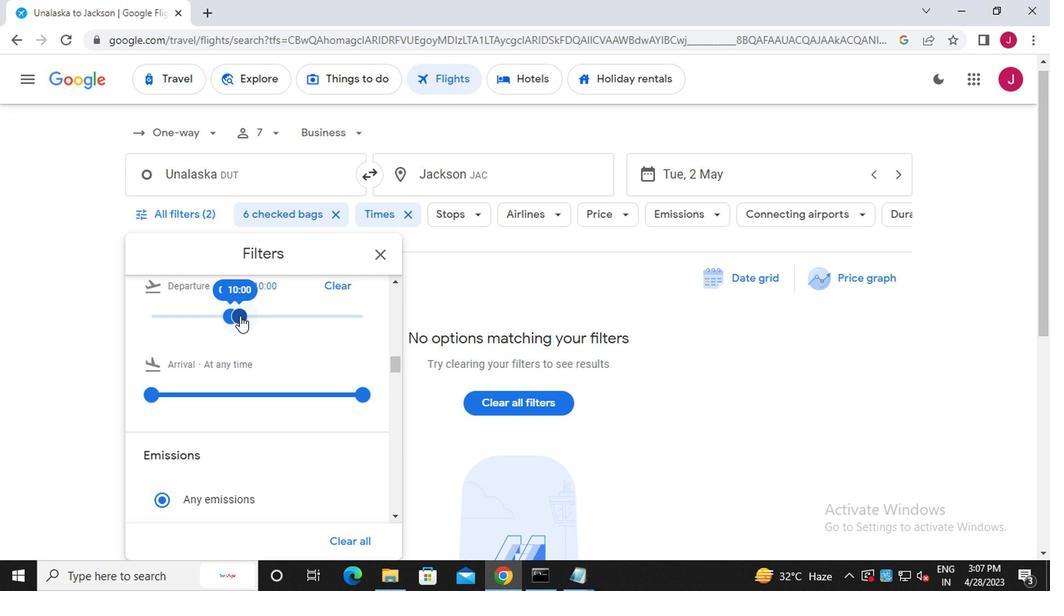 
Action: Mouse moved to (226, 318)
Screenshot: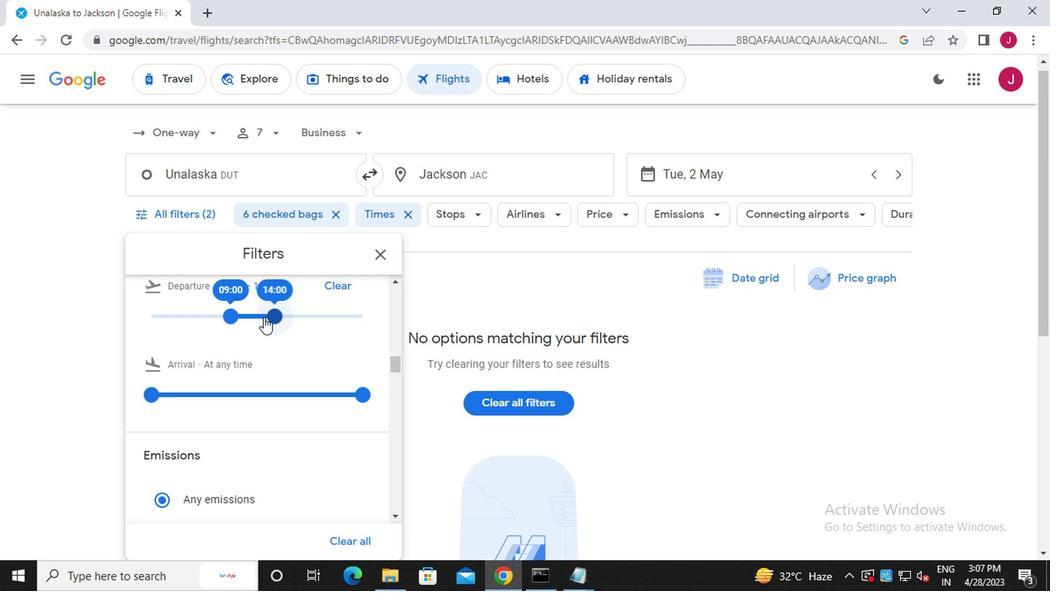 
Action: Mouse pressed left at (226, 318)
Screenshot: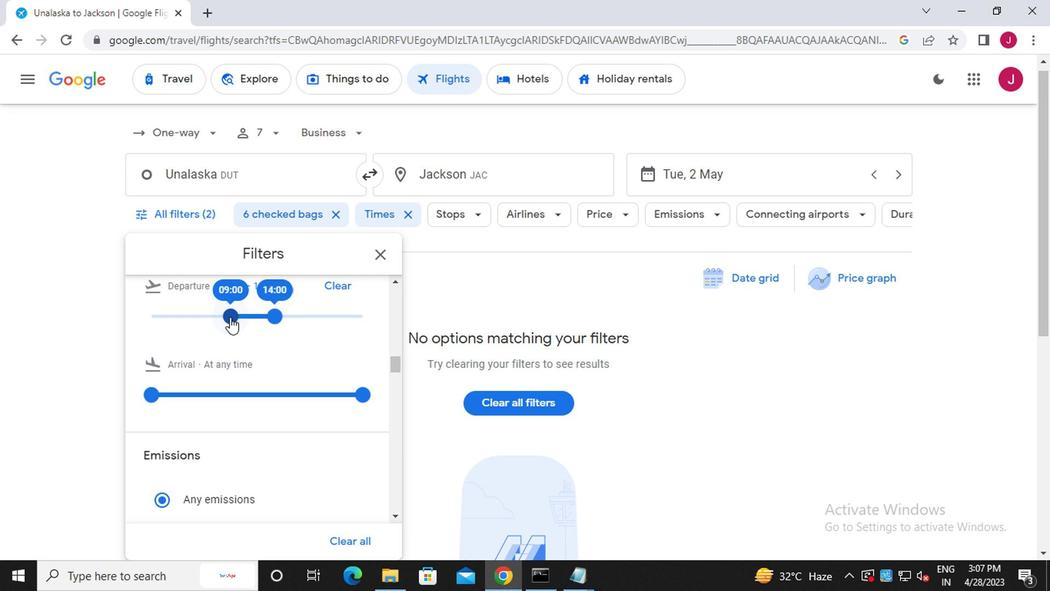 
Action: Mouse moved to (273, 315)
Screenshot: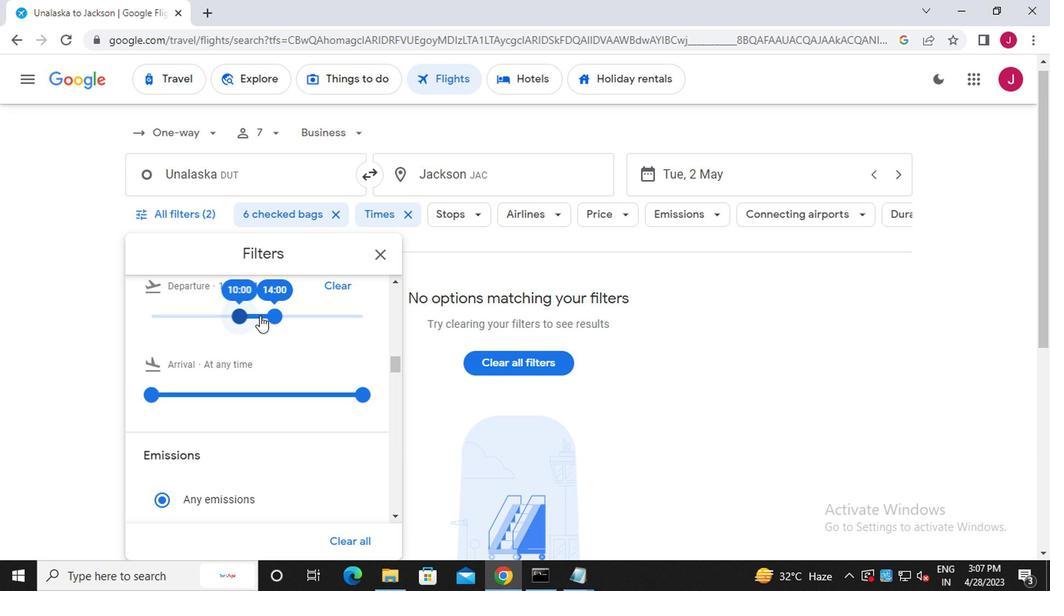 
Action: Mouse pressed left at (273, 315)
Screenshot: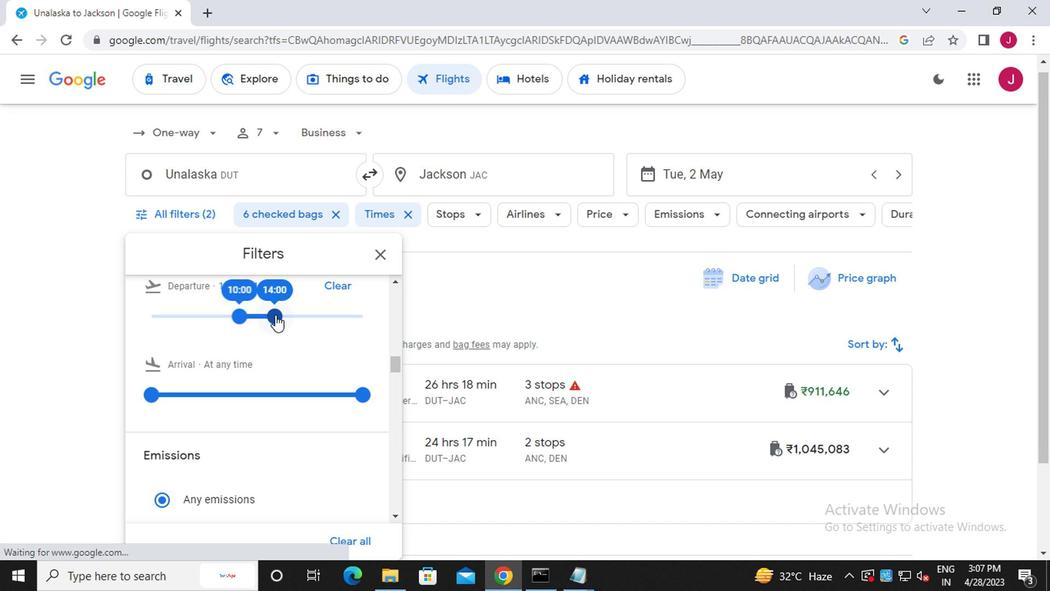 
Action: Mouse moved to (379, 259)
Screenshot: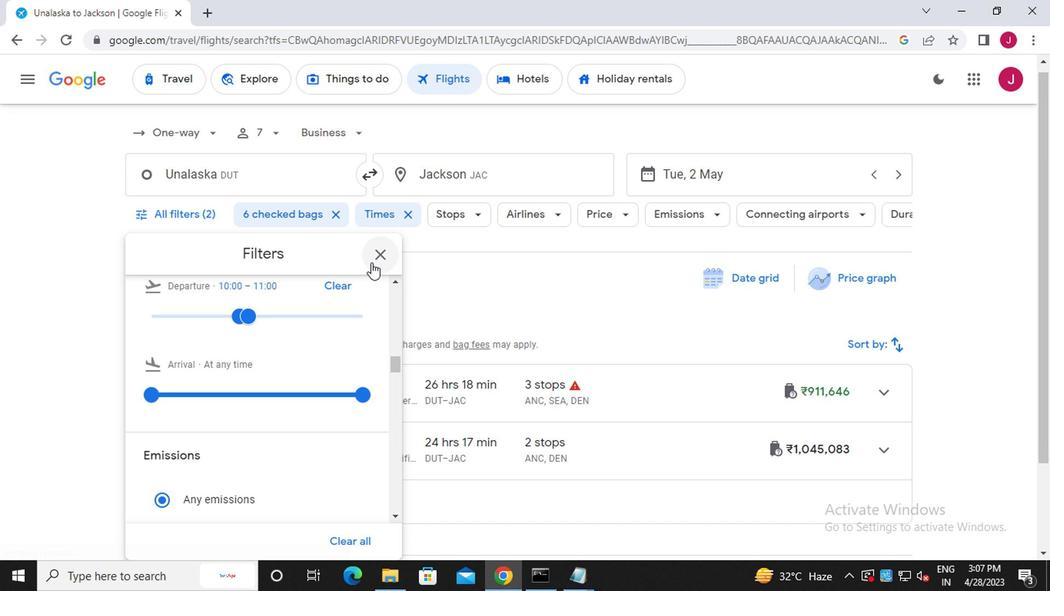 
Action: Mouse pressed left at (379, 259)
Screenshot: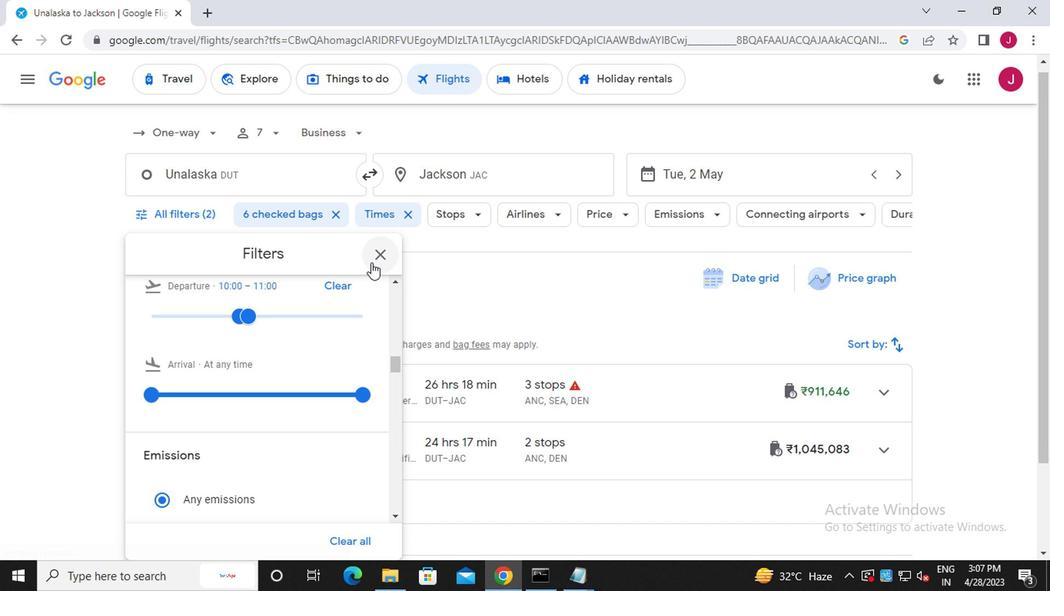 
Action: Mouse moved to (378, 257)
Screenshot: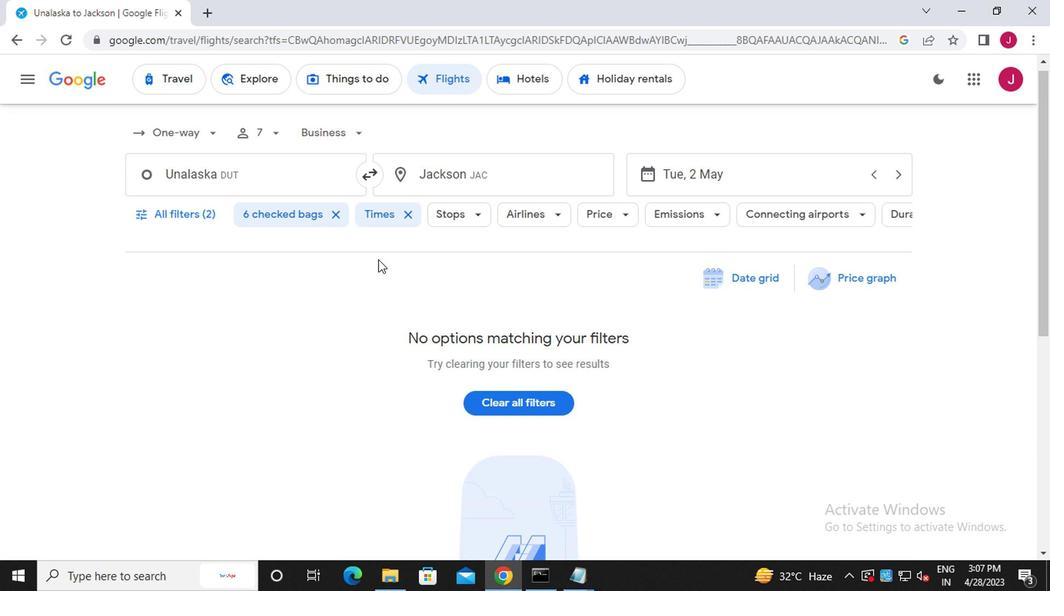 
